 Task: Slide 5 - Value.
Action: Mouse moved to (148, 76)
Screenshot: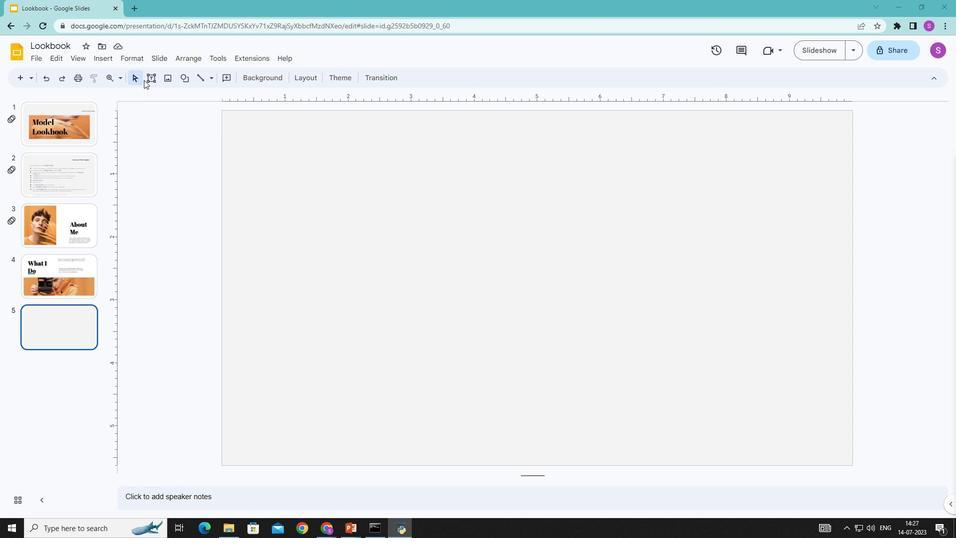 
Action: Mouse pressed left at (148, 76)
Screenshot: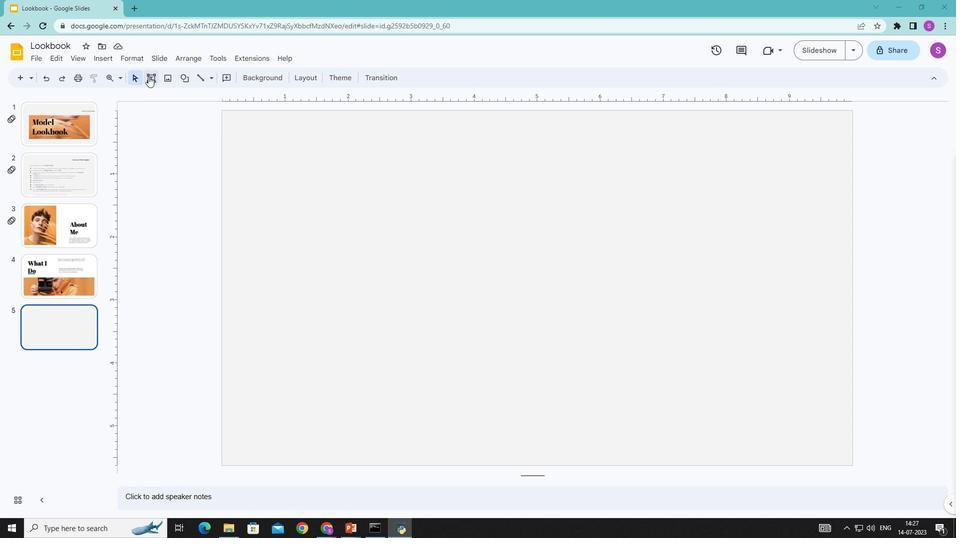 
Action: Mouse moved to (229, 118)
Screenshot: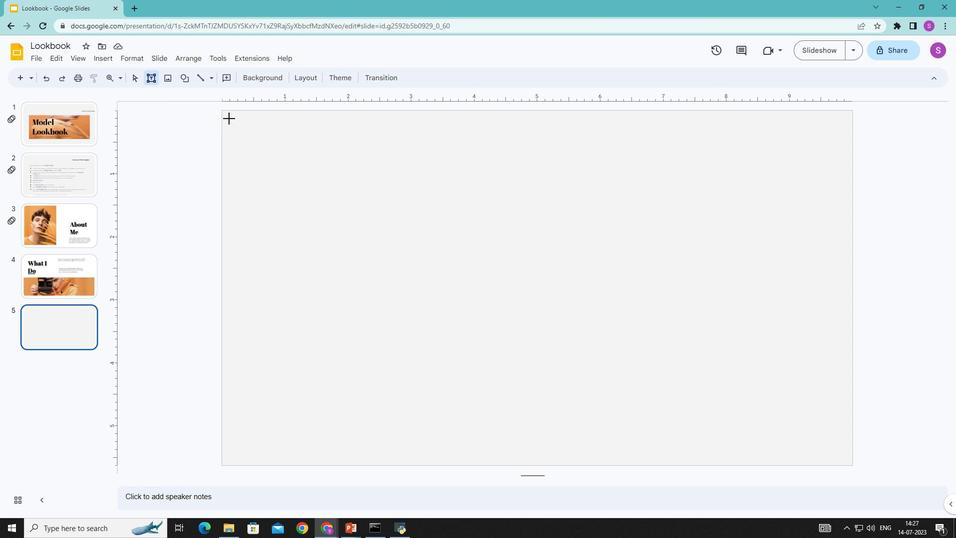 
Action: Mouse pressed left at (229, 118)
Screenshot: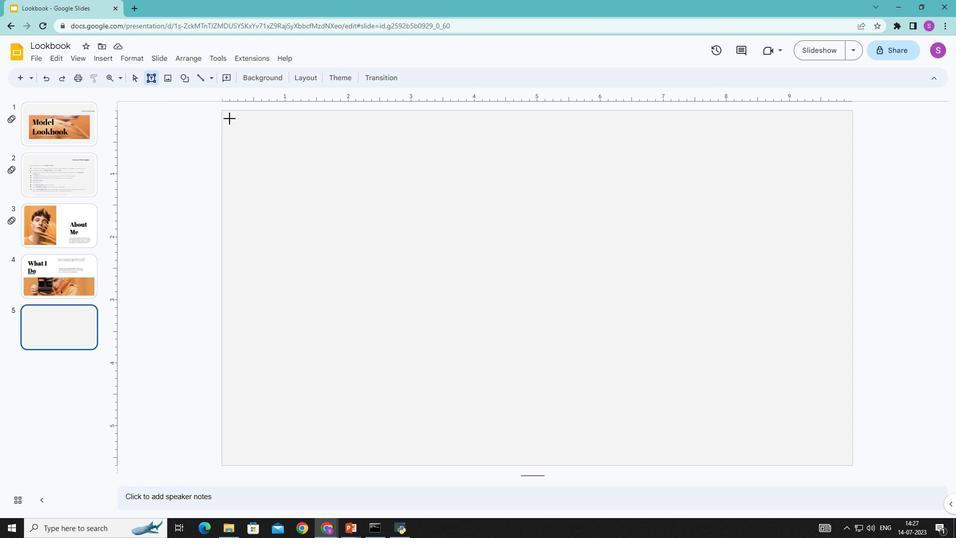 
Action: Mouse moved to (225, 77)
Screenshot: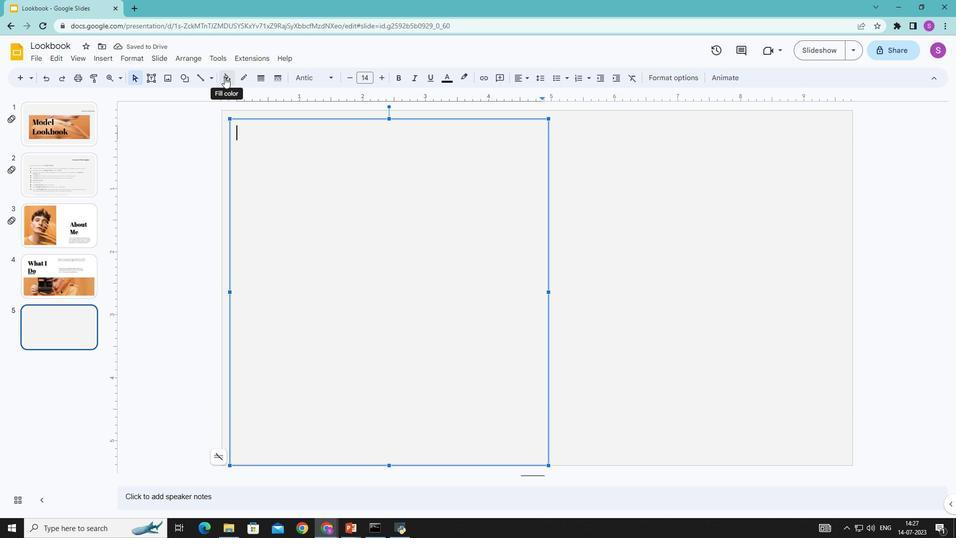 
Action: Mouse pressed left at (225, 77)
Screenshot: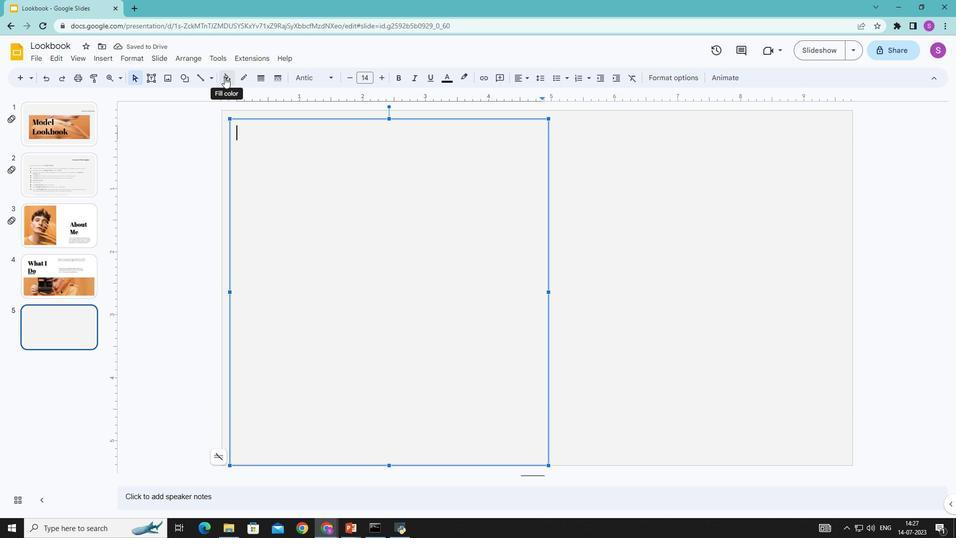 
Action: Mouse moved to (255, 129)
Screenshot: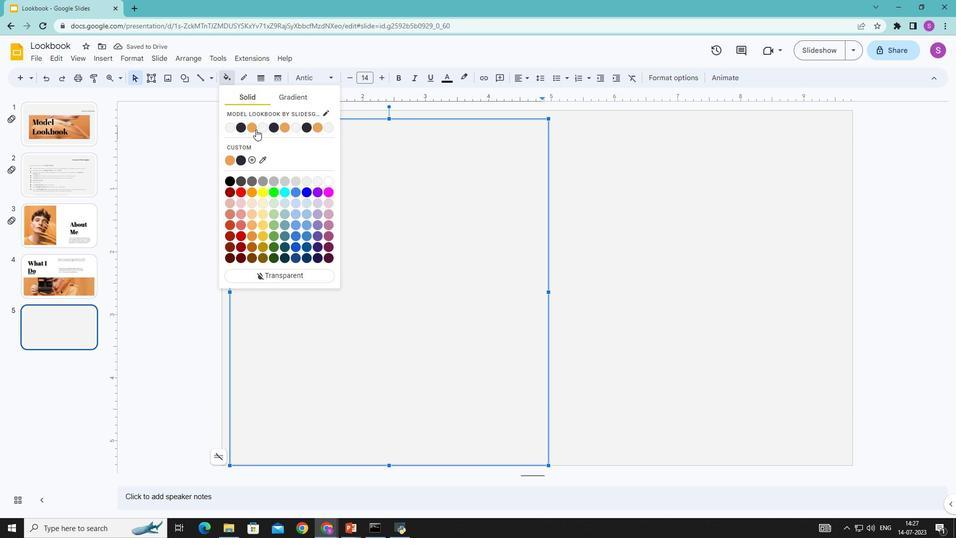
Action: Mouse pressed left at (255, 129)
Screenshot: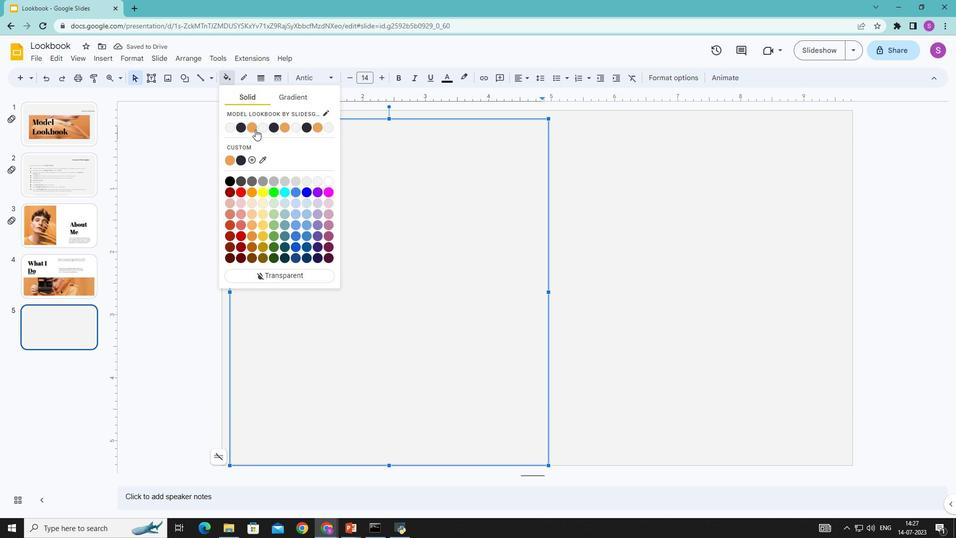 
Action: Mouse moved to (640, 271)
Screenshot: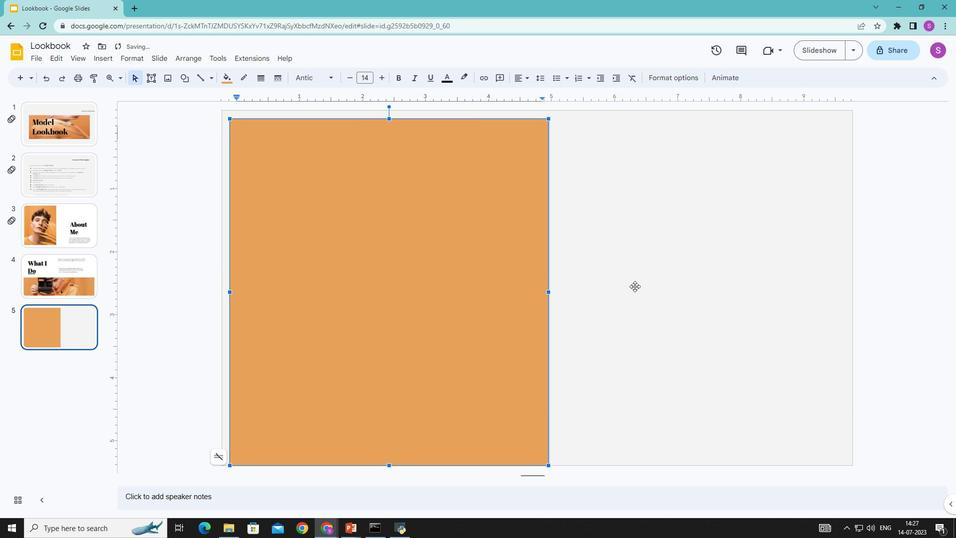 
Action: Mouse pressed left at (640, 271)
Screenshot: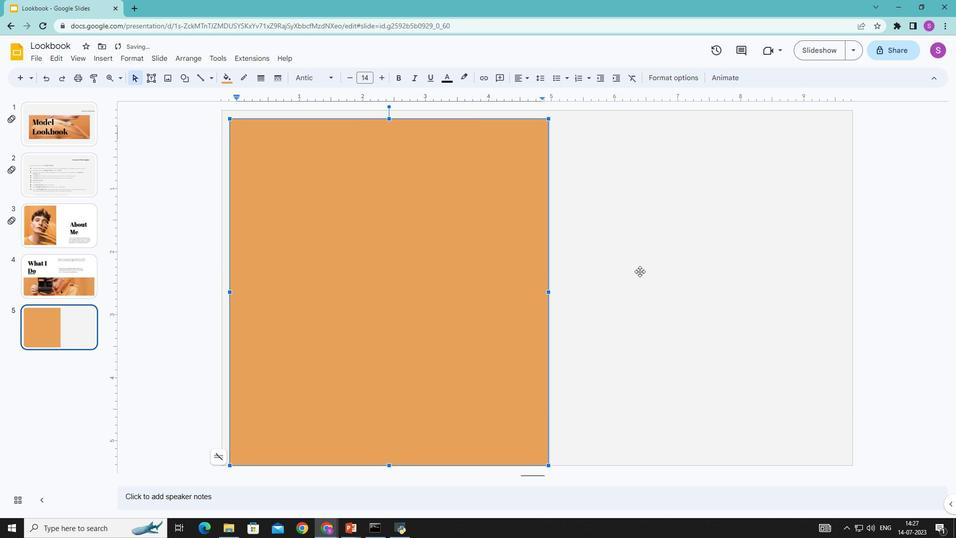 
Action: Mouse moved to (670, 308)
Screenshot: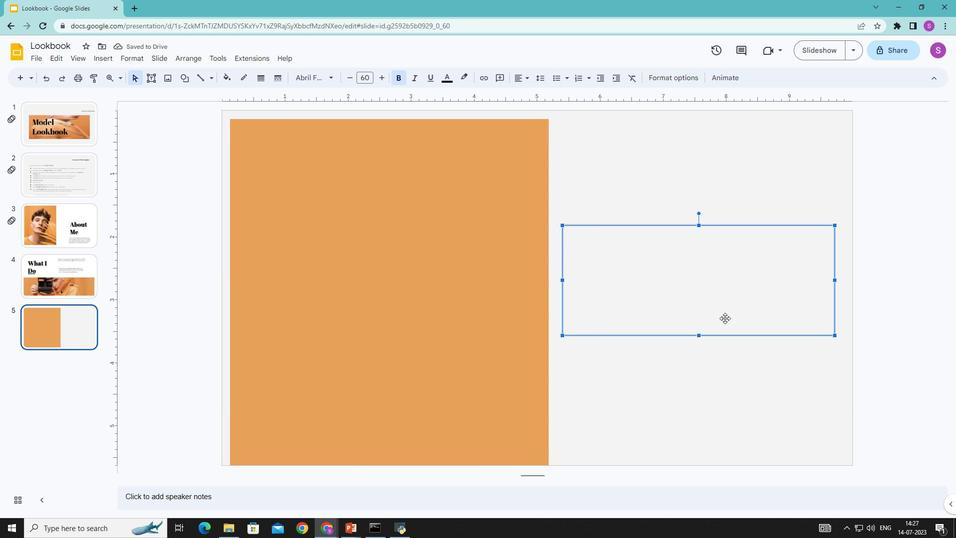 
Action: Key pressed <Key.shift>Valu
Screenshot: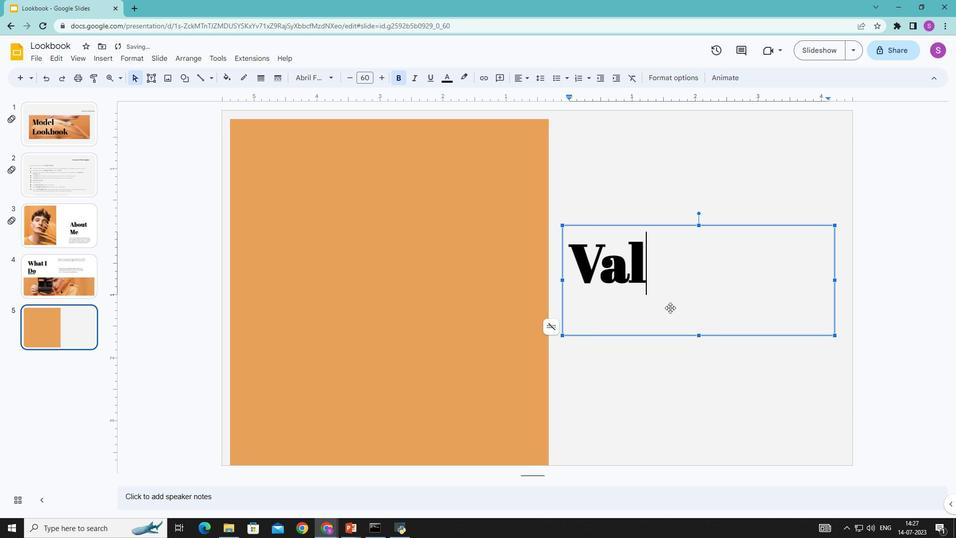 
Action: Mouse moved to (669, 307)
Screenshot: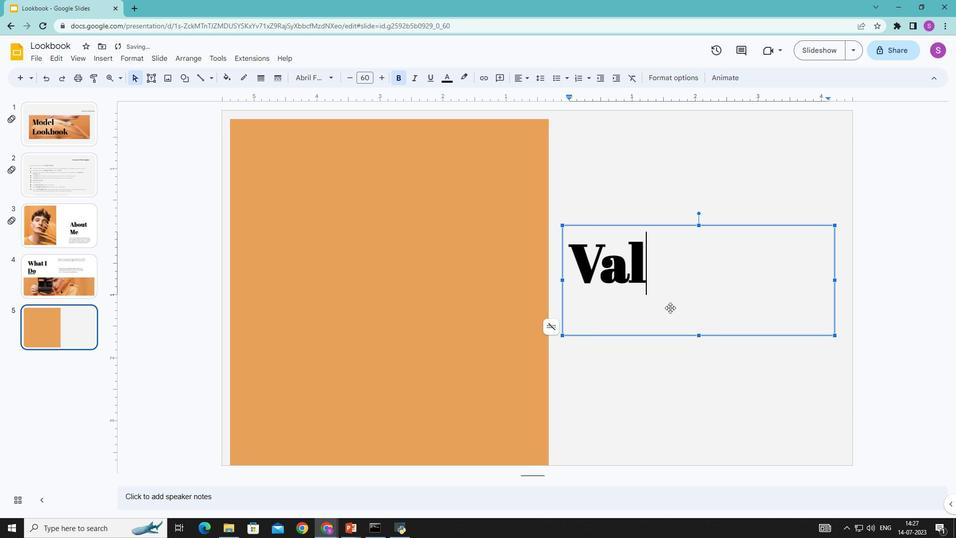 
Action: Key pressed es
Screenshot: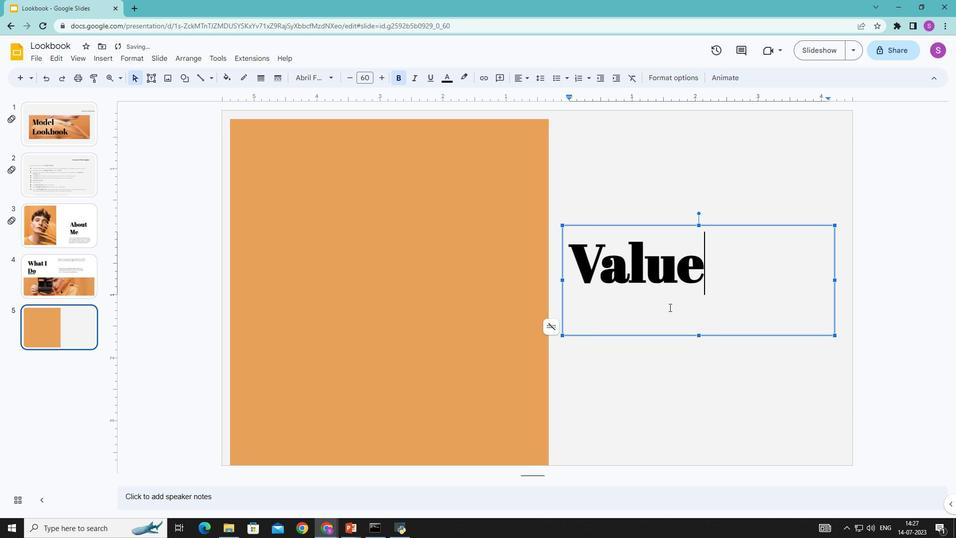 
Action: Mouse moved to (203, 77)
Screenshot: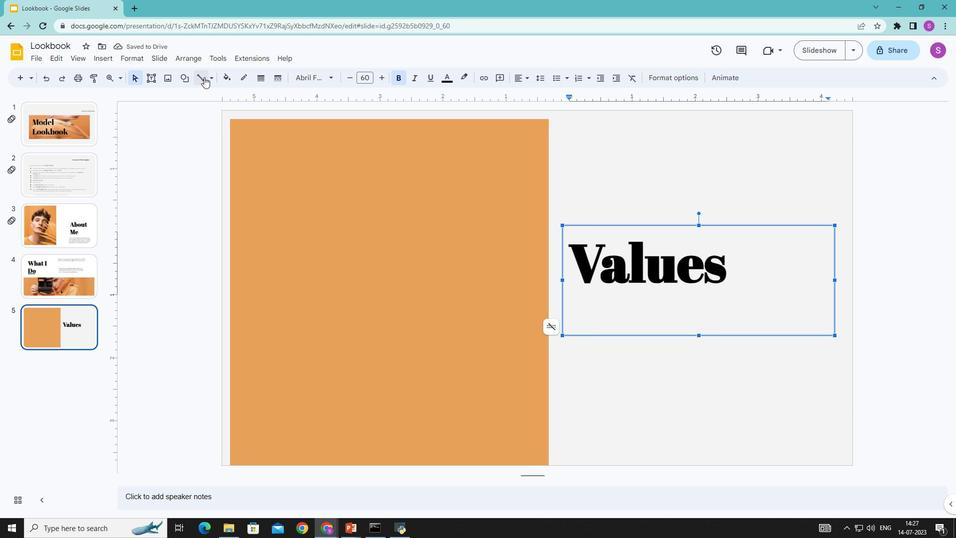 
Action: Mouse pressed left at (203, 77)
Screenshot: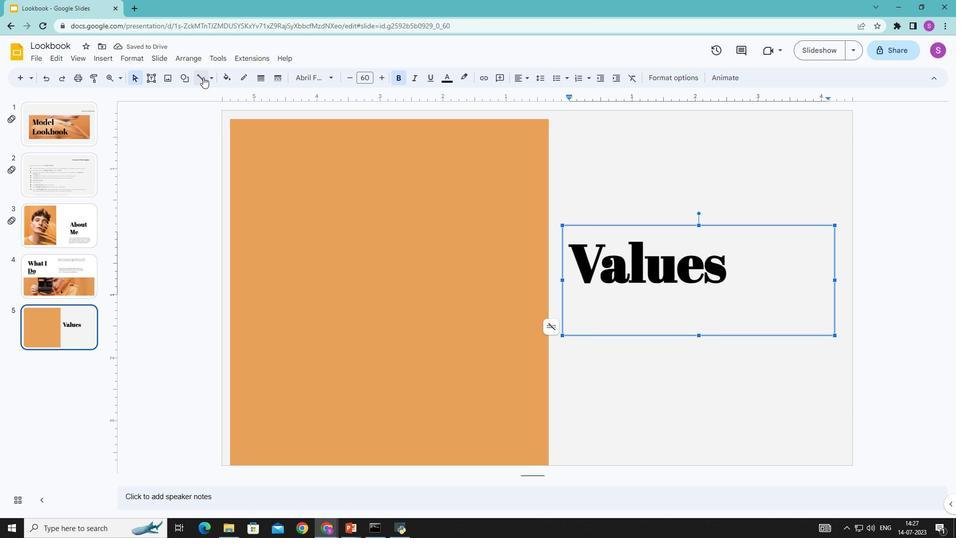 
Action: Mouse moved to (669, 289)
Screenshot: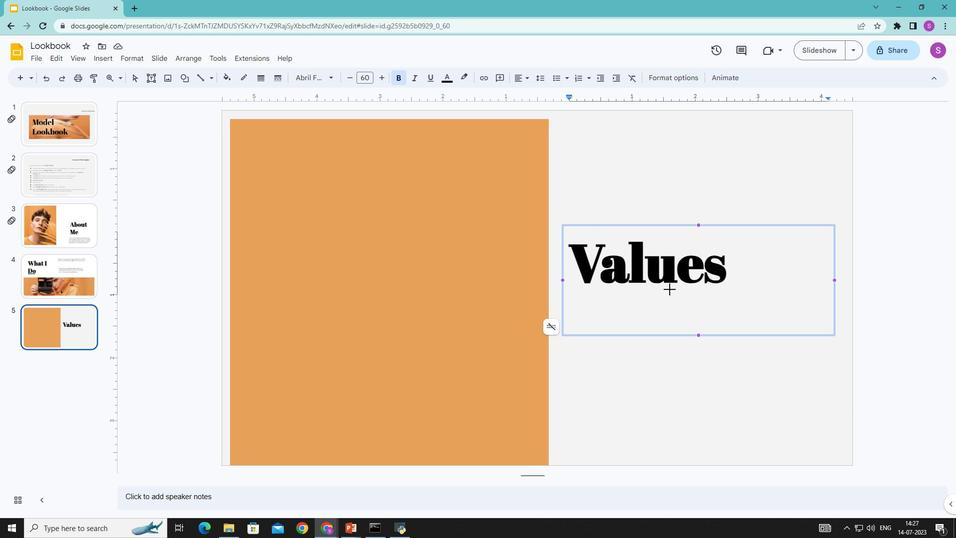 
Action: Mouse pressed left at (669, 289)
Screenshot: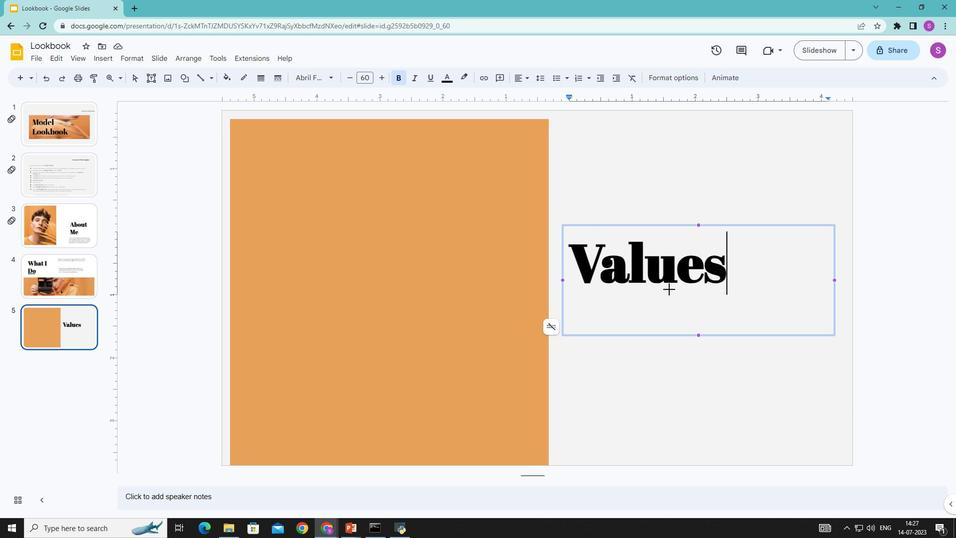 
Action: Mouse moved to (246, 76)
Screenshot: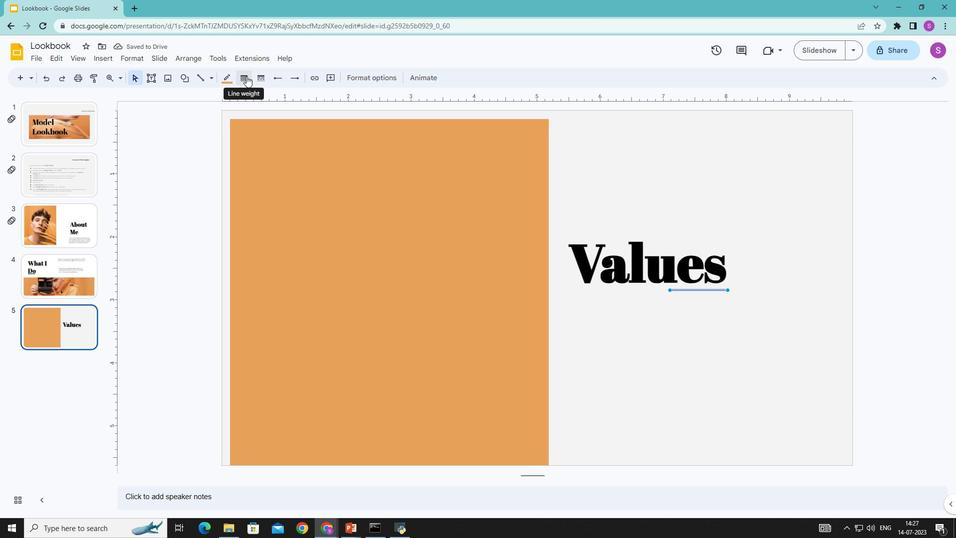 
Action: Mouse pressed left at (246, 76)
Screenshot: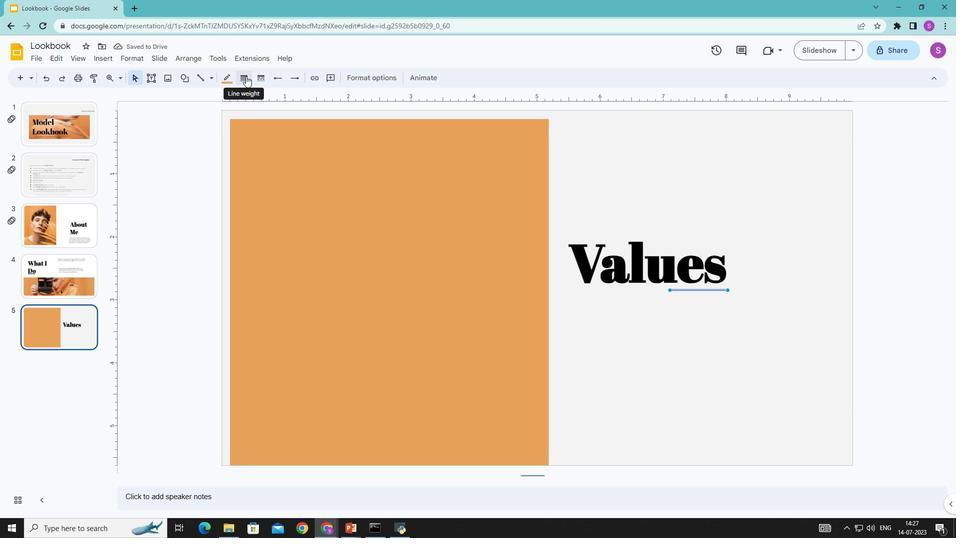 
Action: Mouse moved to (266, 156)
Screenshot: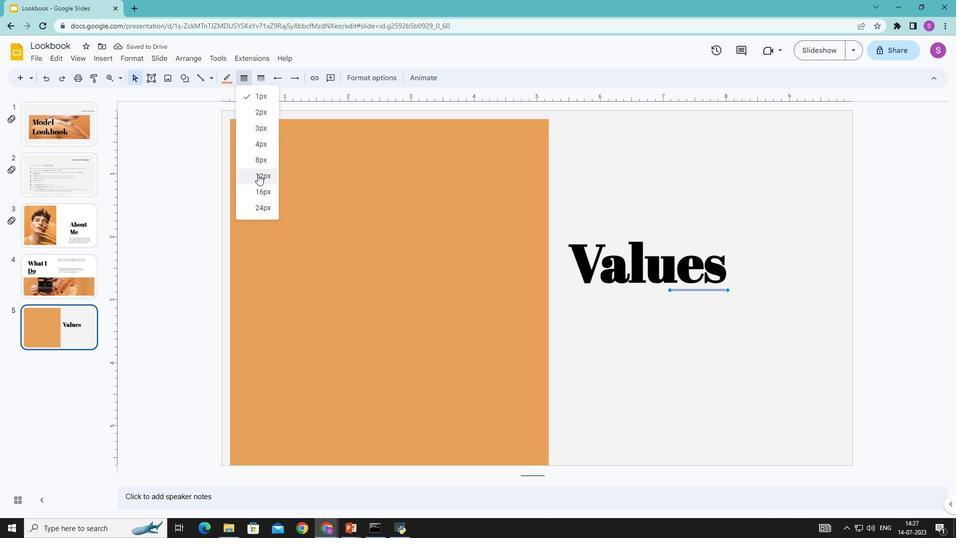 
Action: Mouse pressed left at (266, 156)
Screenshot: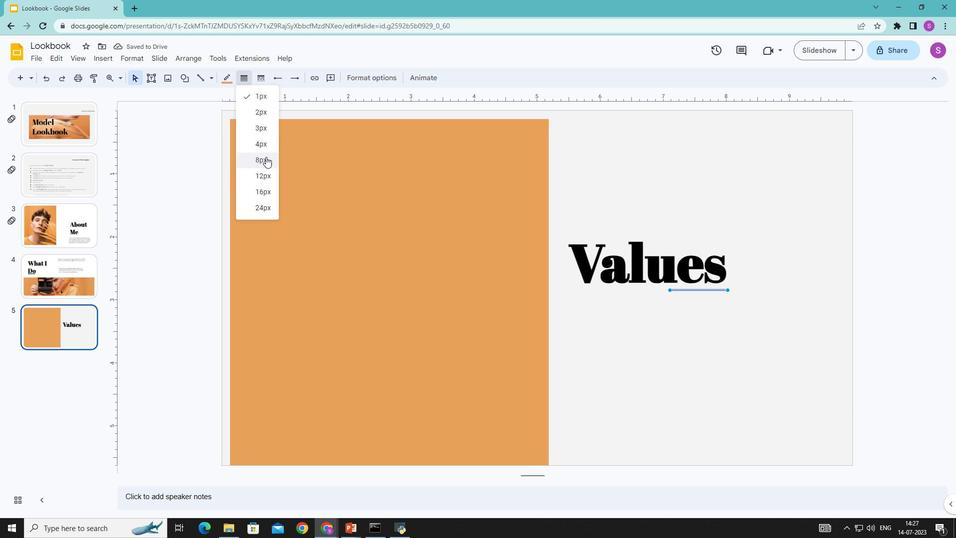 
Action: Mouse moved to (228, 79)
Screenshot: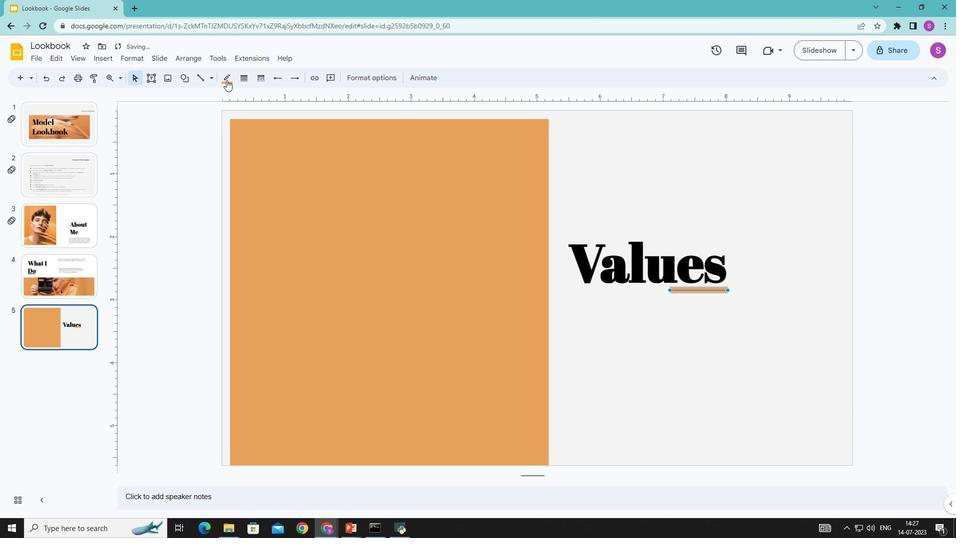 
Action: Mouse pressed left at (228, 79)
Screenshot: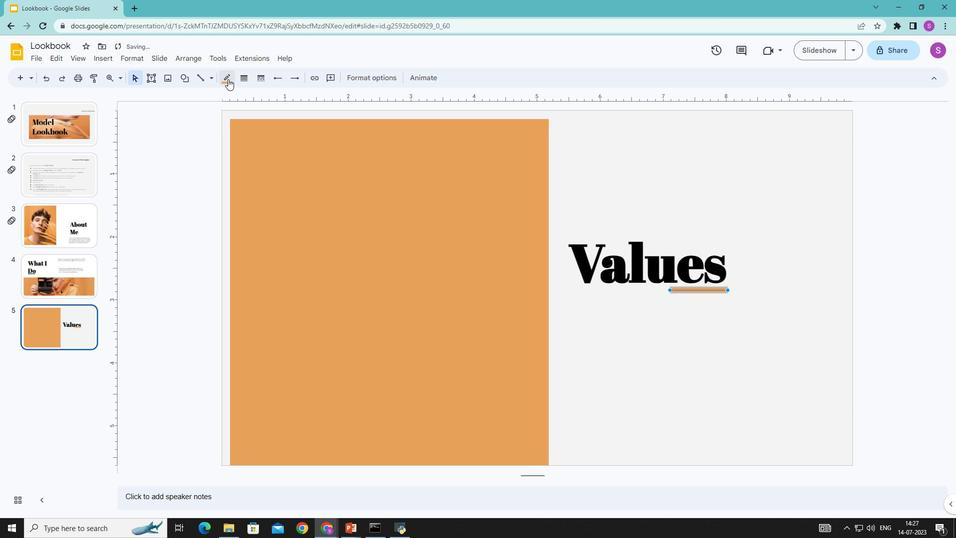 
Action: Mouse moved to (243, 109)
Screenshot: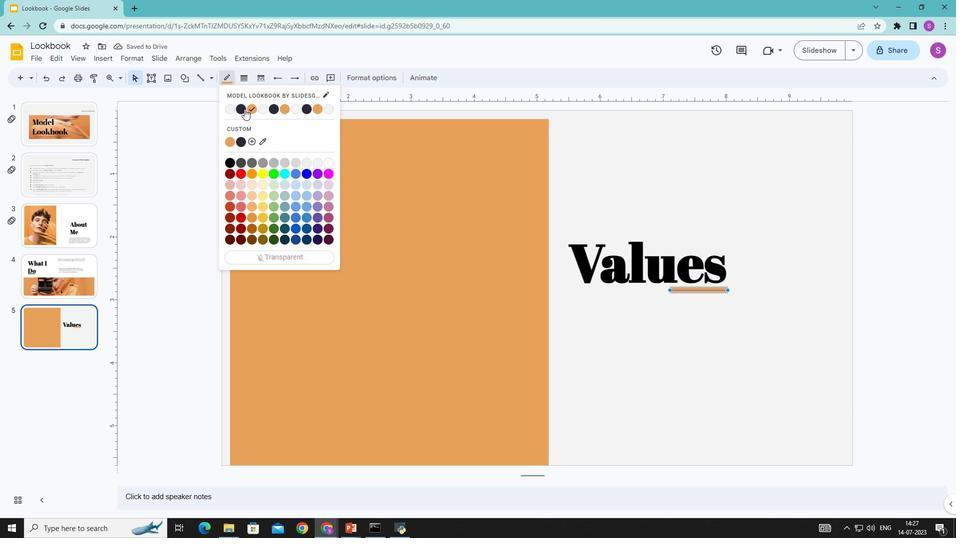 
Action: Mouse pressed left at (243, 109)
Screenshot: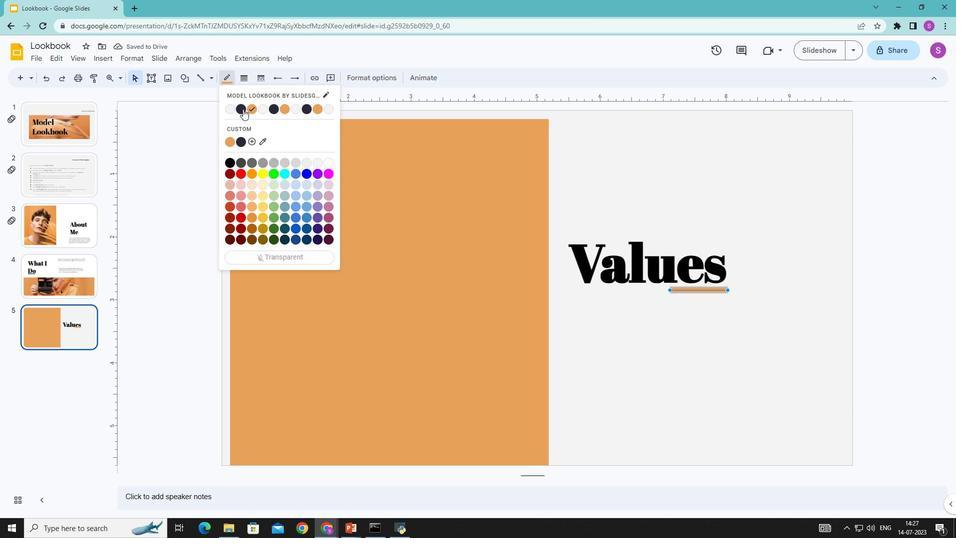 
Action: Mouse moved to (663, 199)
Screenshot: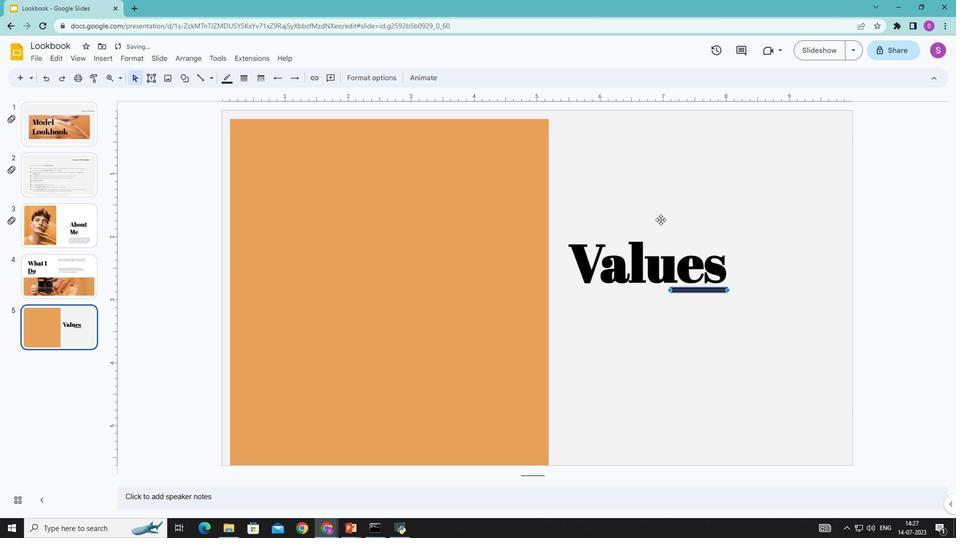 
Action: Mouse pressed left at (663, 199)
Screenshot: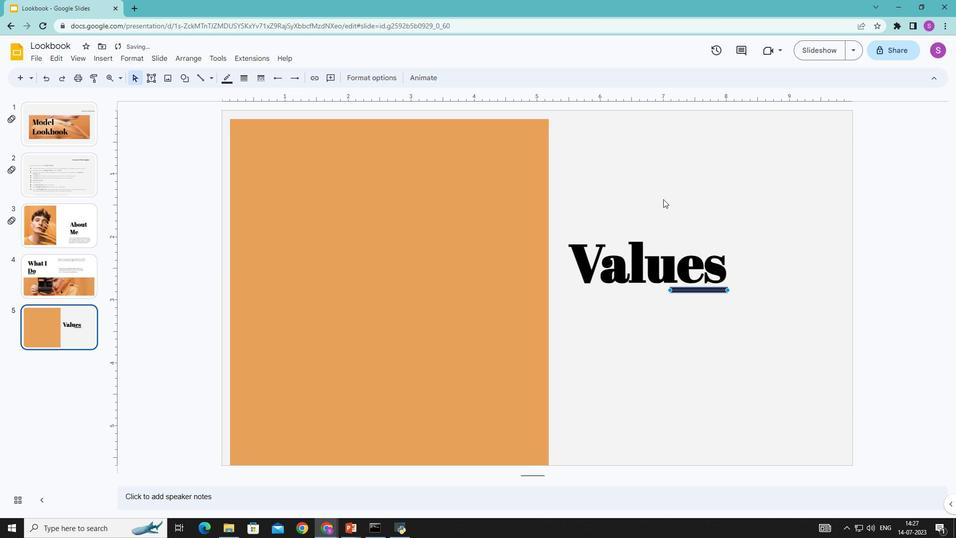 
Action: Mouse moved to (675, 268)
Screenshot: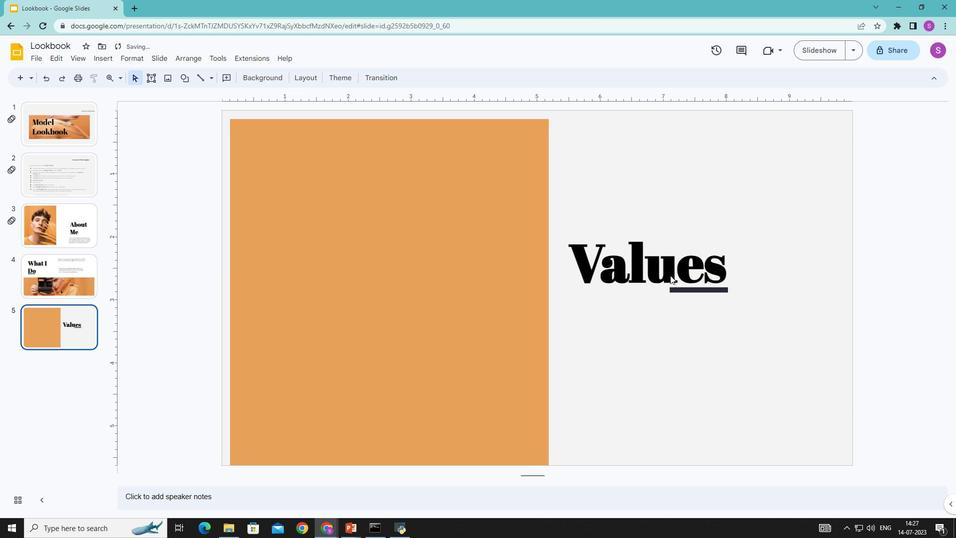 
Action: Mouse pressed left at (675, 268)
Screenshot: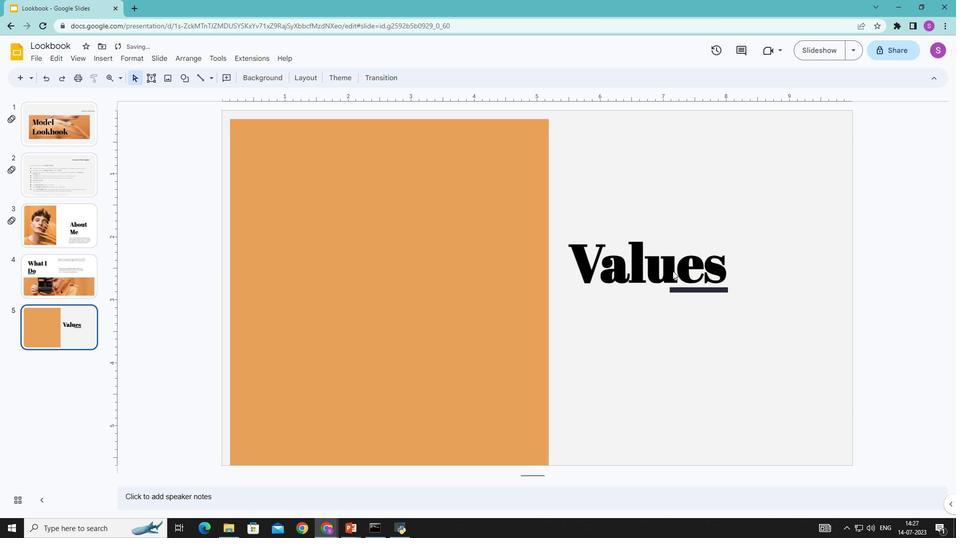 
Action: Mouse moved to (599, 265)
Screenshot: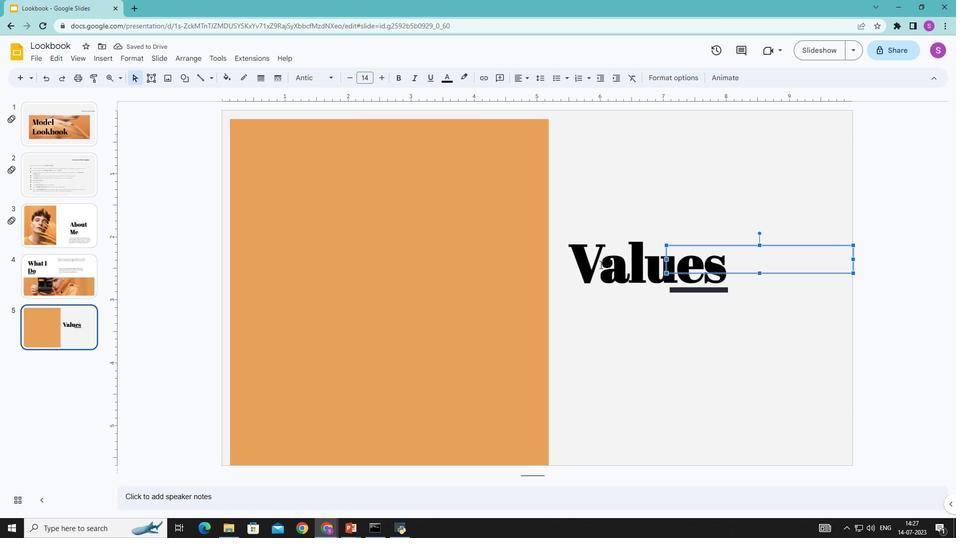 
Action: Mouse pressed left at (599, 265)
Screenshot: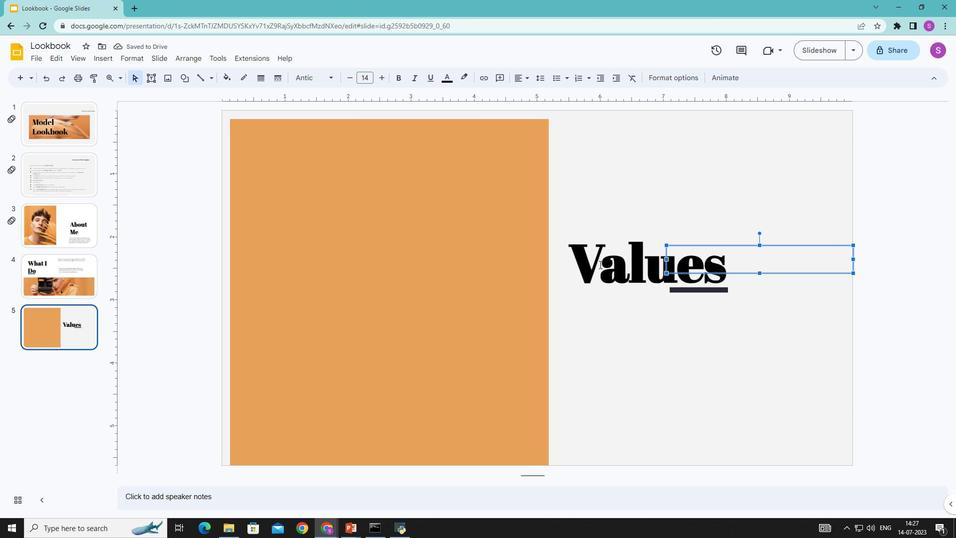 
Action: Mouse moved to (726, 273)
Screenshot: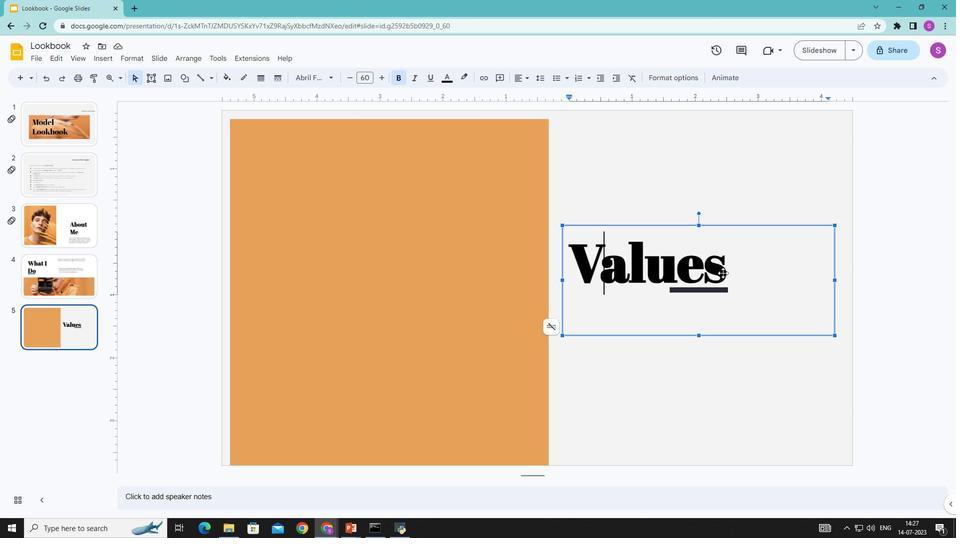 
Action: Mouse pressed left at (726, 273)
Screenshot: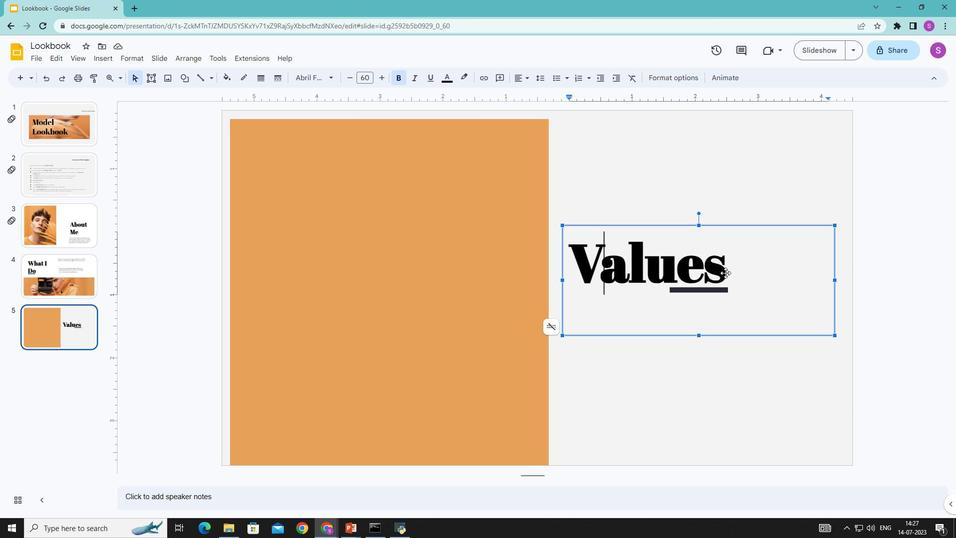 
Action: Mouse moved to (609, 251)
Screenshot: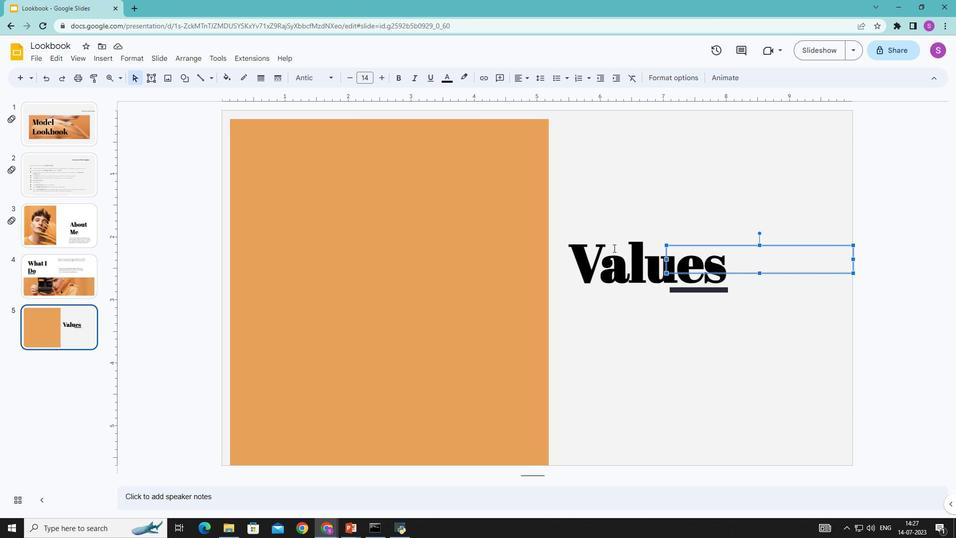 
Action: Mouse pressed left at (609, 251)
Screenshot: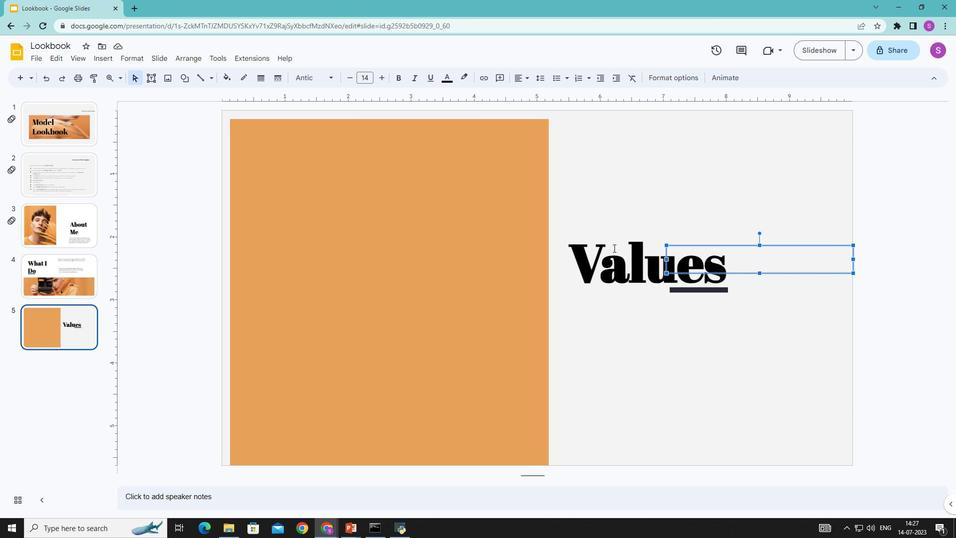 
Action: Mouse moved to (573, 258)
Screenshot: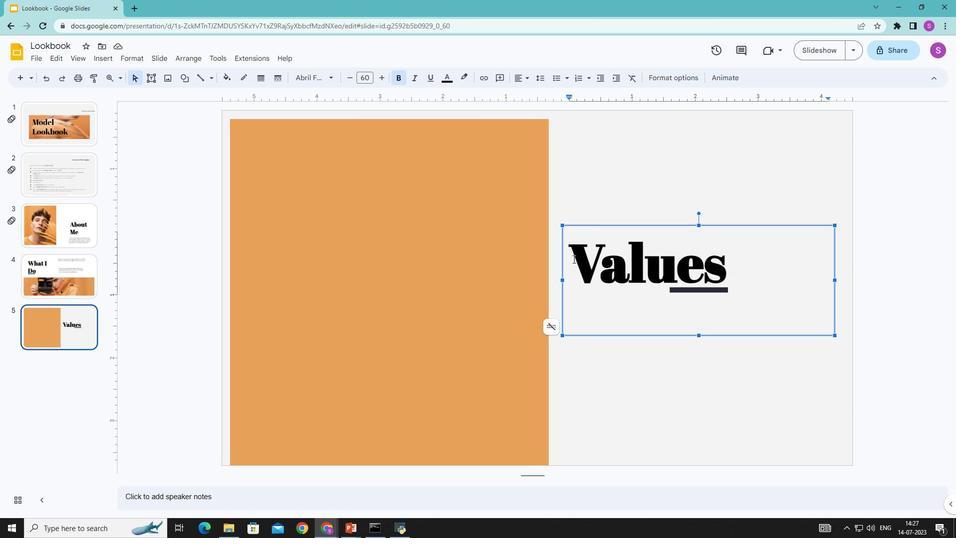 
Action: Mouse pressed left at (573, 258)
Screenshot: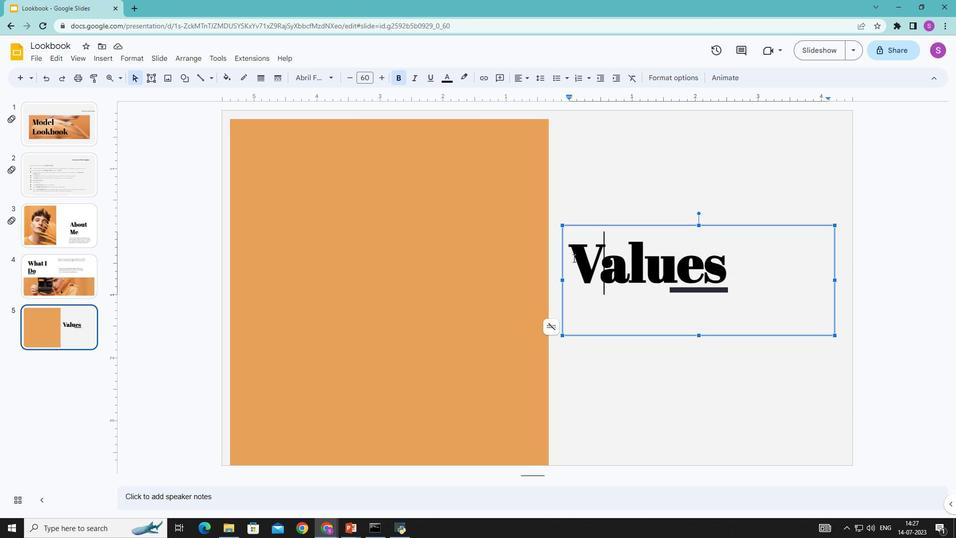 
Action: Mouse pressed left at (573, 258)
Screenshot: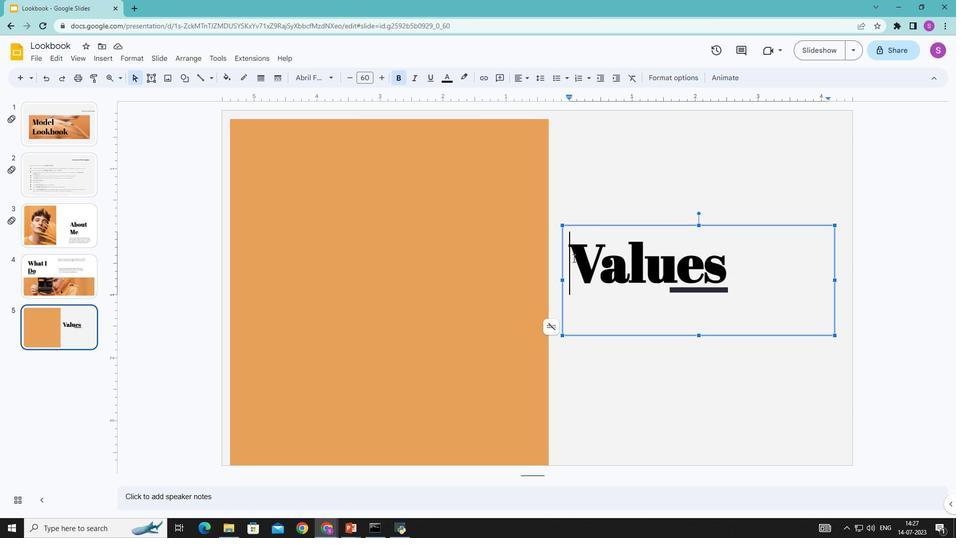 
Action: Mouse moved to (333, 78)
Screenshot: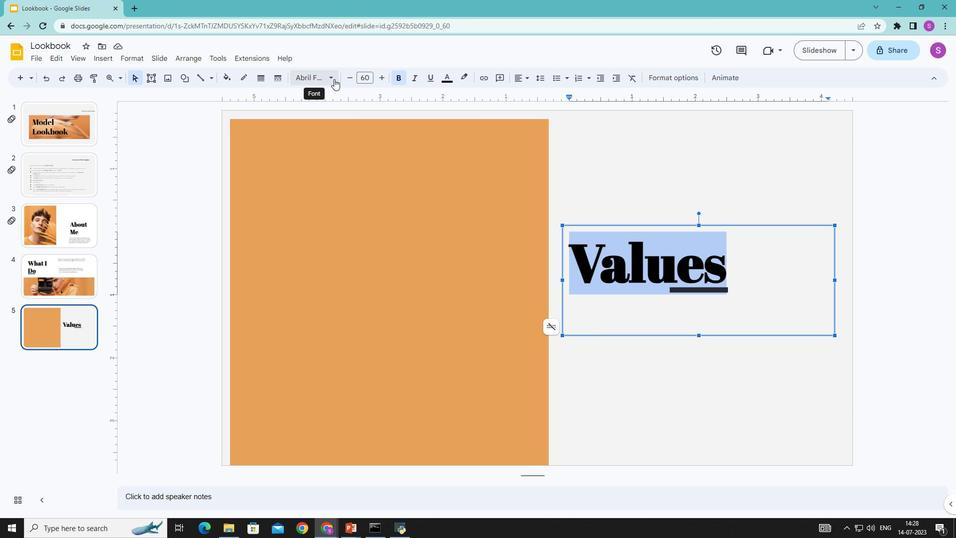 
Action: Mouse pressed left at (333, 78)
Screenshot: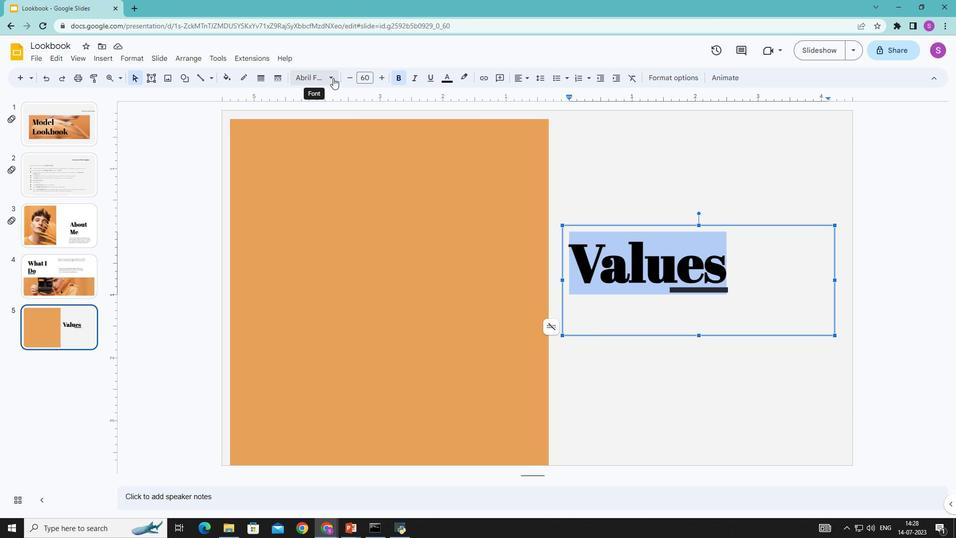 
Action: Mouse moved to (343, 227)
Screenshot: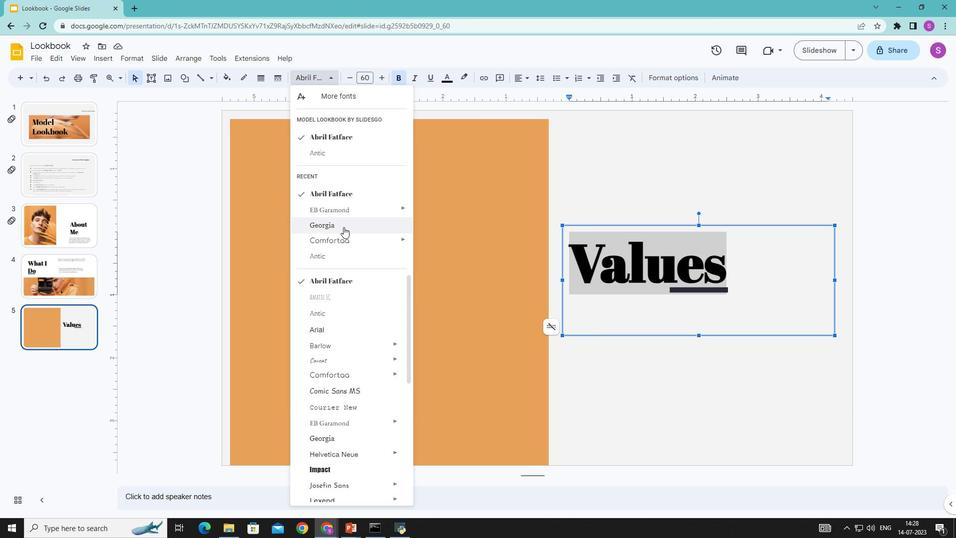 
Action: Mouse pressed left at (343, 227)
Screenshot: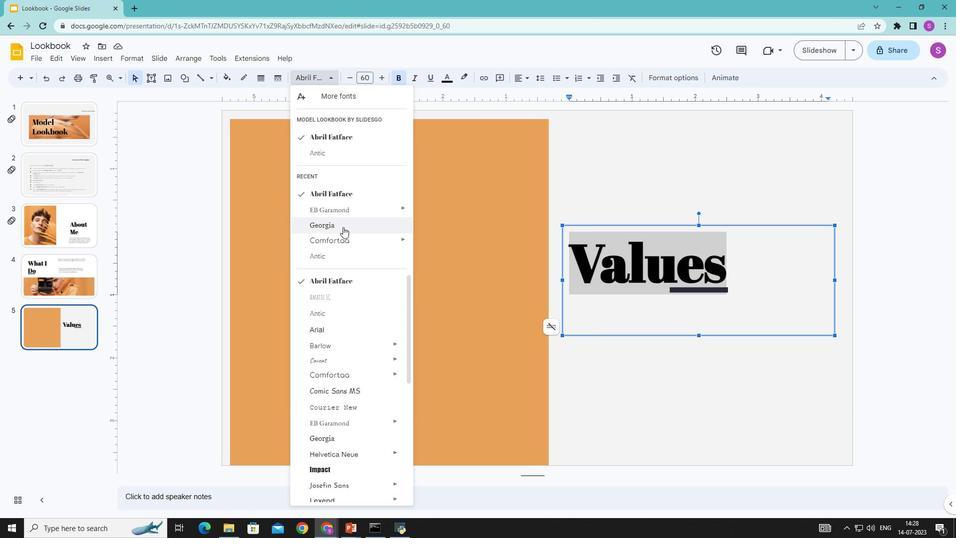 
Action: Mouse moved to (682, 398)
Screenshot: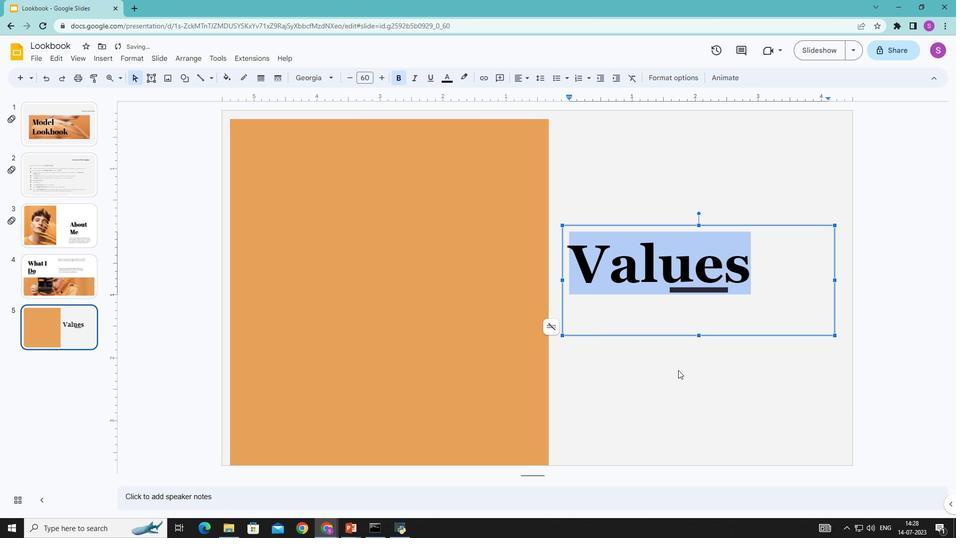 
Action: Mouse pressed left at (682, 398)
Screenshot: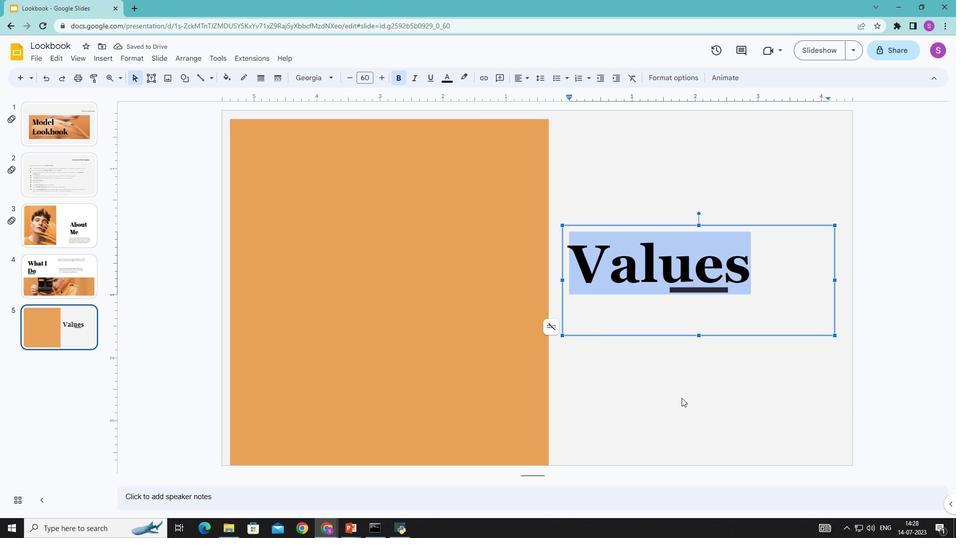 
Action: Mouse moved to (341, 187)
Screenshot: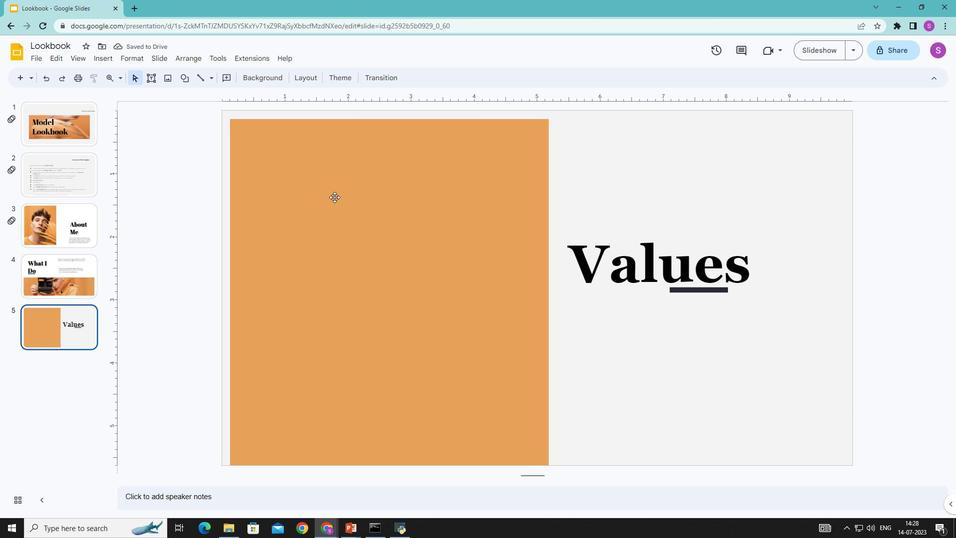 
Action: Mouse pressed left at (341, 187)
Screenshot: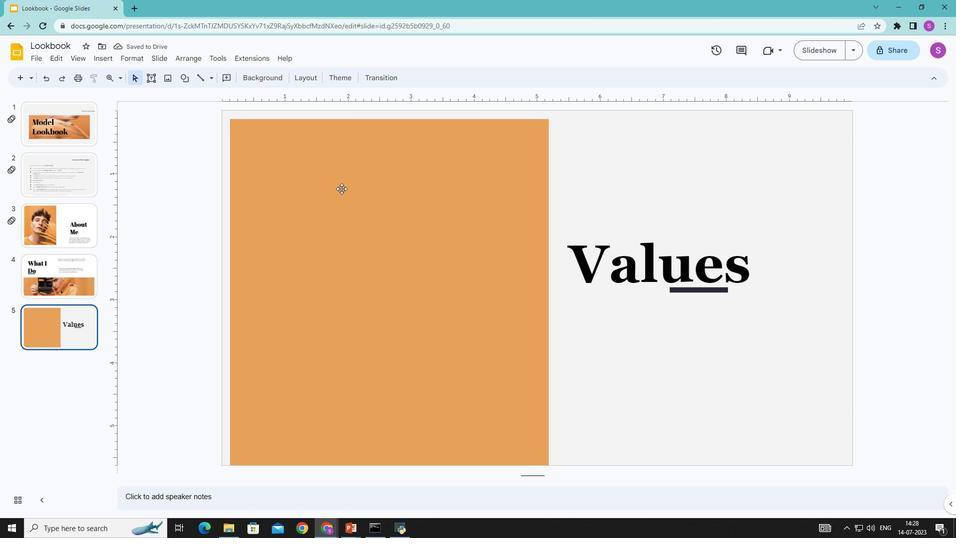 
Action: Mouse moved to (270, 160)
Screenshot: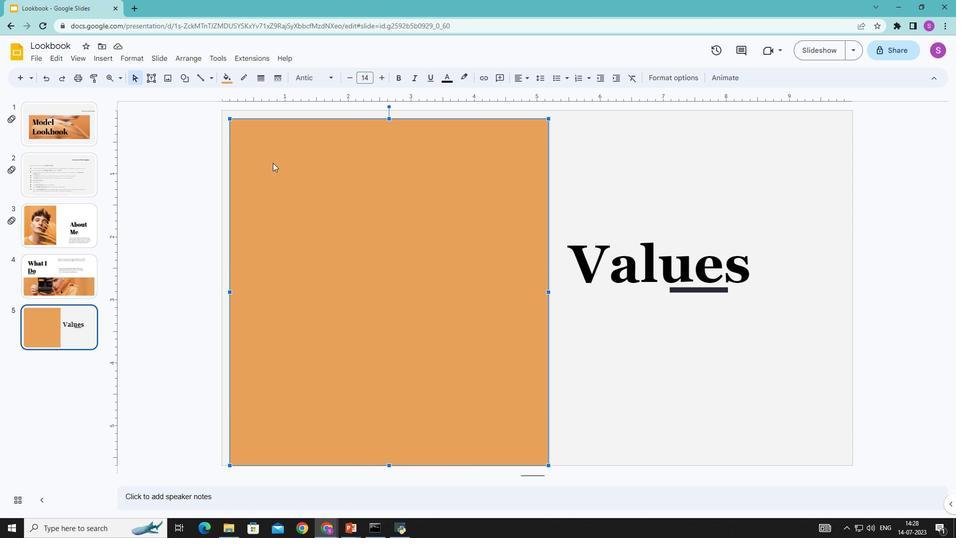 
Action: Mouse pressed left at (270, 160)
Screenshot: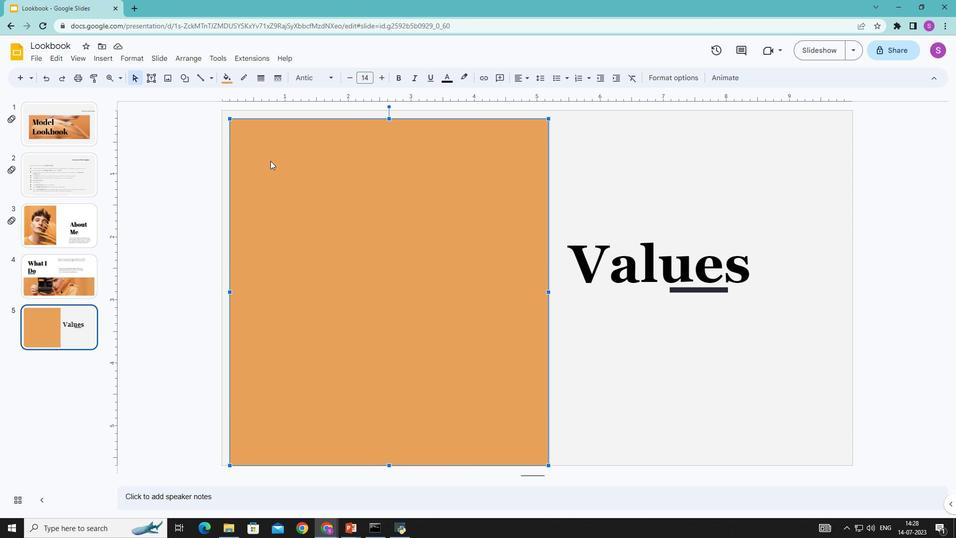 
Action: Key pressed <Key.shift>Venus<Key.space>has<Key.space>a<Key.space>beautiful<Key.space>name<Key.space>and<Key.space>is<Key.space>the<Key.space>second<Key.space><Key.enter>planet<Key.space>from<Key.space>the<Key.space><Key.shift>s<Key.backspace><Key.shift>Sun
Screenshot: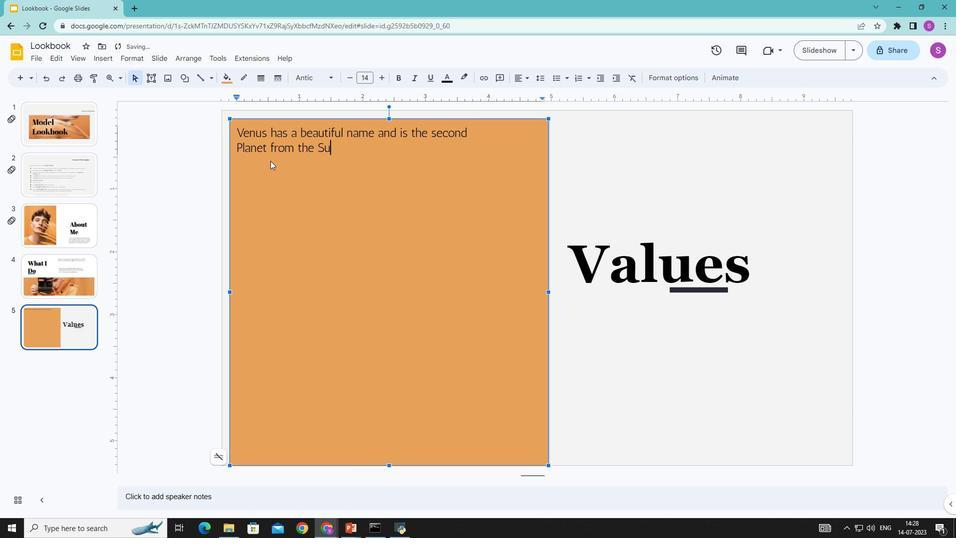 
Action: Mouse moved to (484, 141)
Screenshot: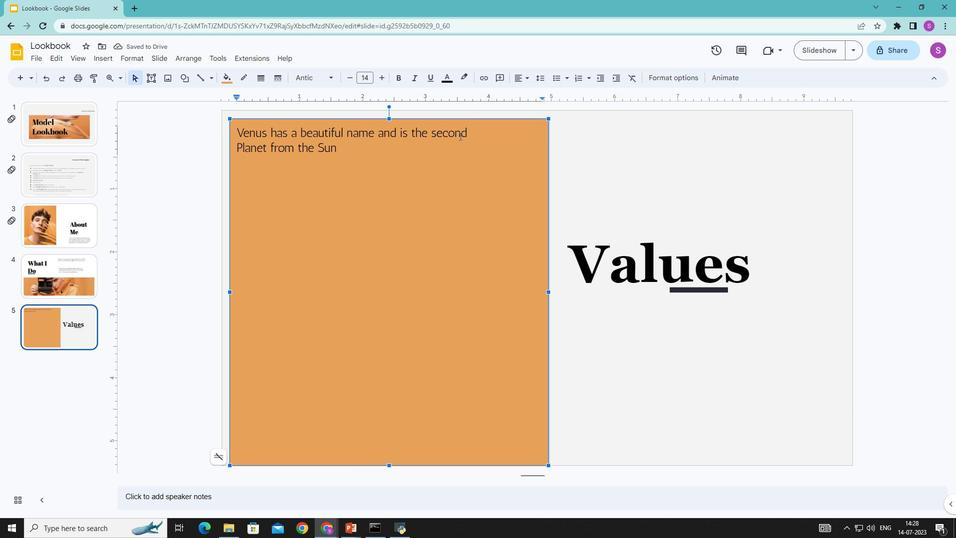 
Action: Mouse pressed left at (484, 141)
Screenshot: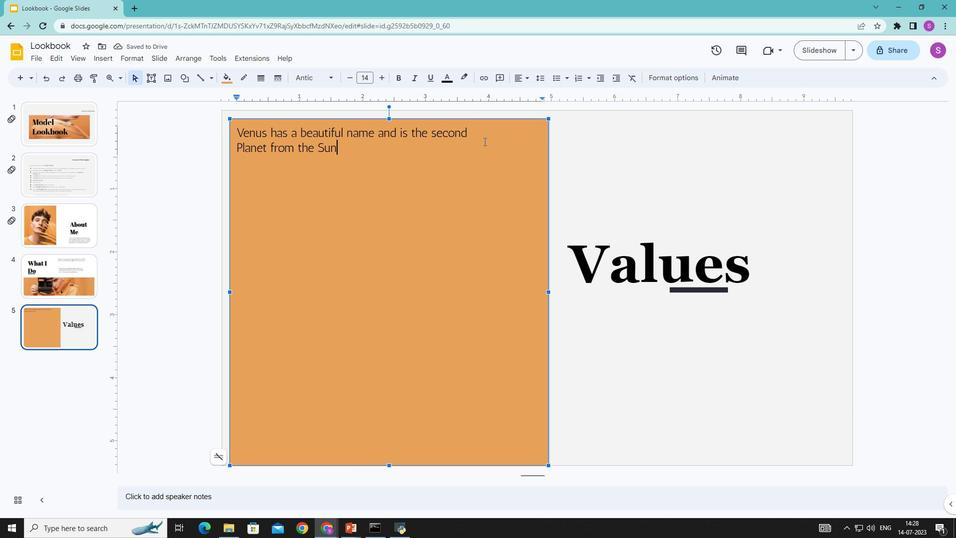 
Action: Mouse moved to (101, 58)
Screenshot: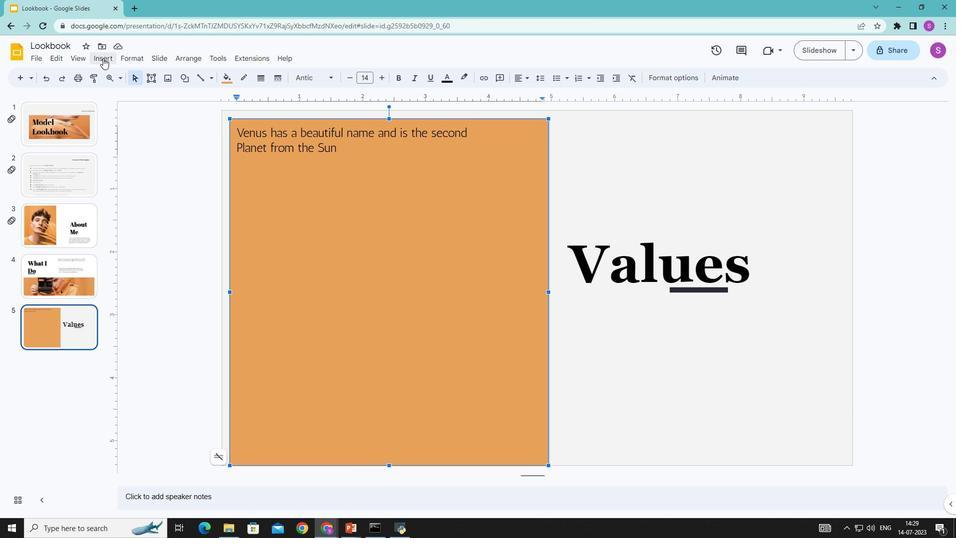 
Action: Mouse pressed left at (101, 58)
Screenshot: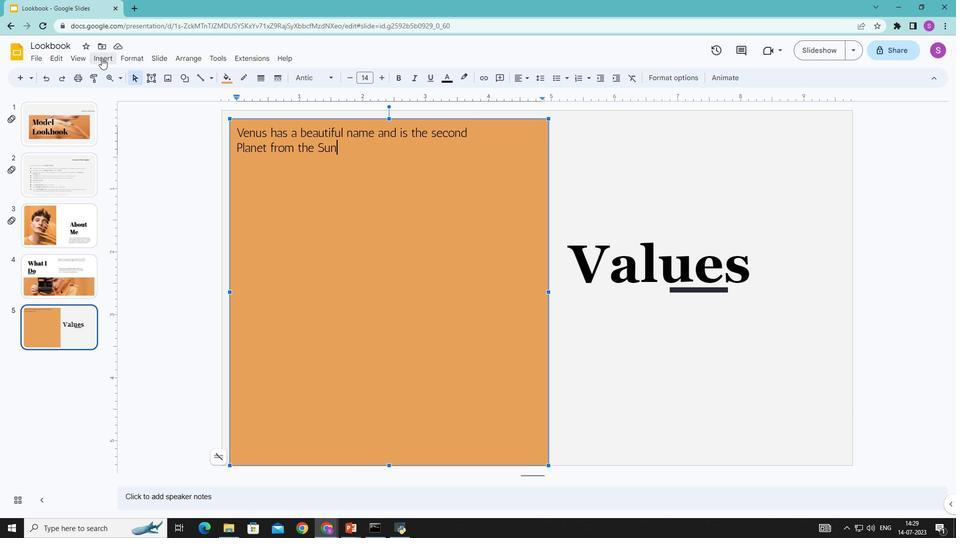 
Action: Mouse moved to (418, 159)
Screenshot: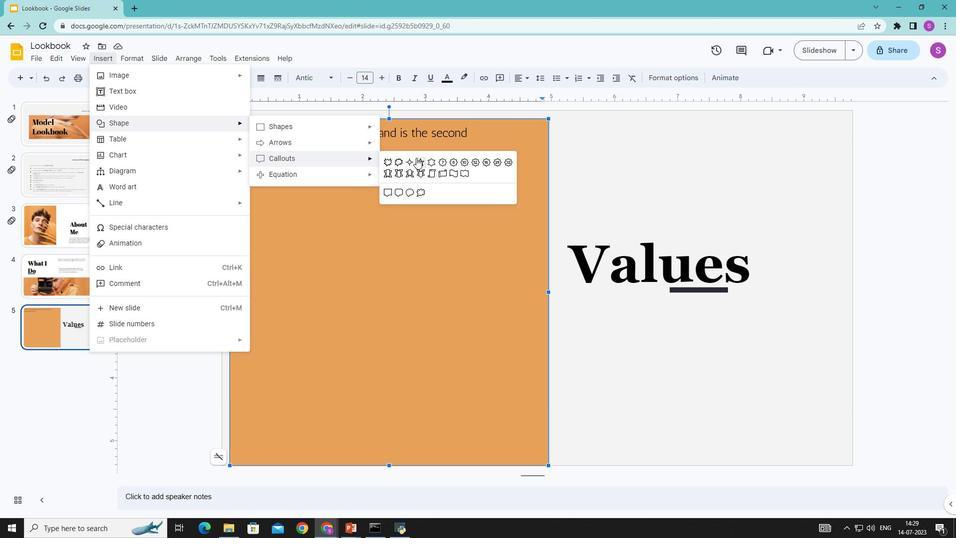 
Action: Mouse pressed left at (418, 159)
Screenshot: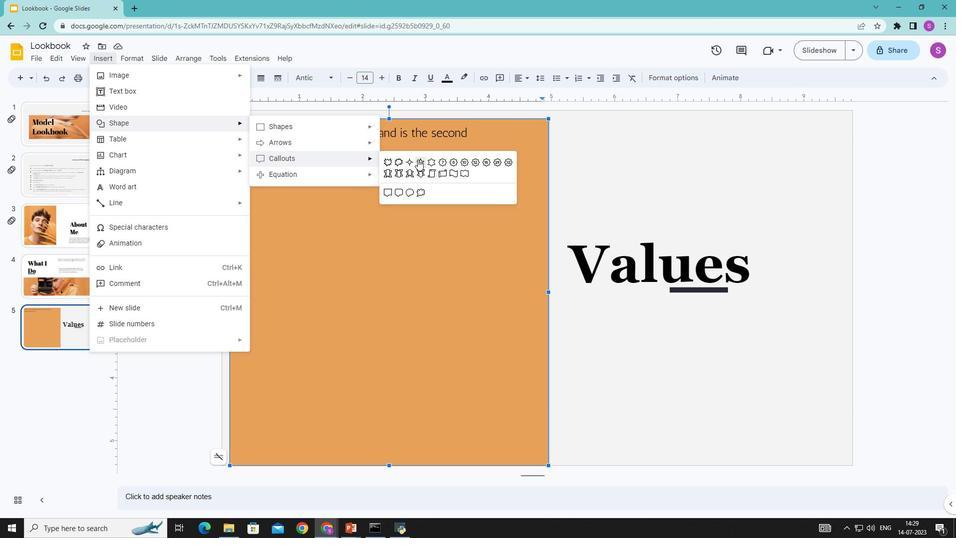 
Action: Mouse moved to (475, 139)
Screenshot: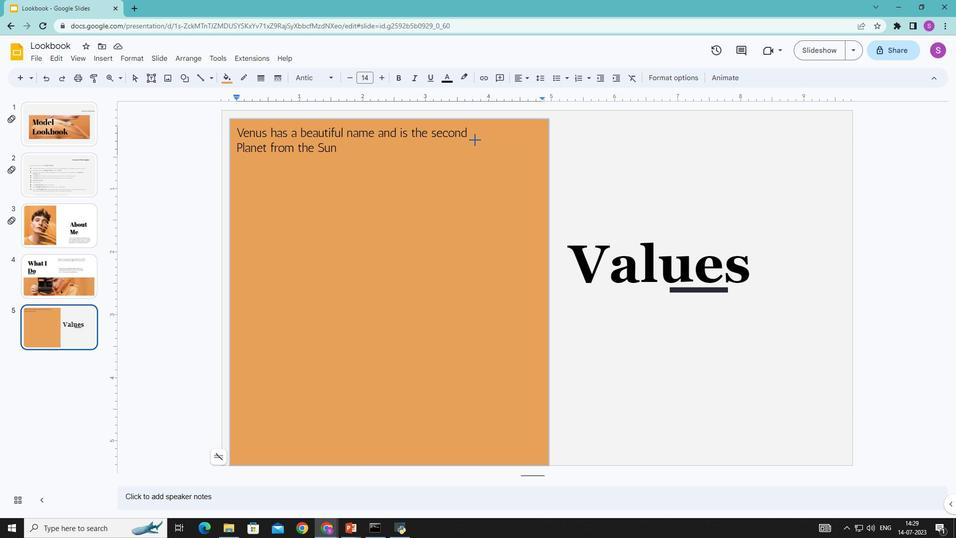 
Action: Mouse pressed left at (475, 139)
Screenshot: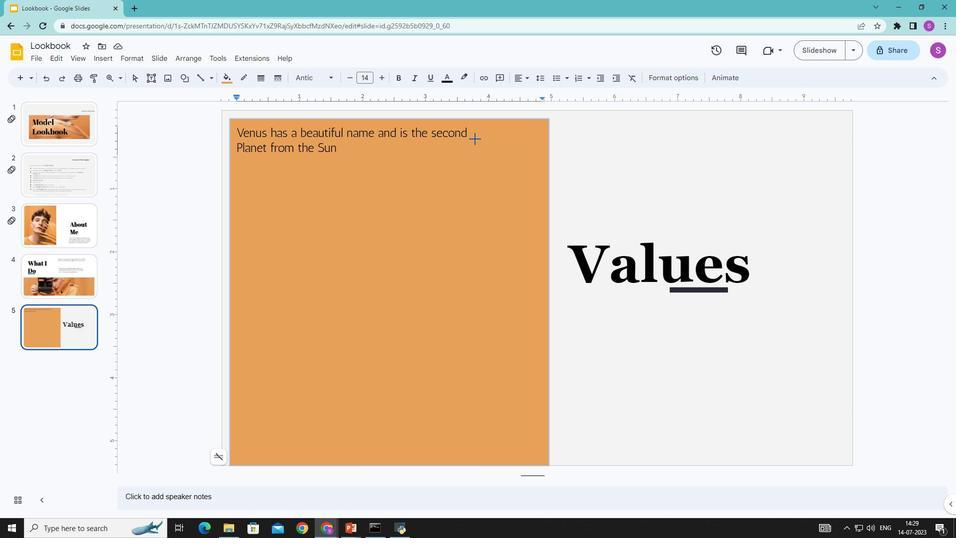 
Action: Mouse moved to (499, 156)
Screenshot: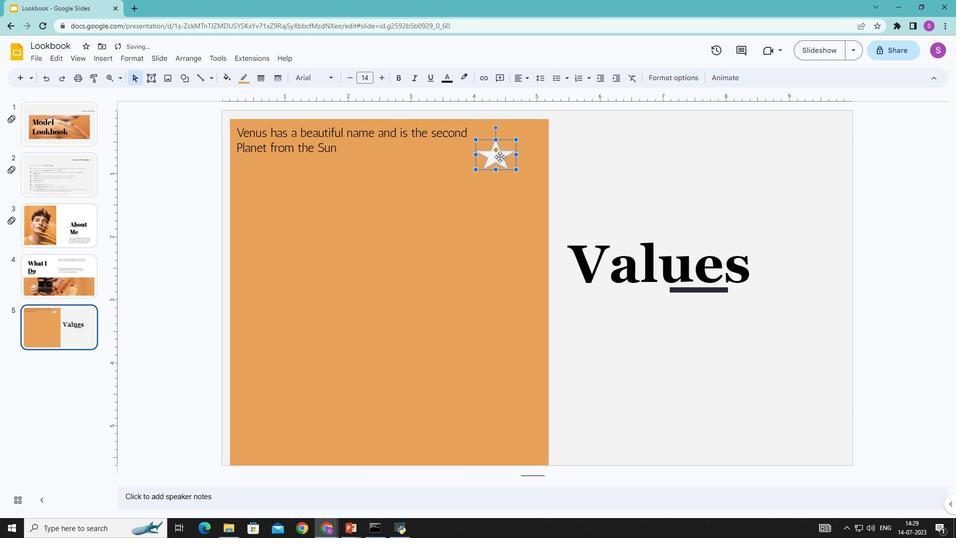 
Action: Mouse pressed left at (499, 156)
Screenshot: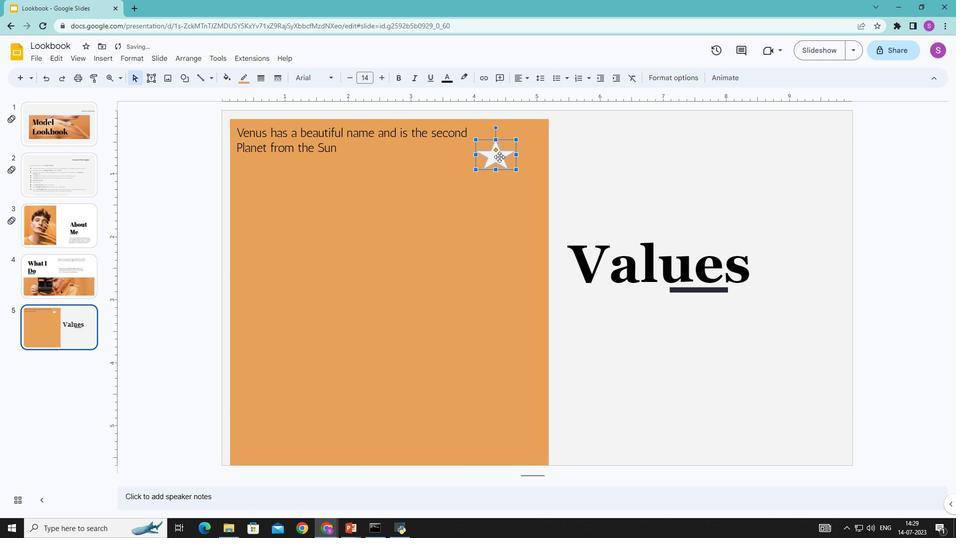 
Action: Mouse moved to (315, 233)
Screenshot: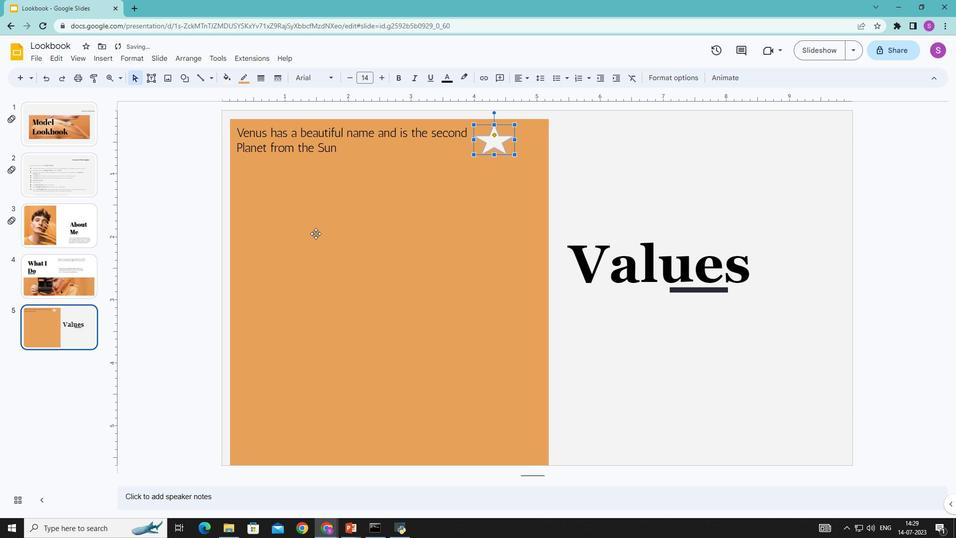 
Action: Mouse pressed left at (315, 233)
Screenshot: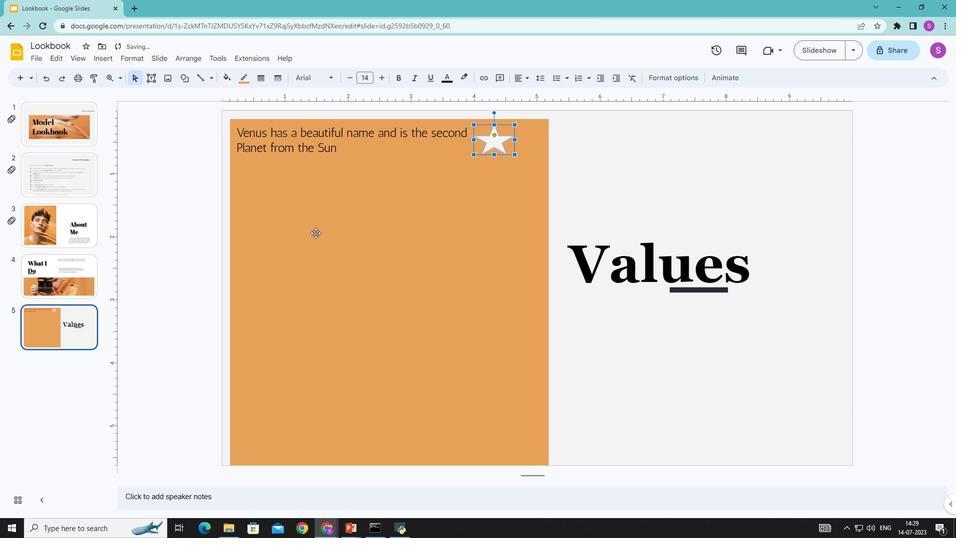 
Action: Mouse moved to (347, 146)
Screenshot: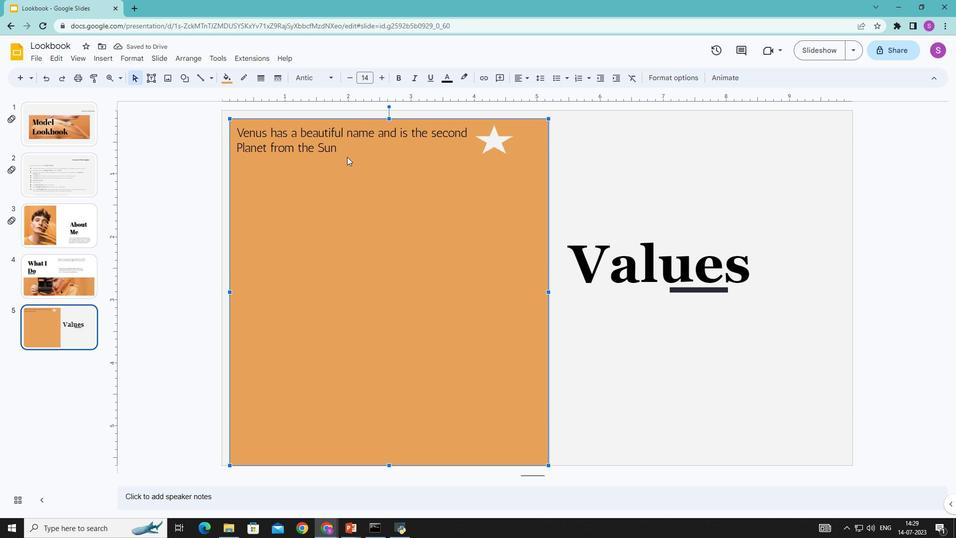 
Action: Mouse pressed left at (347, 146)
Screenshot: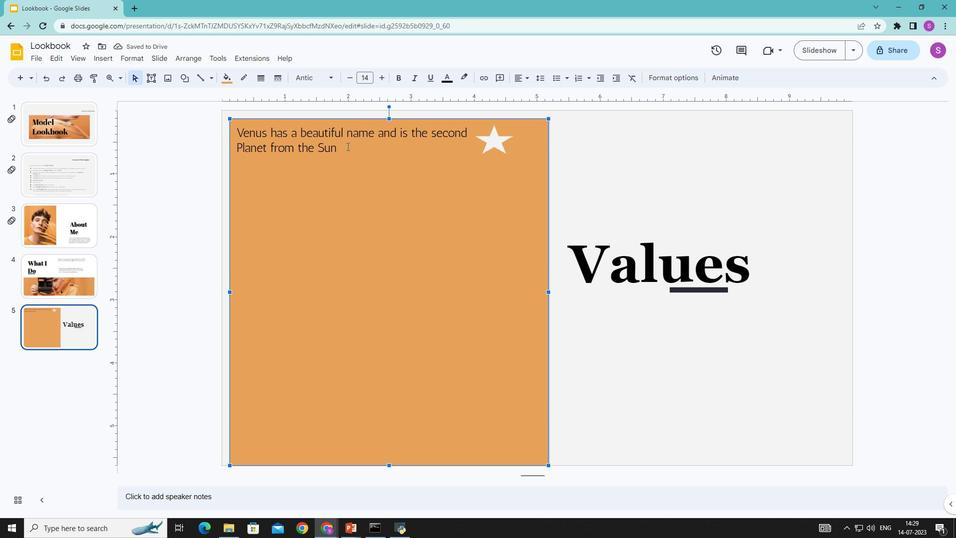 
Action: Key pressed <Key.enter><Key.enter><Key.enter><Key.enter><Key.up><Key.shift>Mercury<Key.space>is<Key.space>the<Key.space>smallest<Key.space>planet<Key.space>in<Key.space>our<Key.space><Key.shift>Solar<Key.space>system
Screenshot: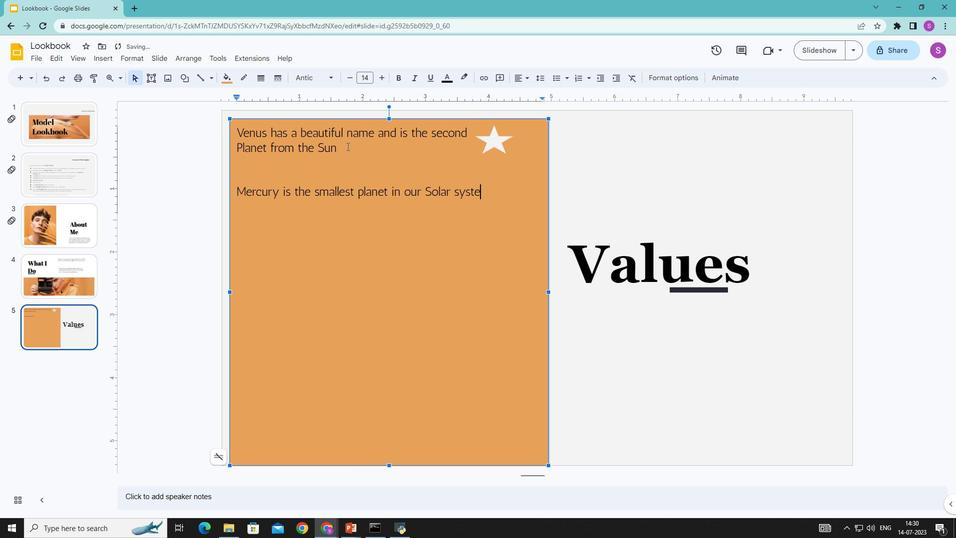 
Action: Mouse moved to (496, 198)
Screenshot: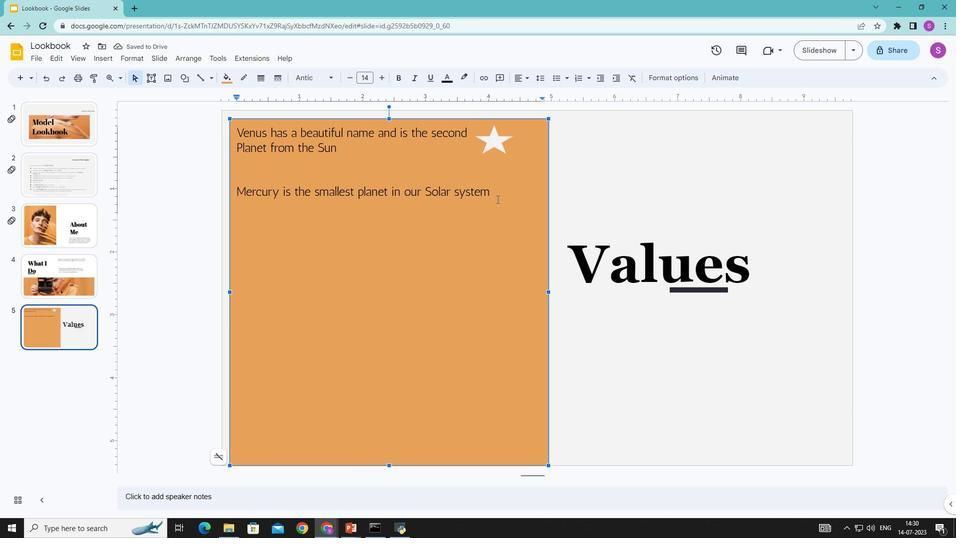 
Action: Key pressed <Key.backspace><Key.backspace><Key.backspace><Key.backspace><Key.backspace><Key.backspace><Key.backspace><Key.backspace><Key.backspace><Key.backspace><Key.backspace><Key.backspace><Key.enter><Key.shift>Solar<Key.space><Key.shift>System
Screenshot: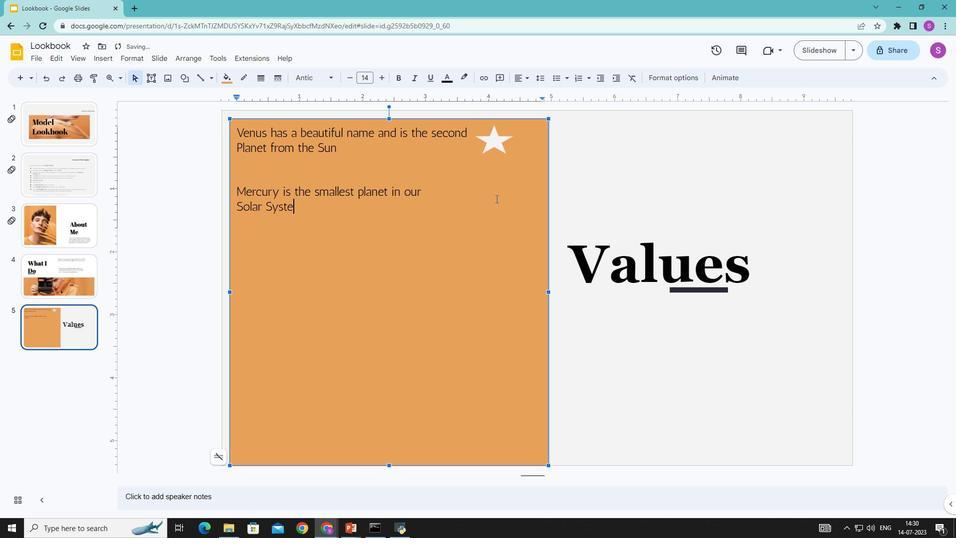 
Action: Mouse moved to (105, 56)
Screenshot: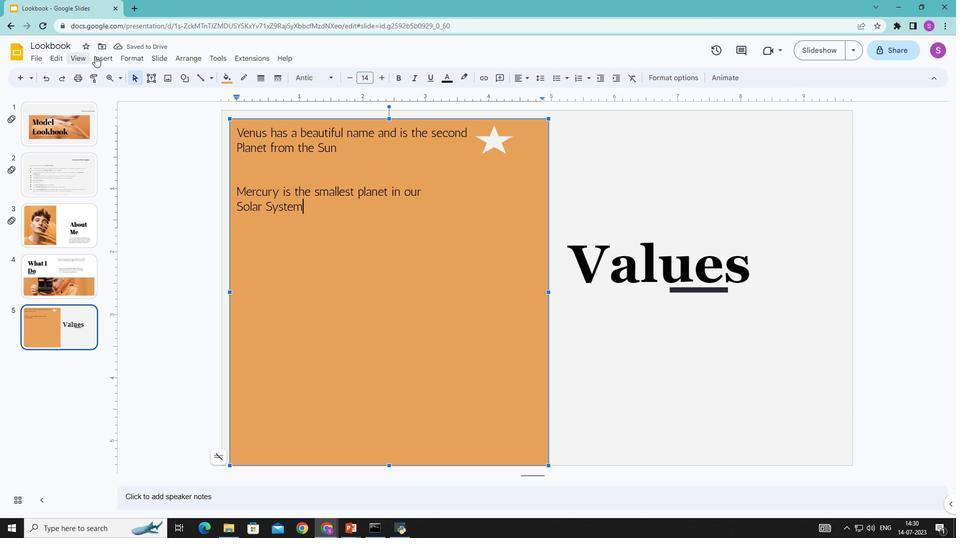 
Action: Mouse pressed left at (105, 56)
Screenshot: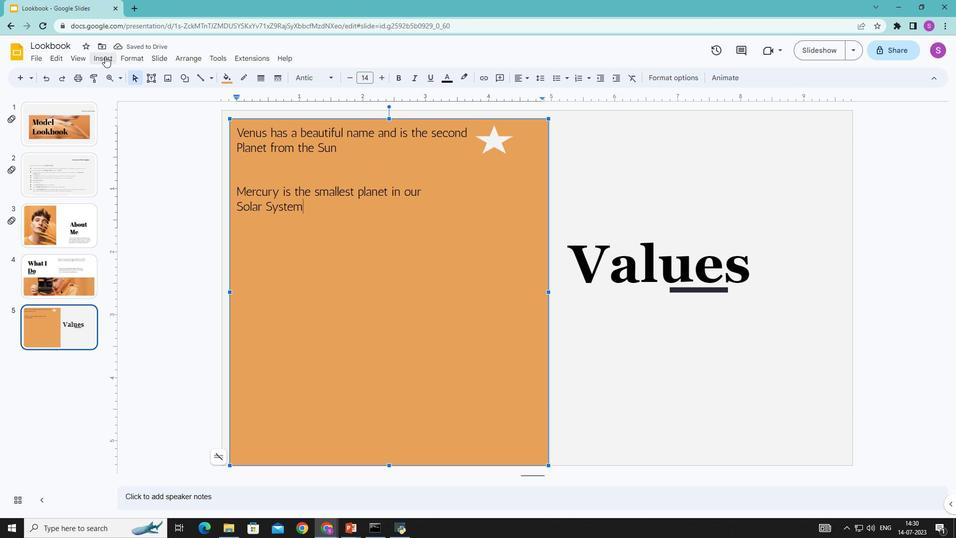 
Action: Mouse moved to (454, 171)
Screenshot: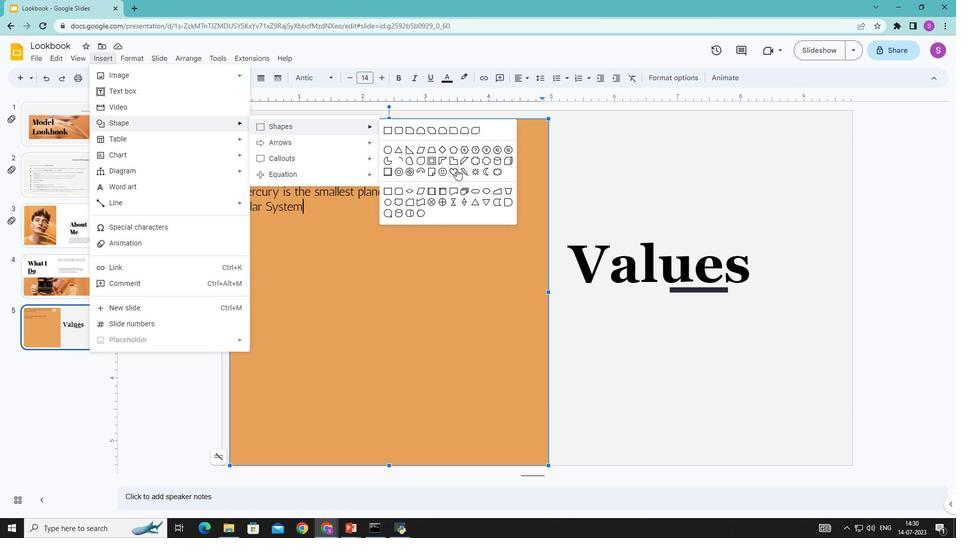 
Action: Mouse pressed left at (454, 171)
Screenshot: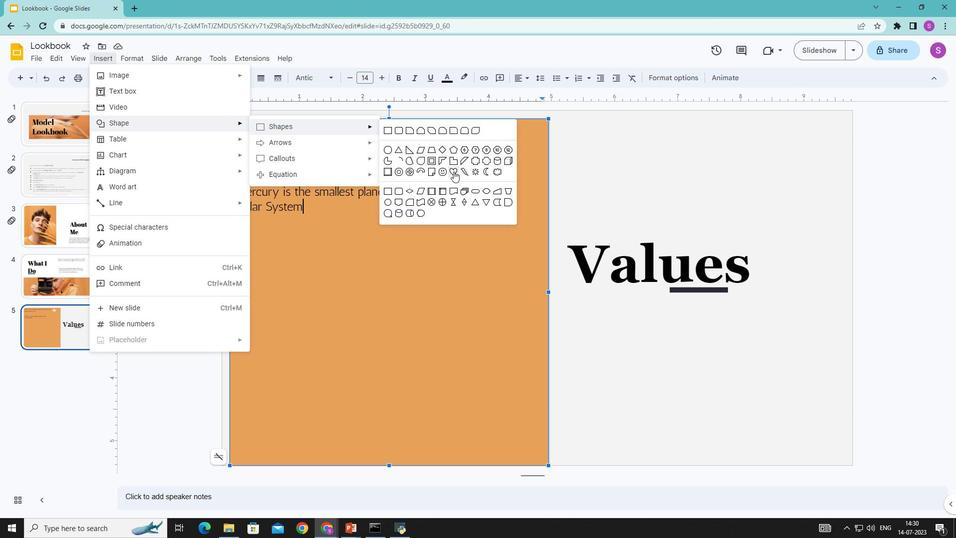 
Action: Mouse moved to (474, 192)
Screenshot: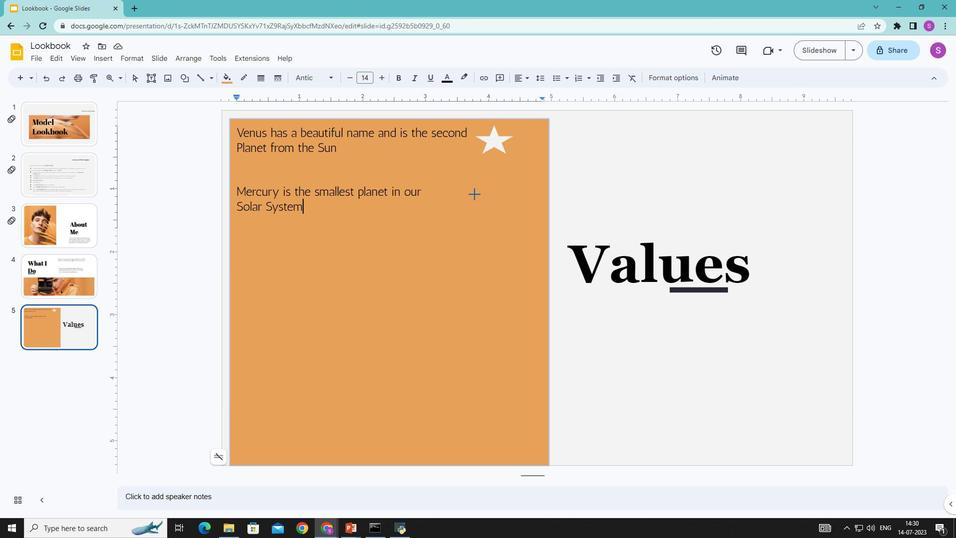 
Action: Mouse pressed left at (474, 192)
Screenshot: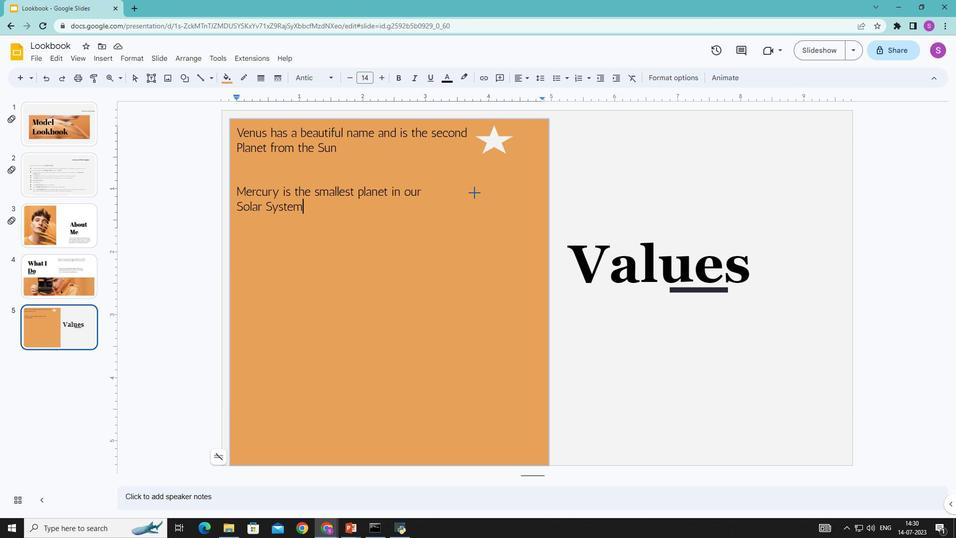 
Action: Mouse moved to (492, 208)
Screenshot: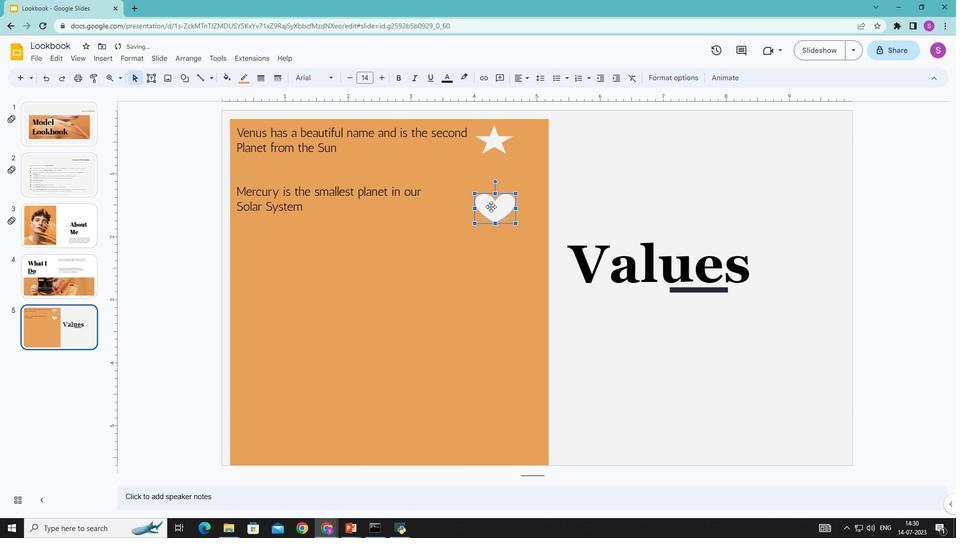 
Action: Mouse pressed left at (492, 208)
Screenshot: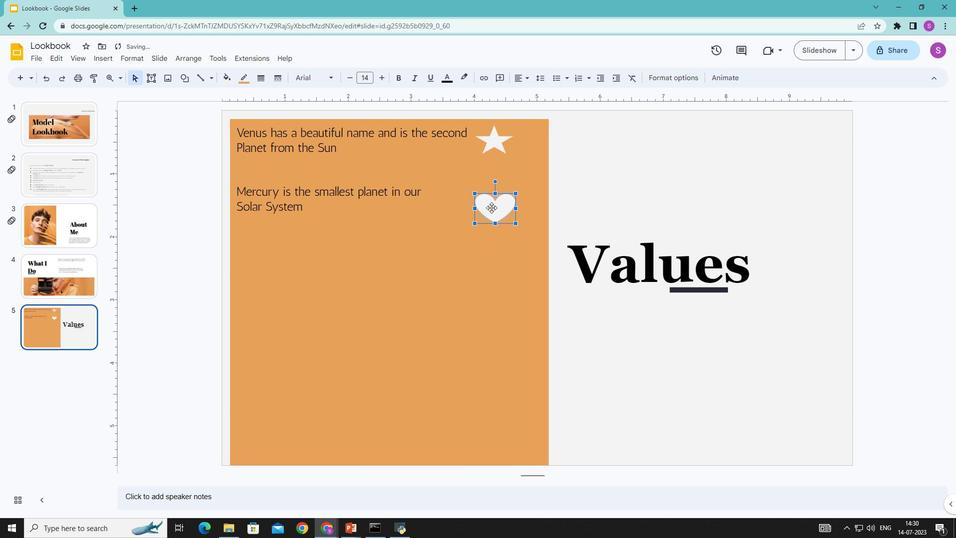 
Action: Mouse moved to (496, 265)
Screenshot: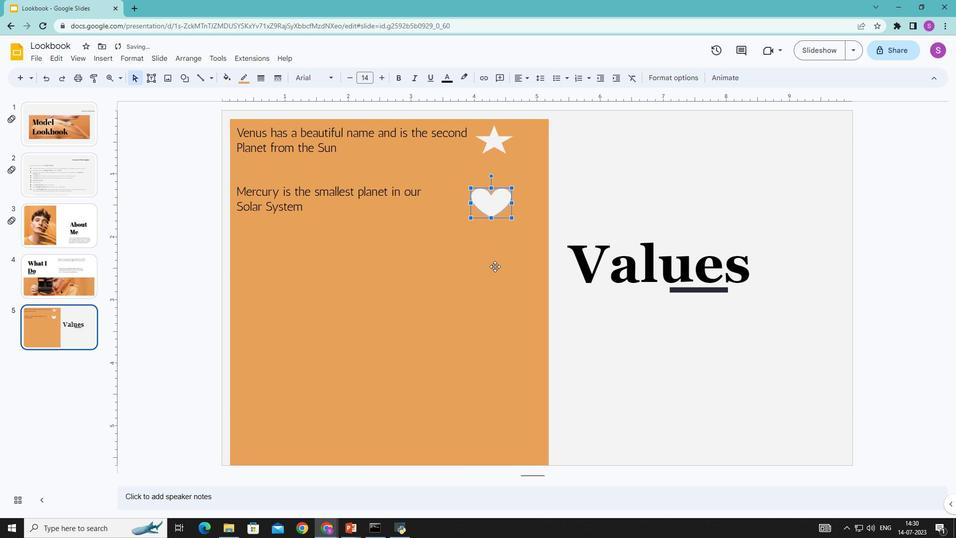 
Action: Mouse pressed left at (496, 265)
Screenshot: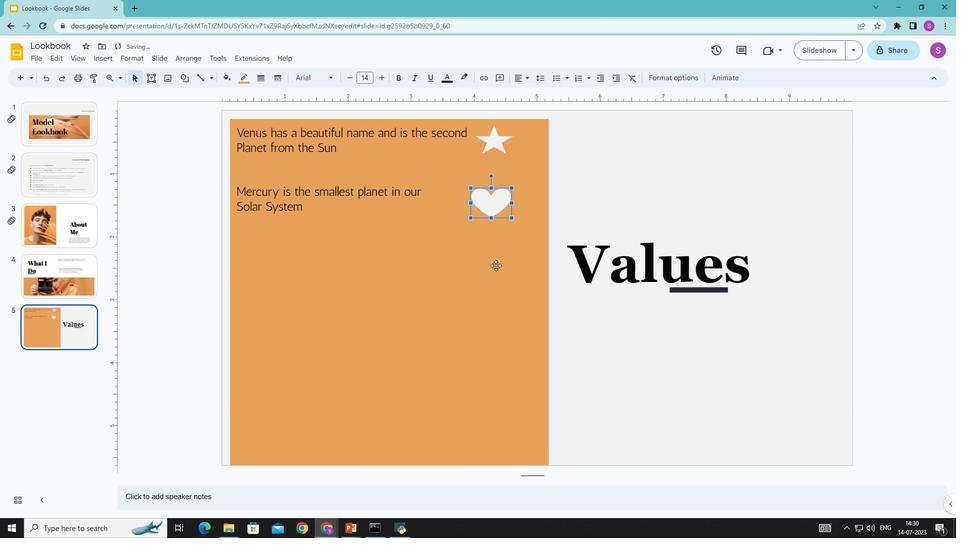 
Action: Mouse moved to (307, 205)
Screenshot: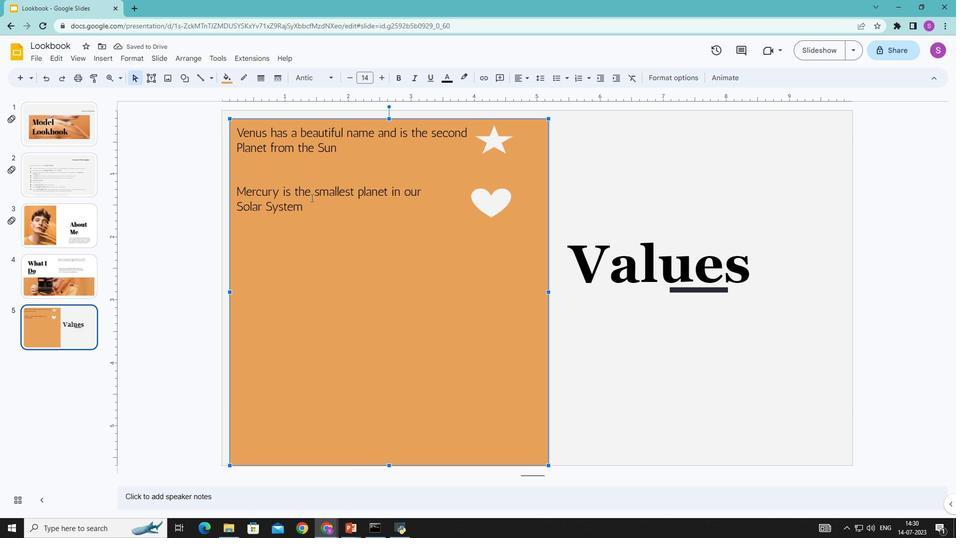 
Action: Mouse pressed left at (307, 205)
Screenshot: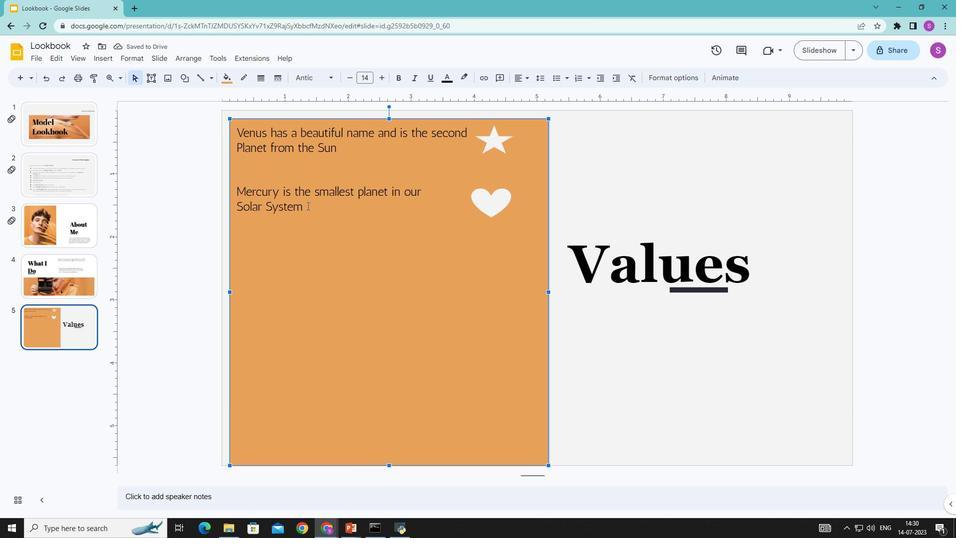 
Action: Key pressed <Key.enter><Key.enter><Key.enter><Key.enter><Key.shift>Neptune<Key.space>is<Key.space>the<Key.space>fourth-largest<Key.space>planet<Key.space><Key.enter>by<Key.space>diameter<Key.space>in<Key.space>our<Key.space><Key.shift>Solar<Key.space><Key.shift>System
Screenshot: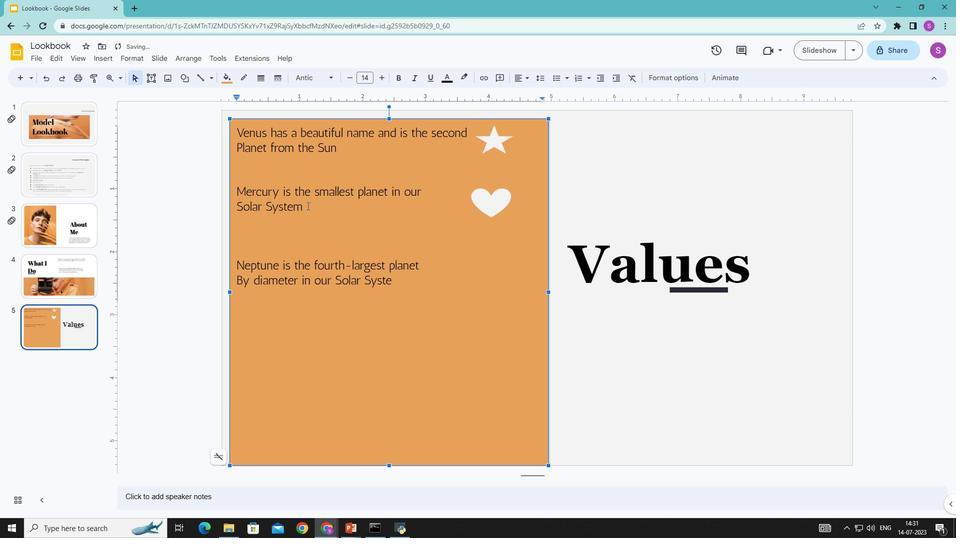 
Action: Mouse moved to (96, 56)
Screenshot: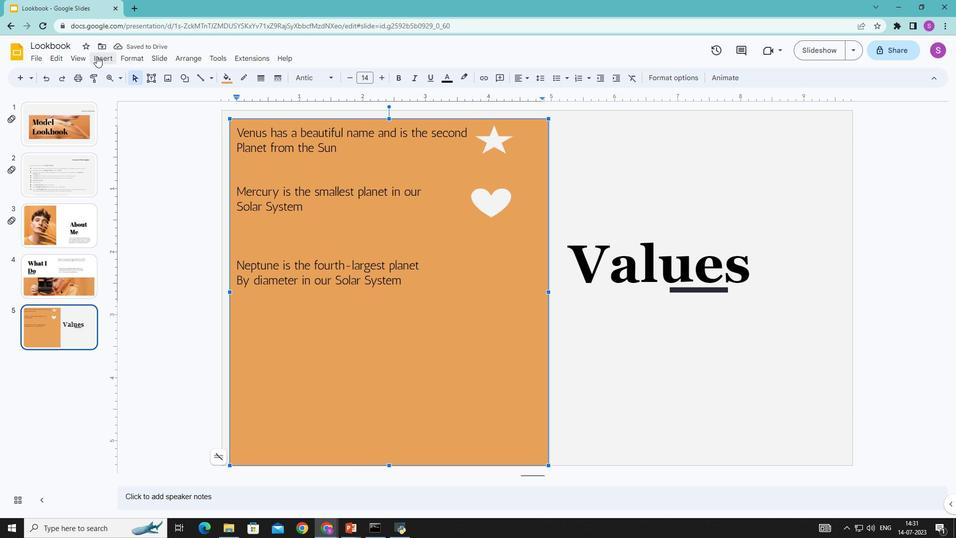 
Action: Mouse pressed left at (96, 56)
Screenshot: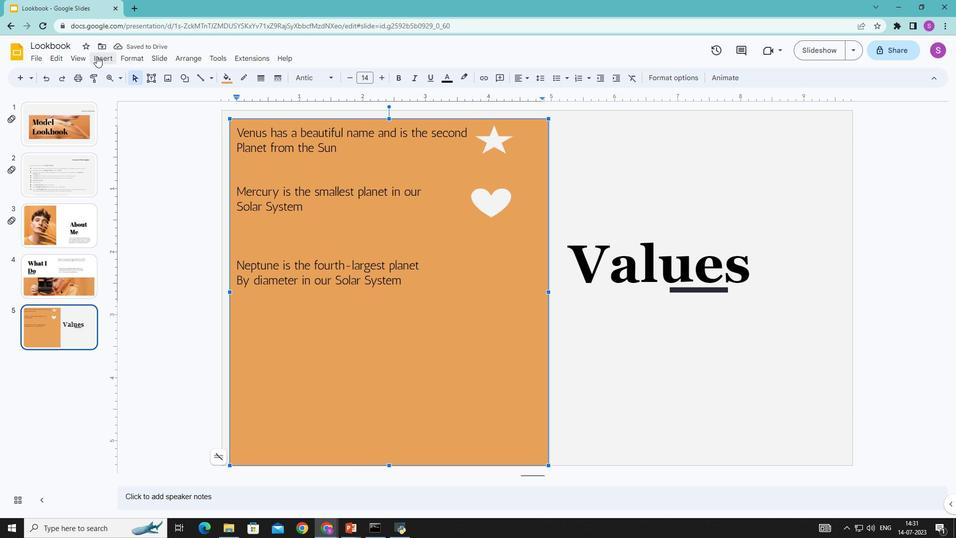 
Action: Mouse moved to (304, 92)
Screenshot: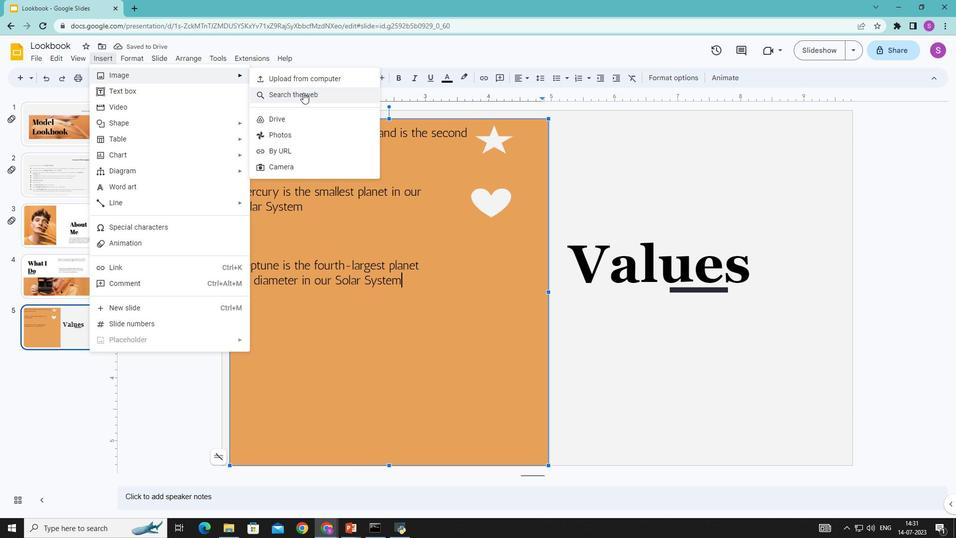 
Action: Mouse pressed left at (304, 92)
Screenshot: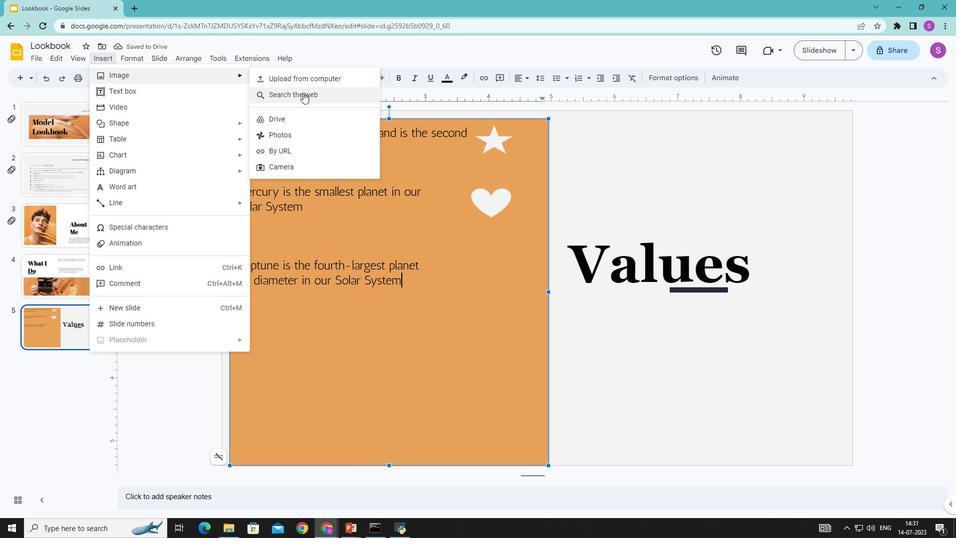 
Action: Mouse moved to (849, 275)
Screenshot: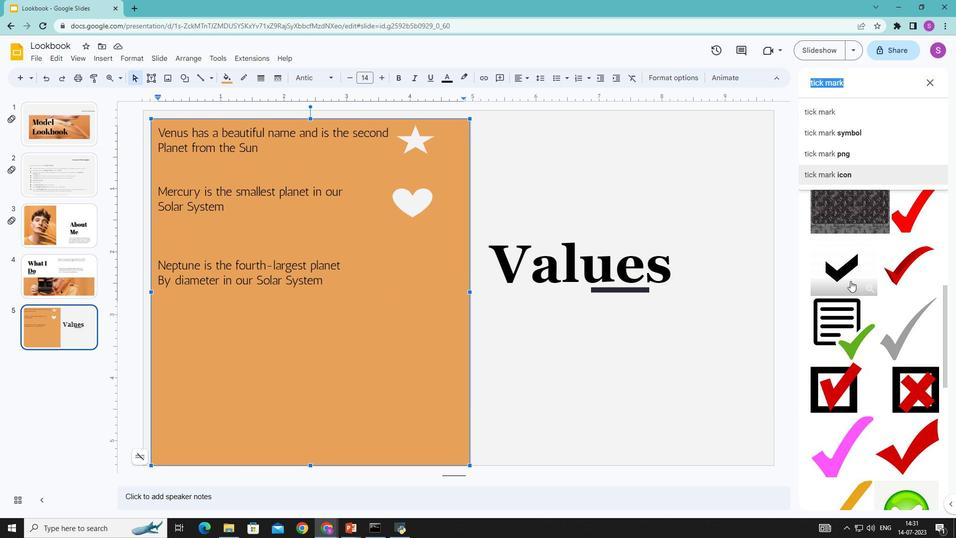 
Action: Mouse pressed left at (849, 275)
Screenshot: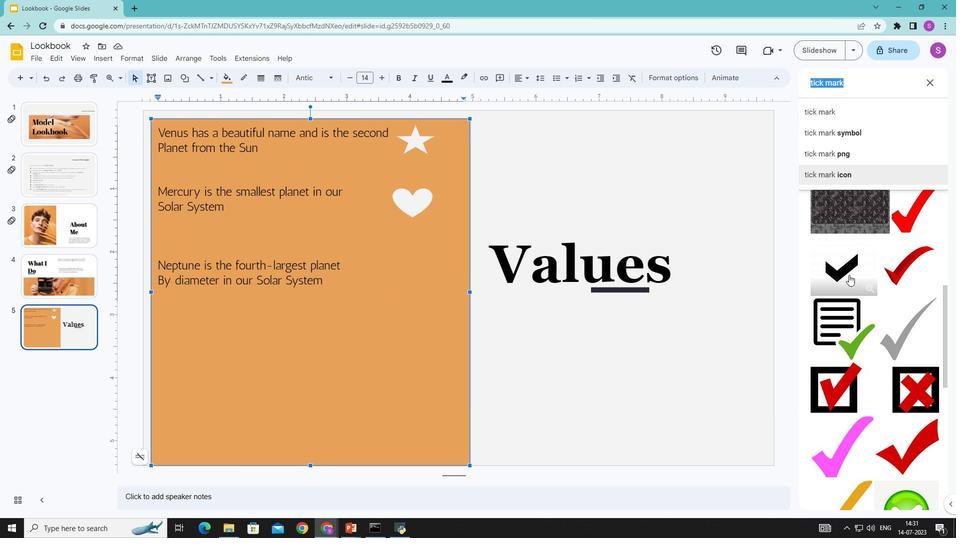 
Action: Mouse moved to (926, 491)
Screenshot: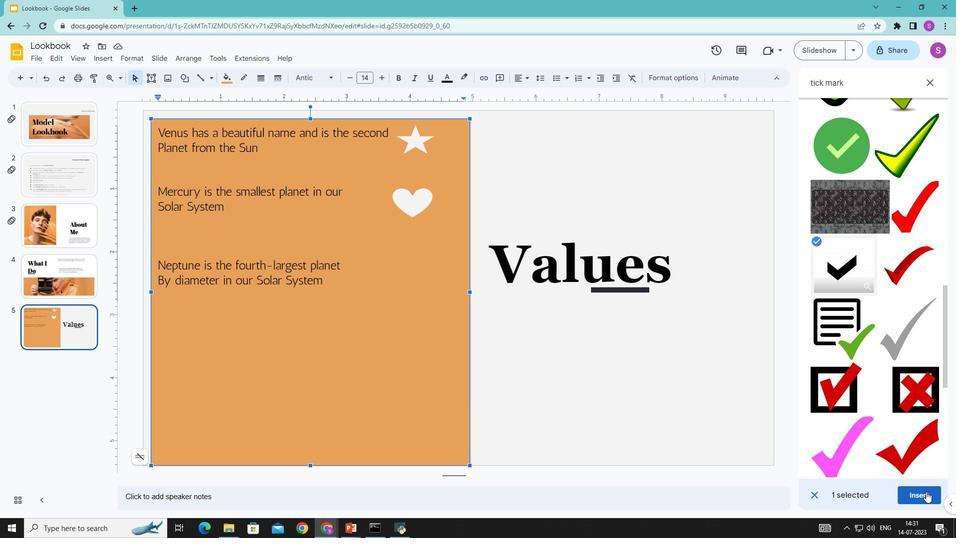
Action: Mouse pressed left at (926, 491)
Screenshot: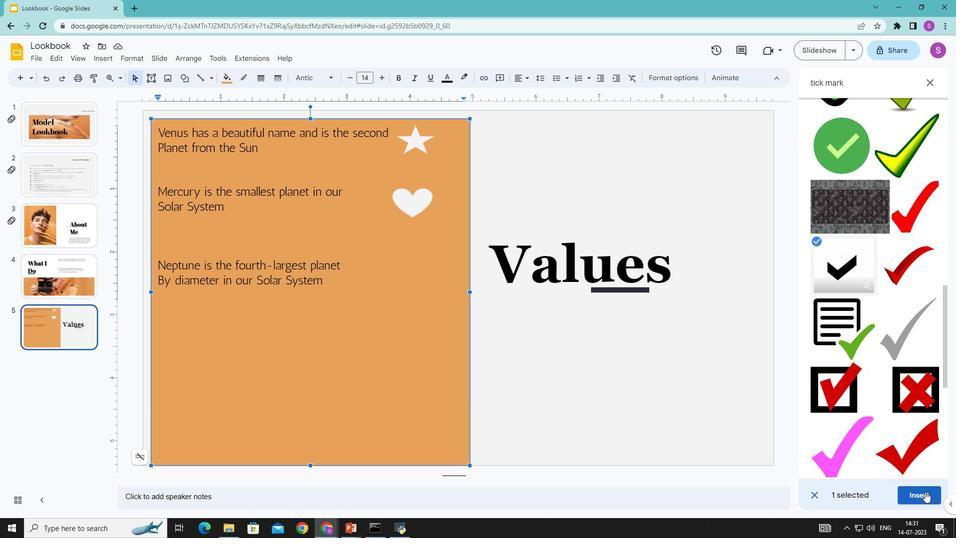 
Action: Mouse moved to (334, 288)
Screenshot: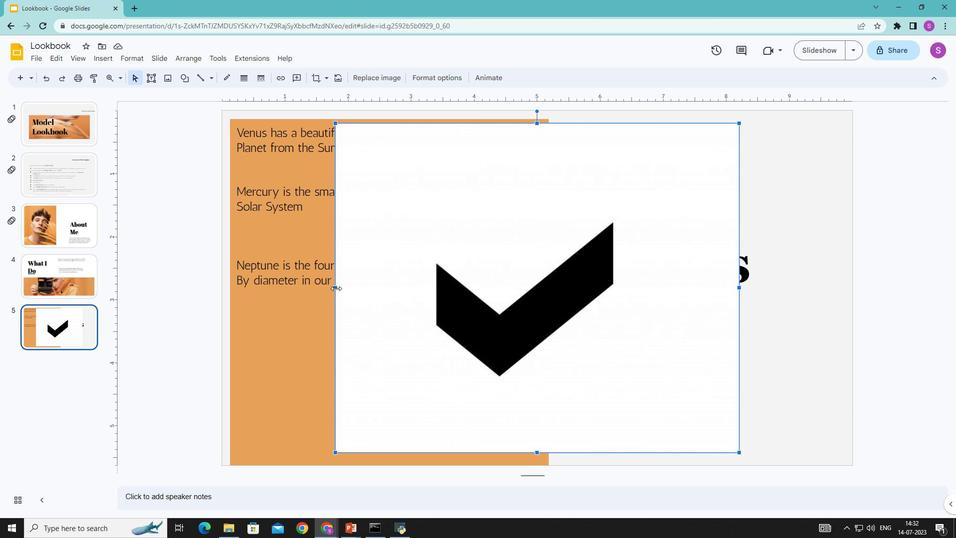 
Action: Mouse pressed left at (334, 288)
Screenshot: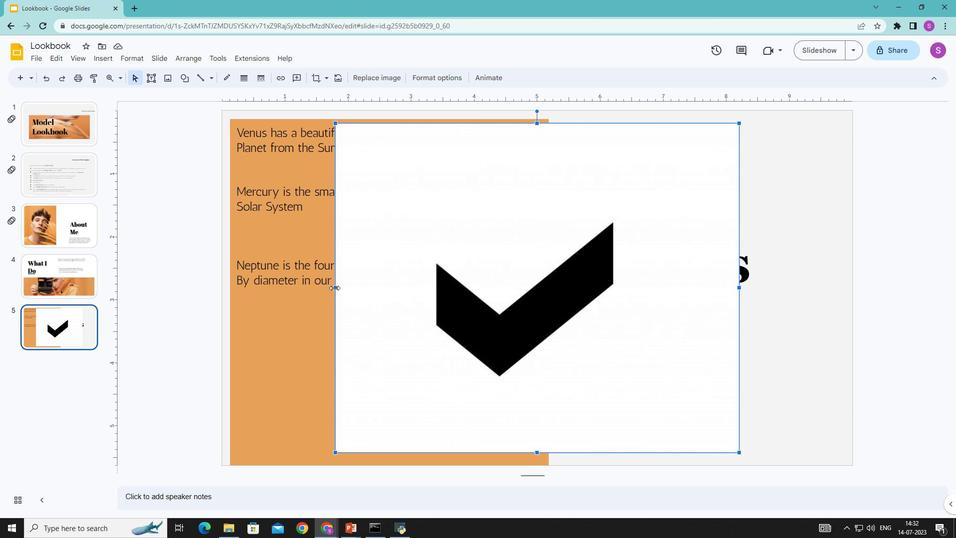 
Action: Mouse moved to (653, 420)
Screenshot: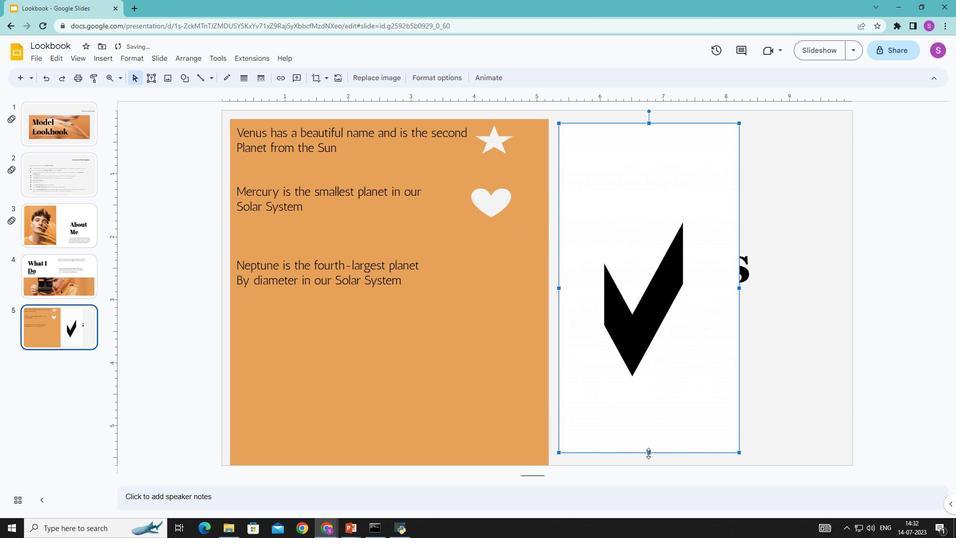 
Action: Mouse pressed left at (649, 453)
Screenshot: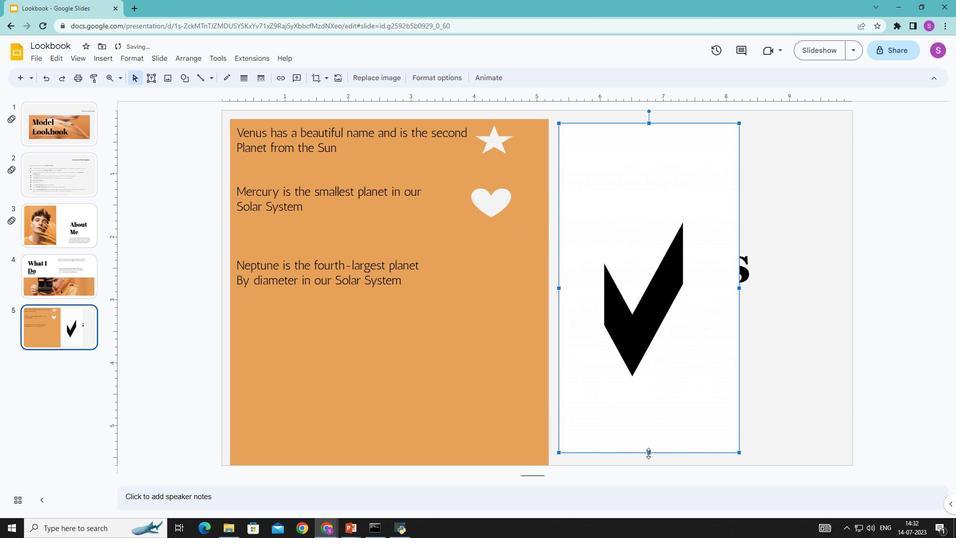 
Action: Mouse moved to (649, 122)
Screenshot: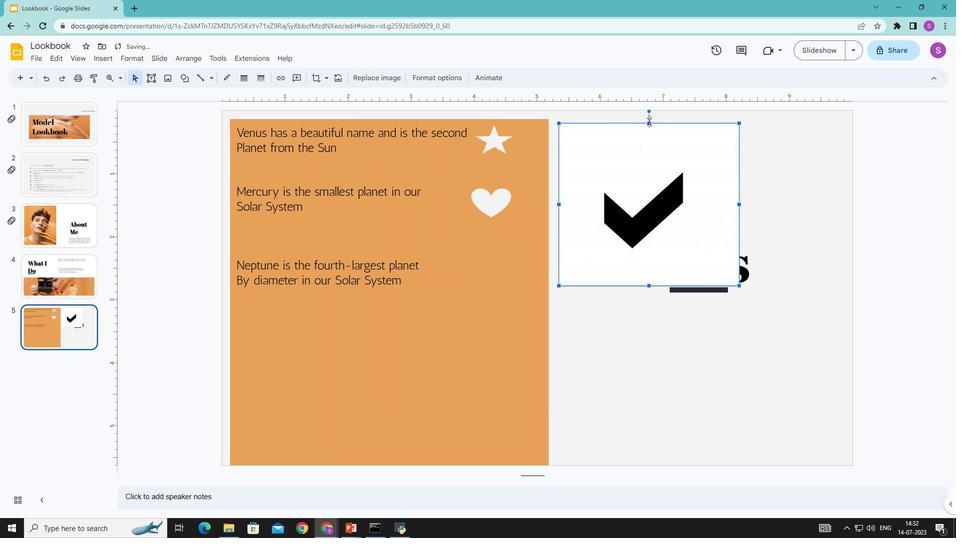 
Action: Mouse pressed left at (649, 122)
Screenshot: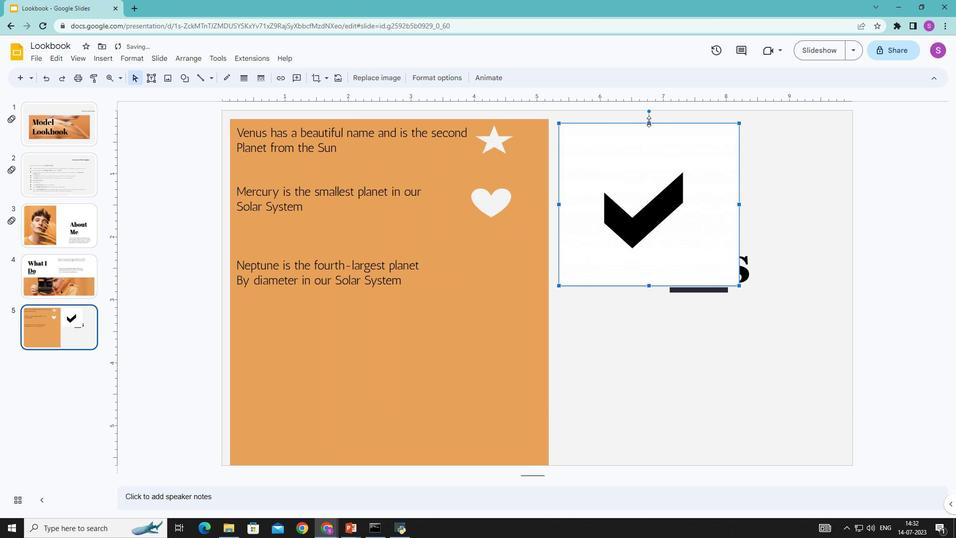 
Action: Mouse moved to (558, 239)
Screenshot: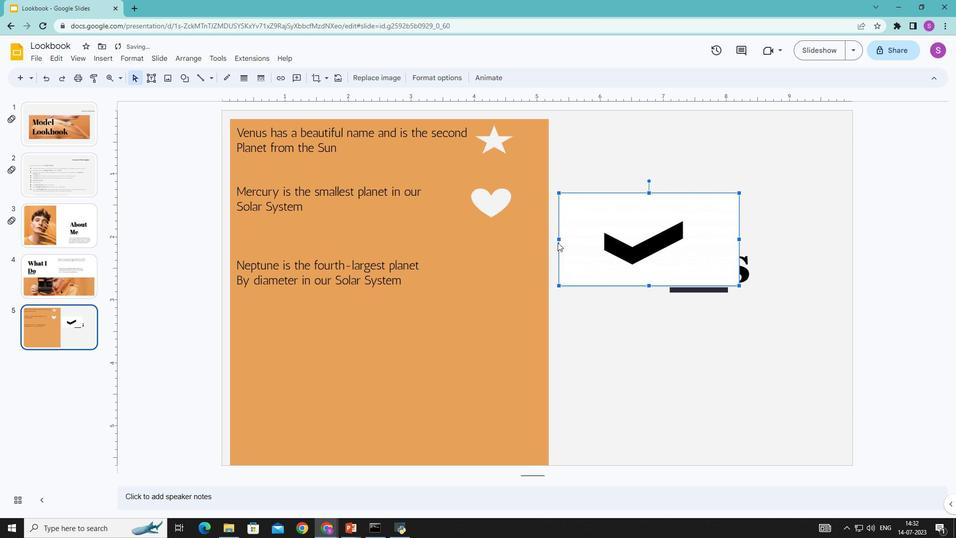 
Action: Mouse pressed left at (558, 239)
Screenshot: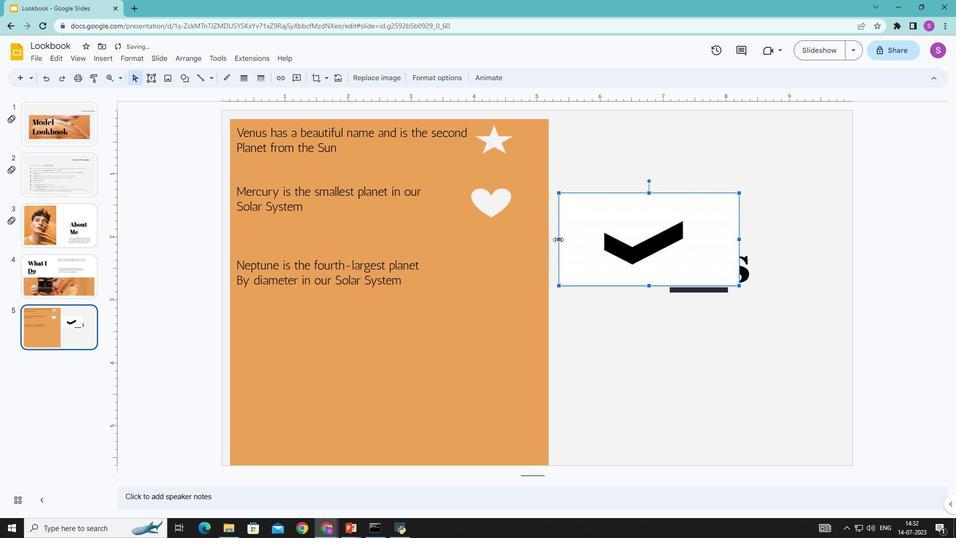 
Action: Mouse moved to (739, 284)
Screenshot: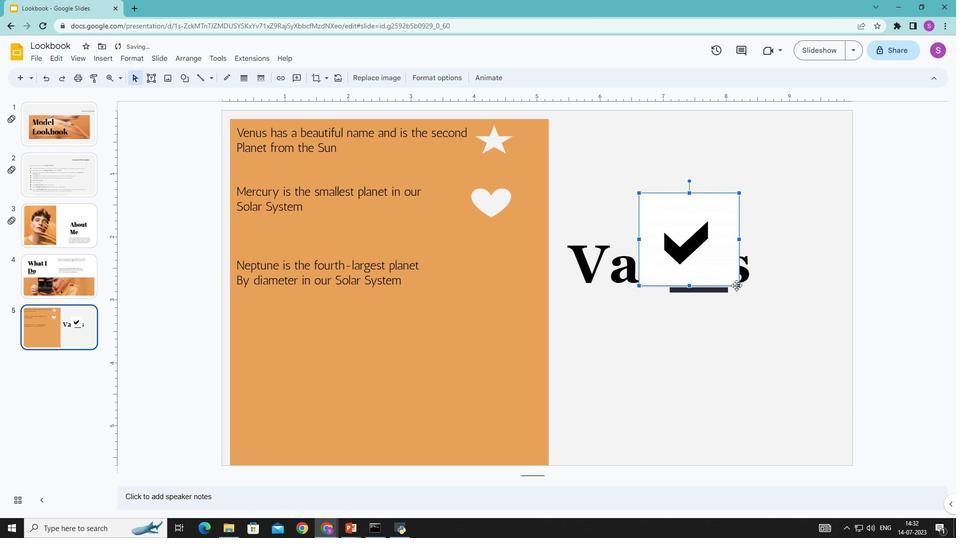 
Action: Mouse pressed left at (739, 284)
Screenshot: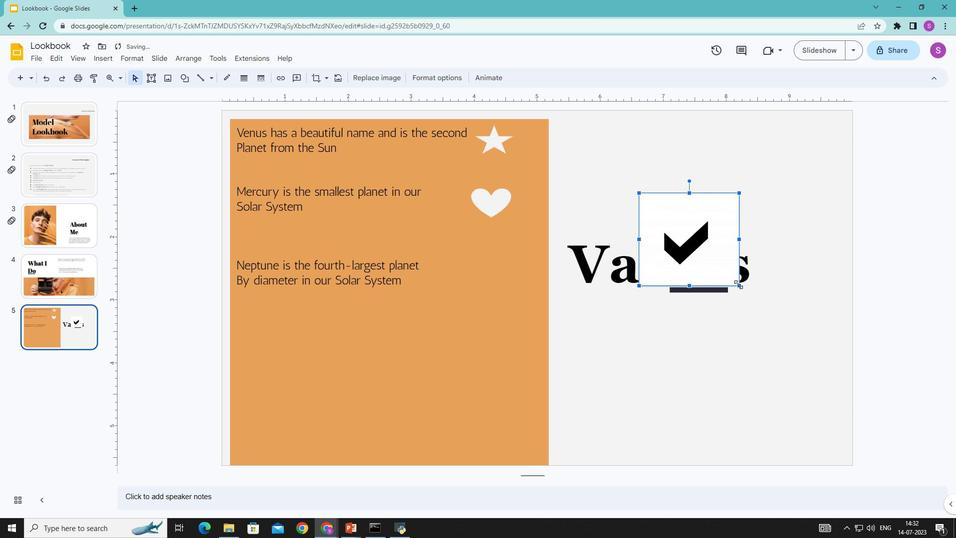 
Action: Mouse moved to (639, 227)
Screenshot: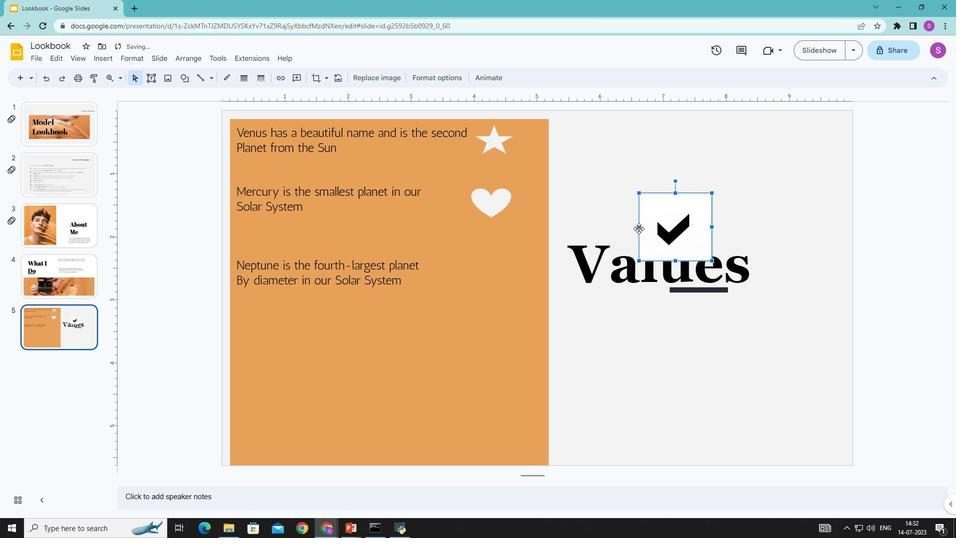 
Action: Mouse pressed left at (639, 227)
Screenshot: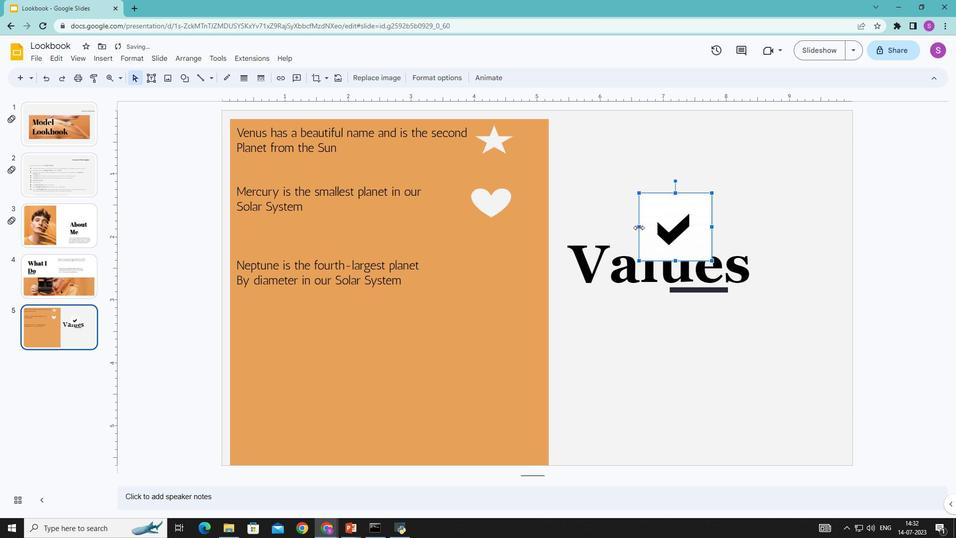 
Action: Mouse moved to (716, 227)
Screenshot: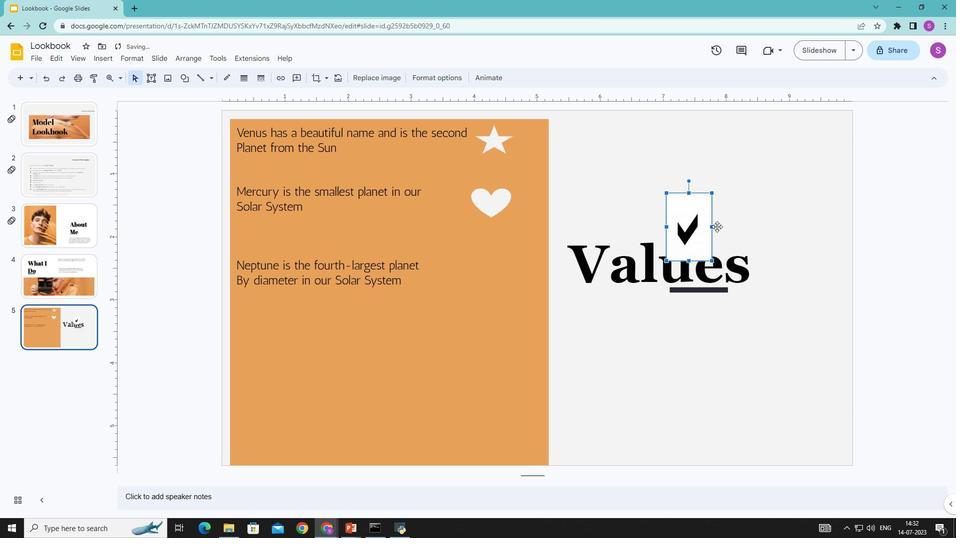 
Action: Mouse pressed left at (716, 227)
Screenshot: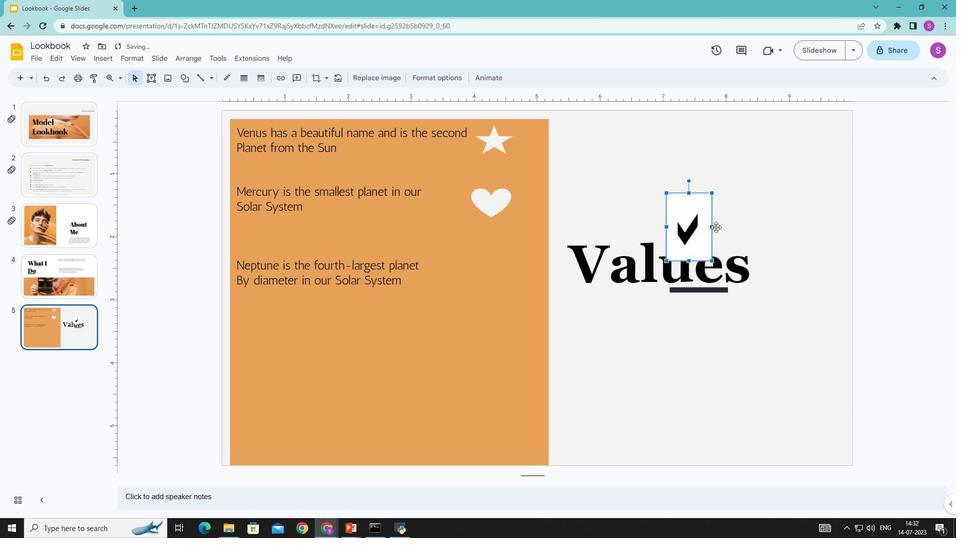 
Action: Mouse moved to (682, 213)
Screenshot: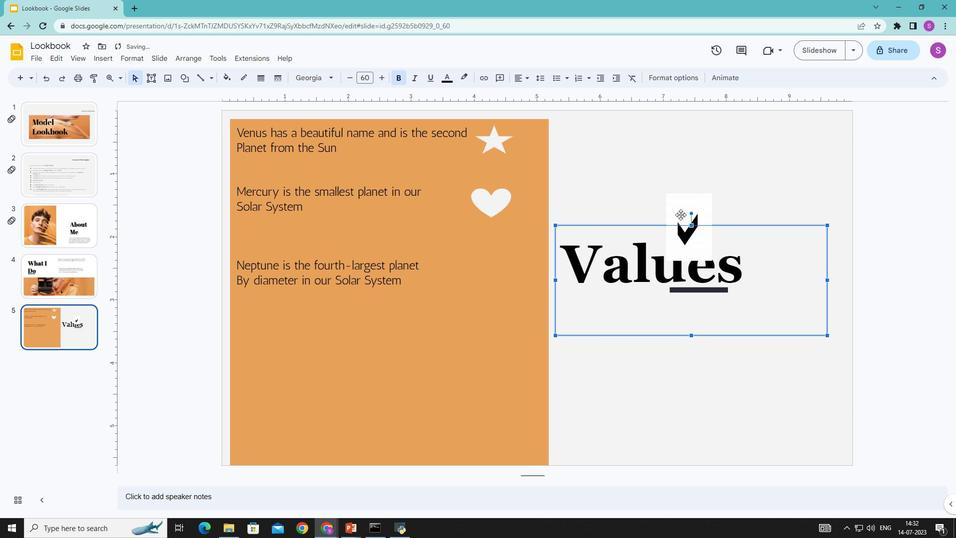 
Action: Mouse pressed left at (682, 213)
Screenshot: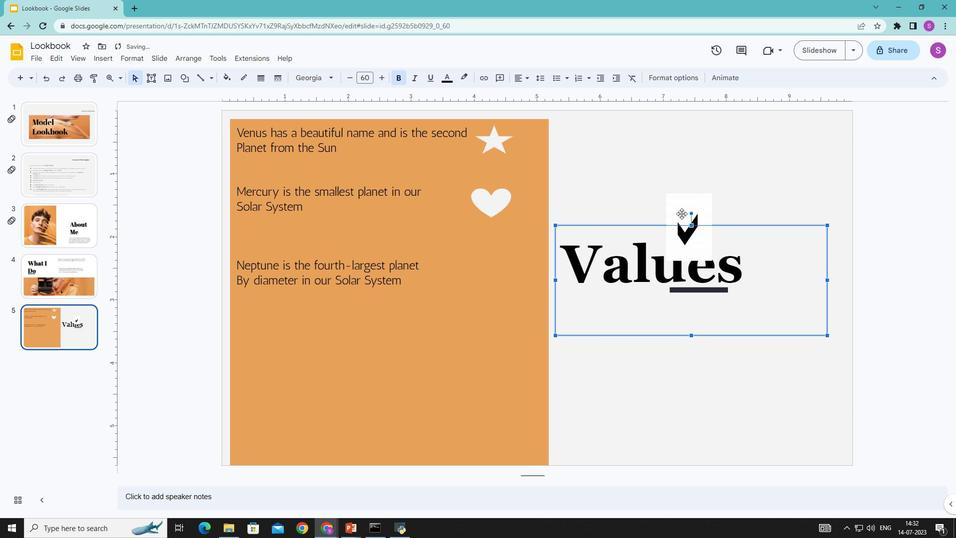 
Action: Mouse moved to (682, 212)
Screenshot: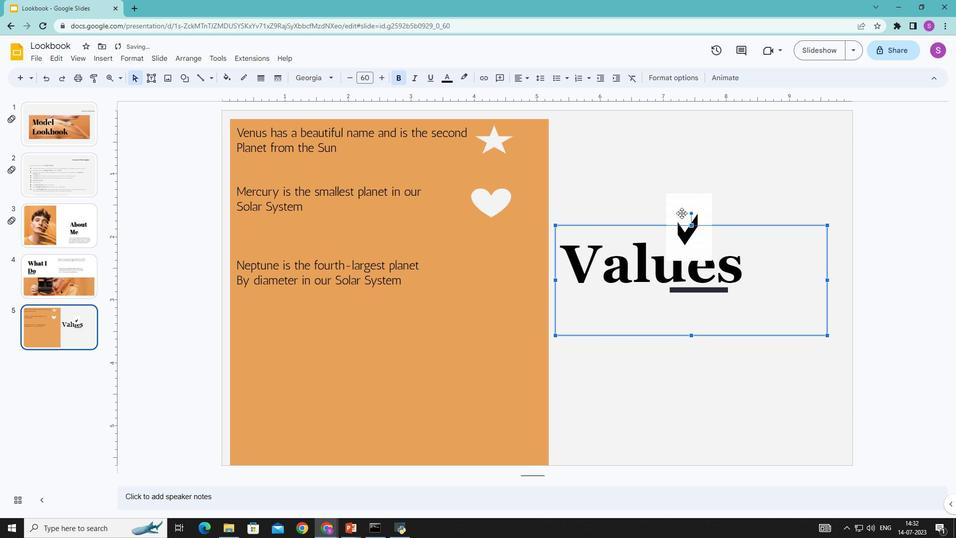 
Action: Mouse pressed left at (682, 212)
Screenshot: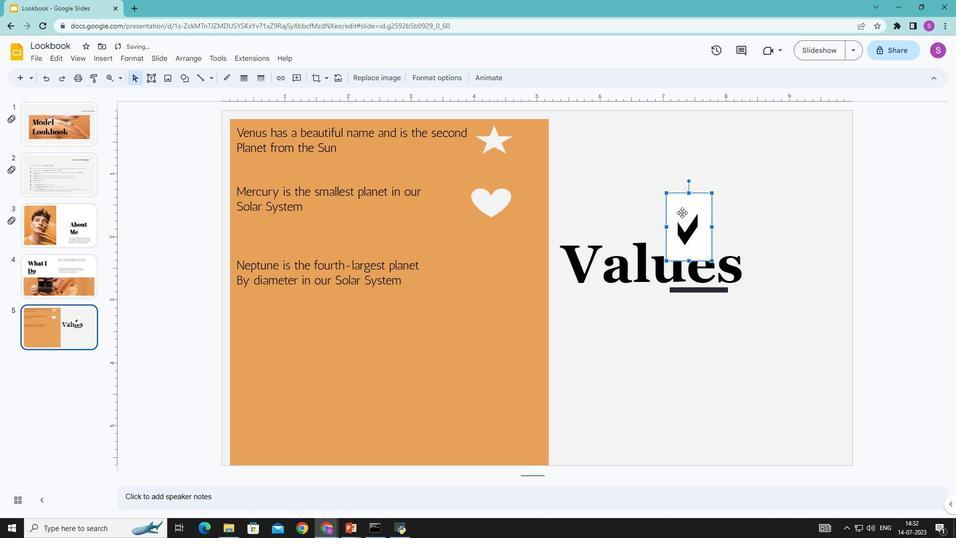 
Action: Mouse moved to (648, 184)
Screenshot: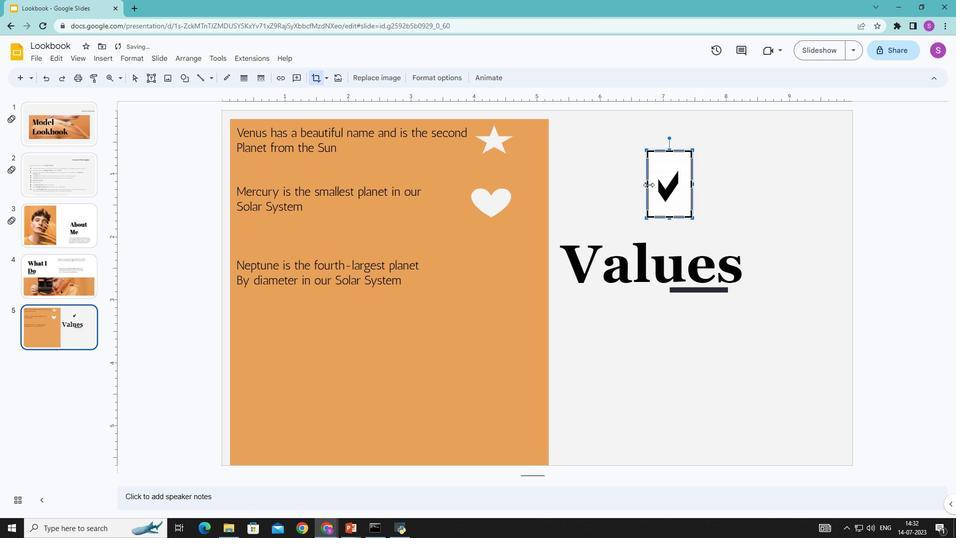
Action: Mouse pressed left at (648, 184)
Screenshot: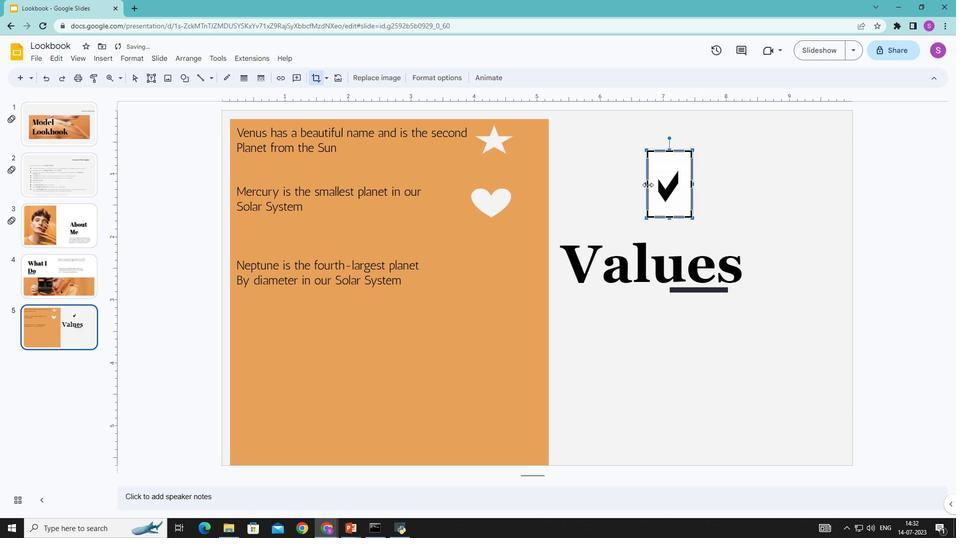 
Action: Mouse moved to (672, 214)
Screenshot: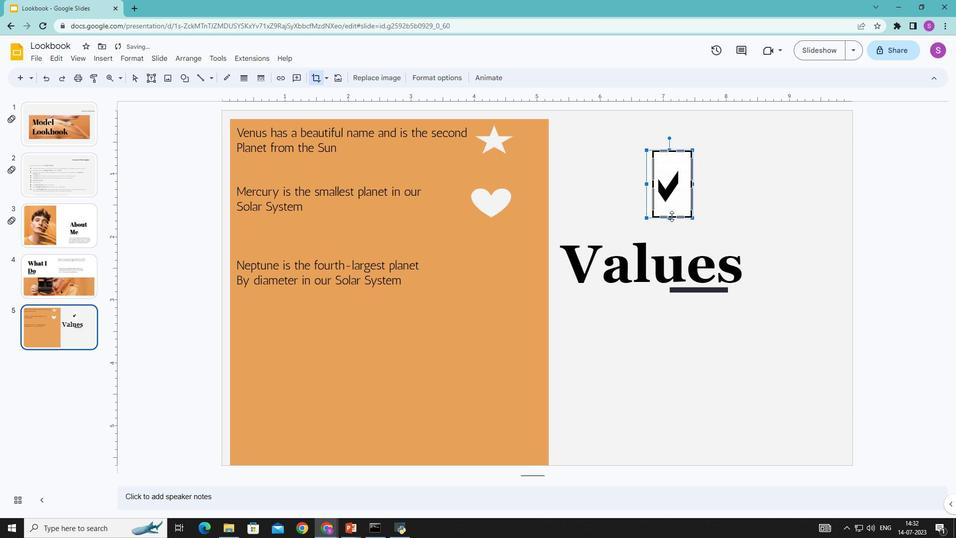 
Action: Mouse pressed left at (672, 214)
Screenshot: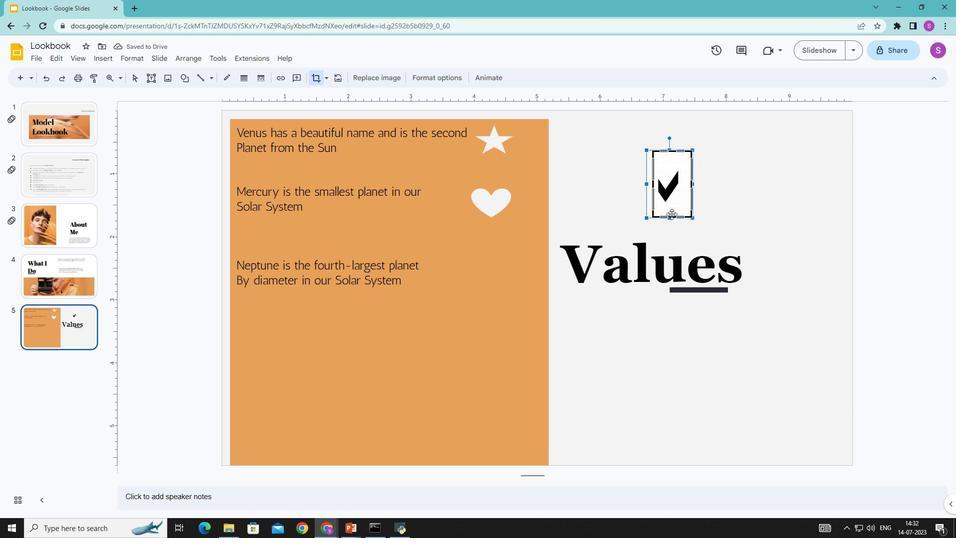 
Action: Mouse moved to (665, 181)
Screenshot: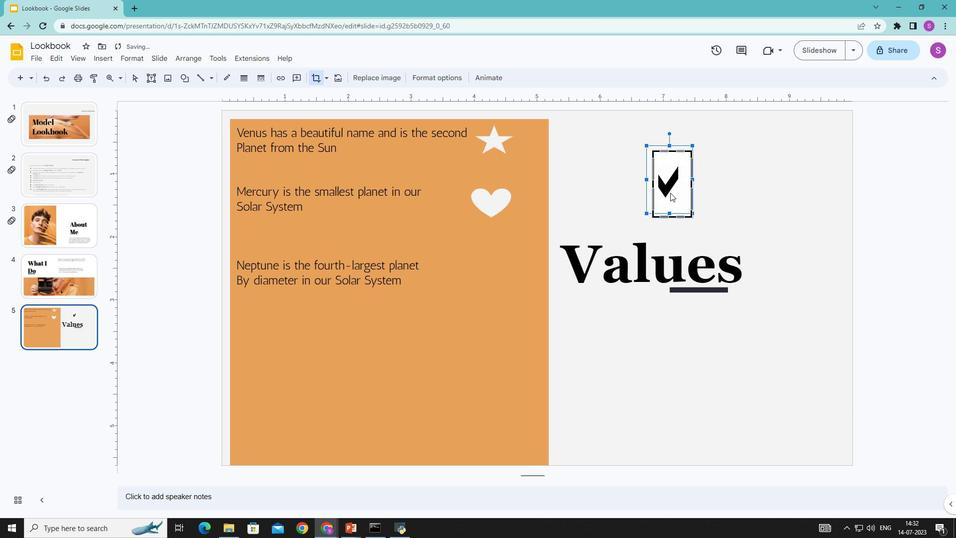
Action: Mouse pressed left at (665, 181)
Screenshot: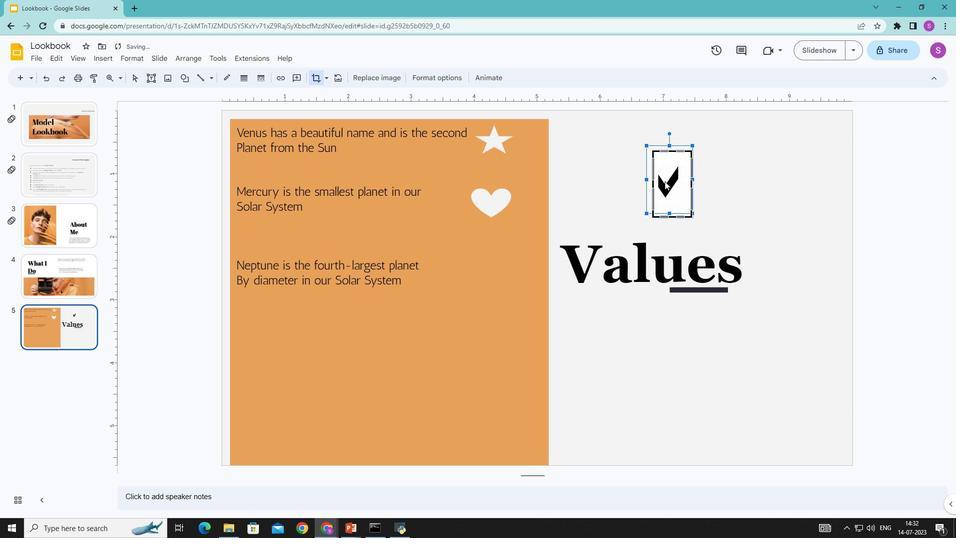 
Action: Mouse moved to (610, 351)
Screenshot: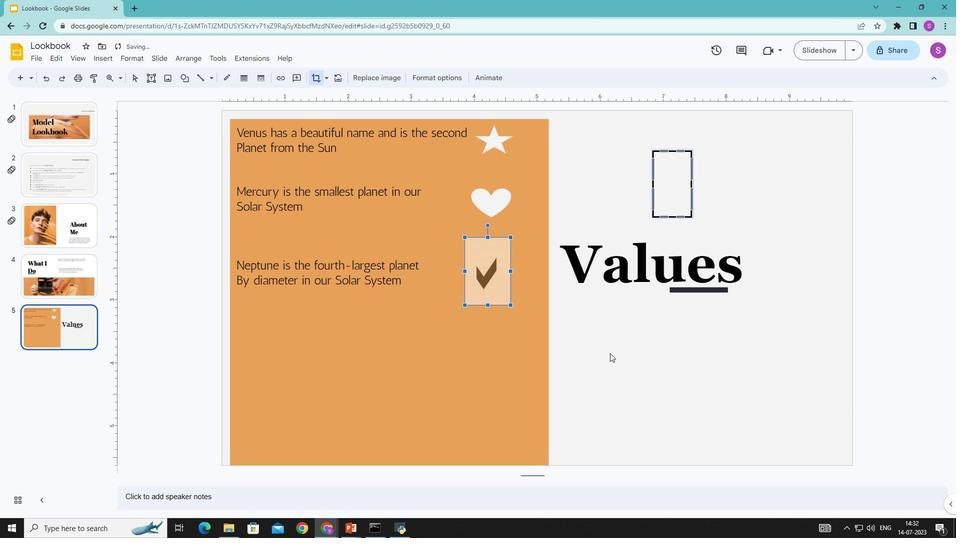 
Action: Mouse pressed left at (610, 351)
Screenshot: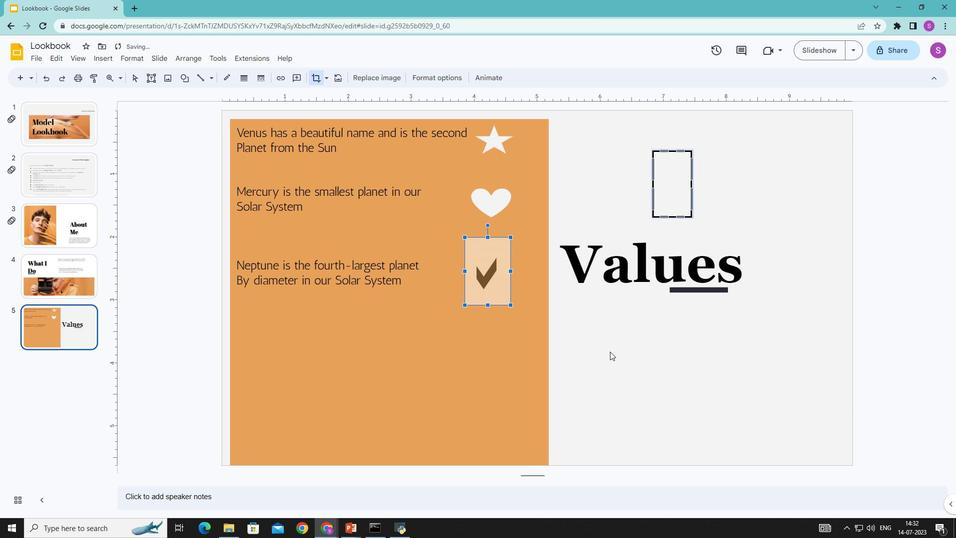 
Action: Mouse moved to (667, 183)
Screenshot: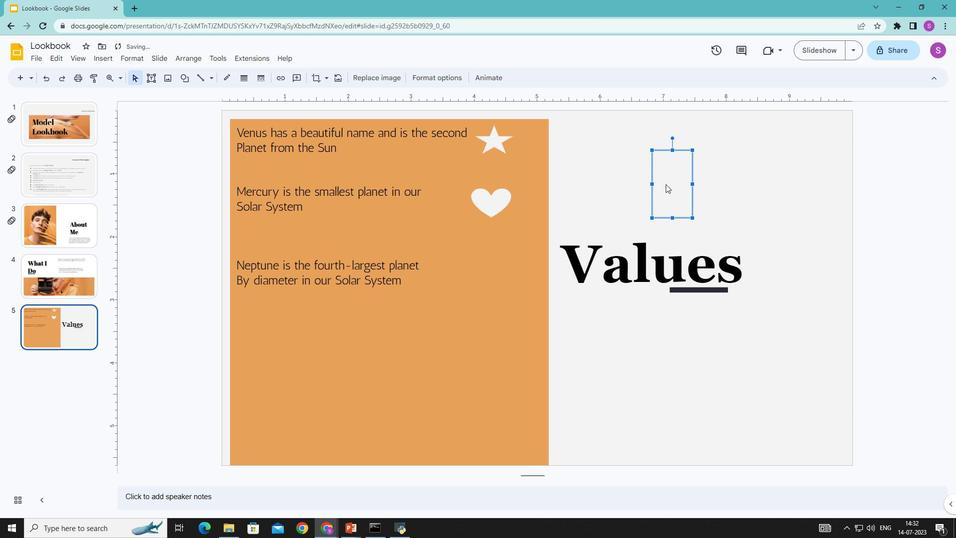 
Action: Mouse pressed left at (667, 183)
Screenshot: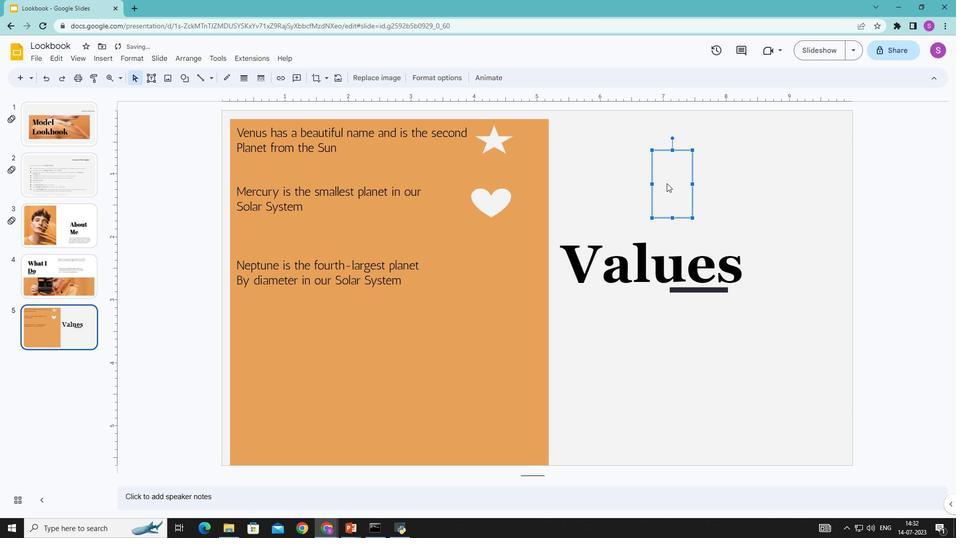 
Action: Mouse moved to (726, 181)
Screenshot: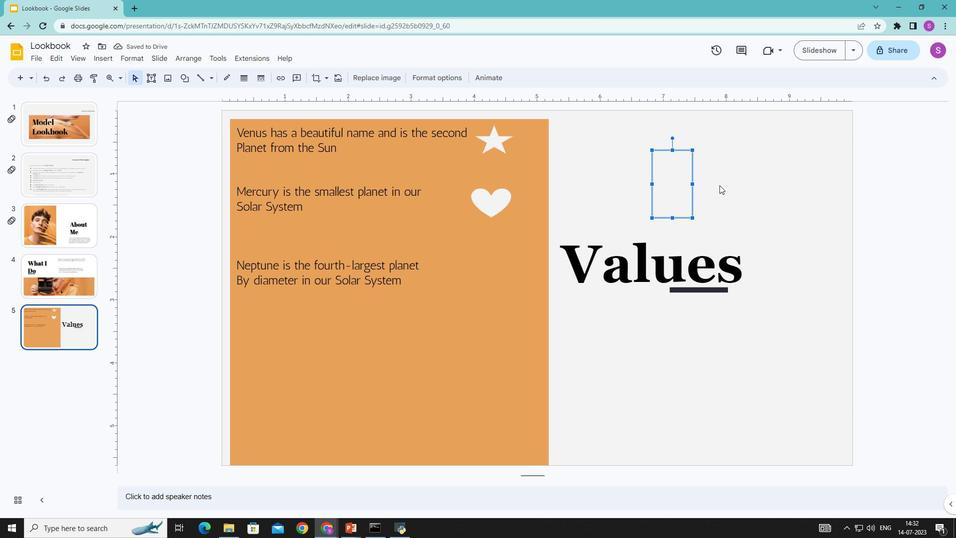 
Action: Mouse pressed left at (726, 181)
Screenshot: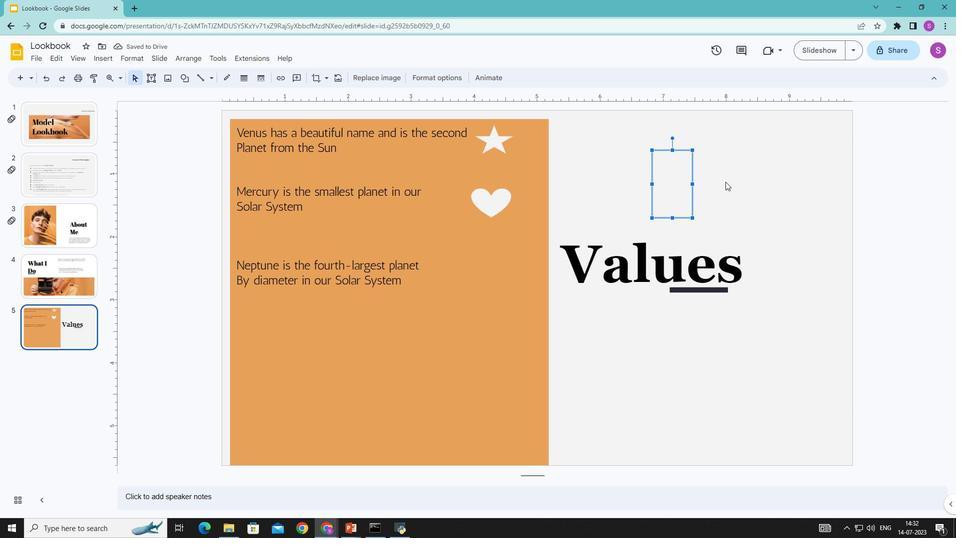
Action: Mouse moved to (98, 57)
Screenshot: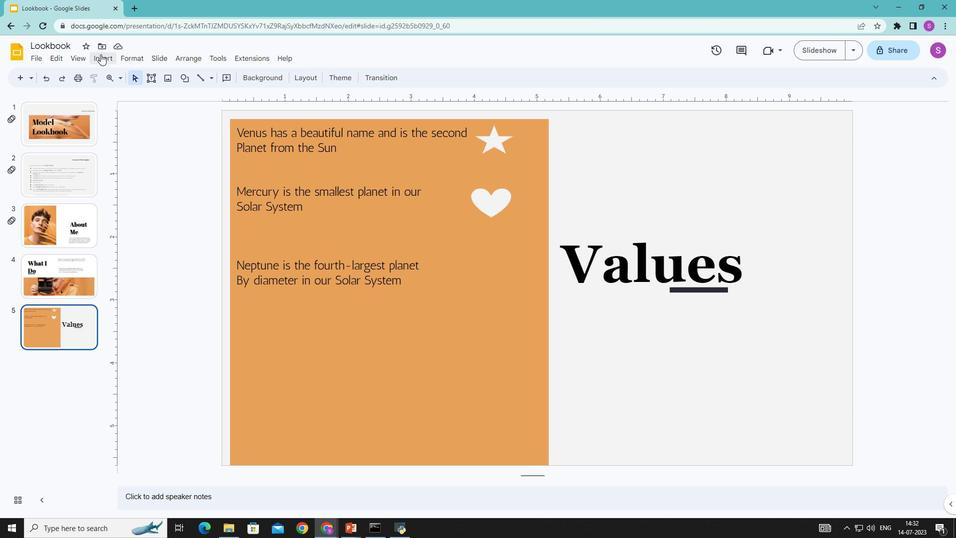 
Action: Mouse pressed left at (98, 57)
Screenshot: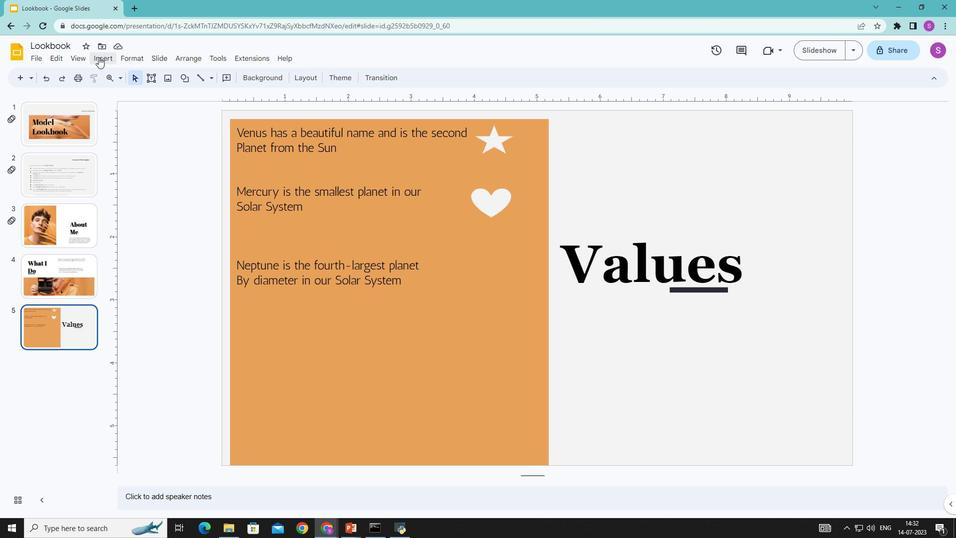 
Action: Mouse moved to (306, 94)
Screenshot: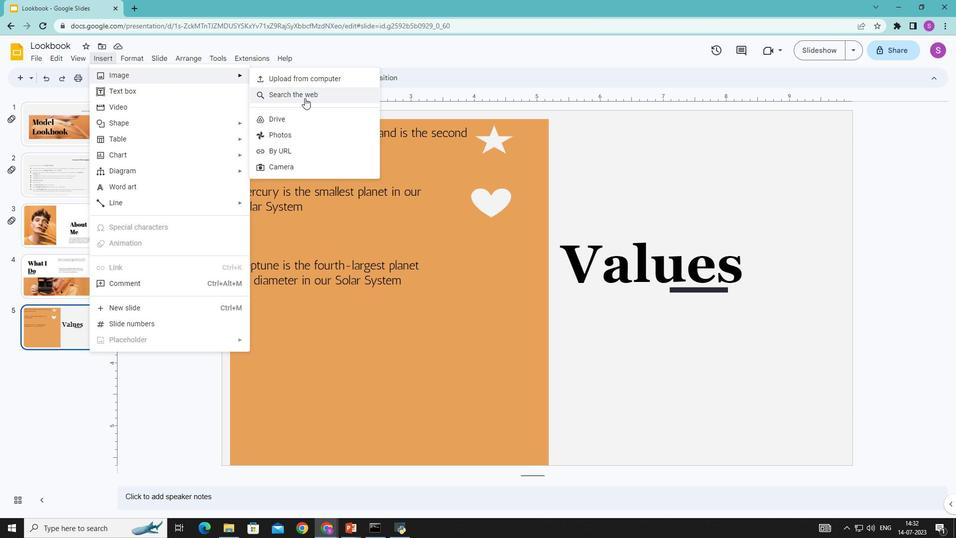 
Action: Mouse pressed left at (306, 94)
Screenshot: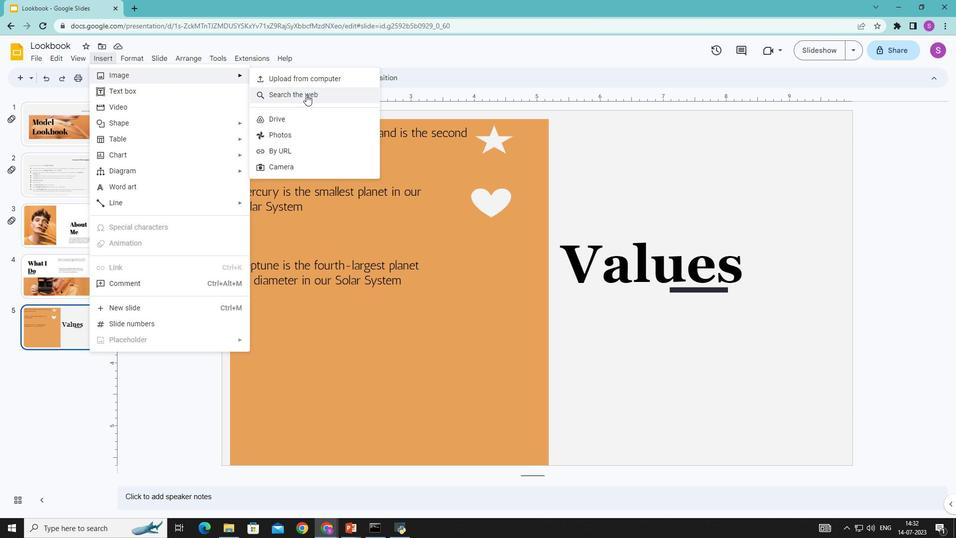 
Action: Mouse moved to (846, 264)
Screenshot: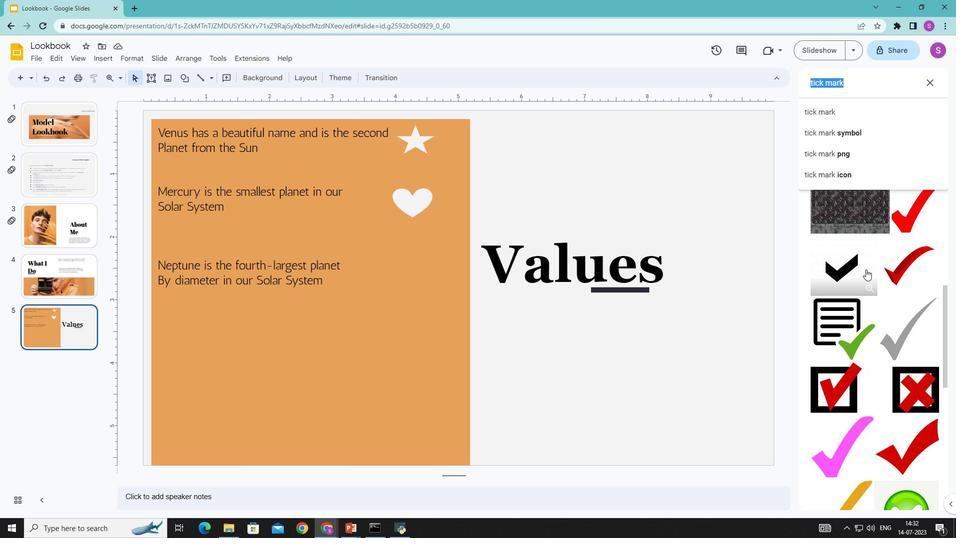
Action: Mouse pressed left at (846, 264)
Screenshot: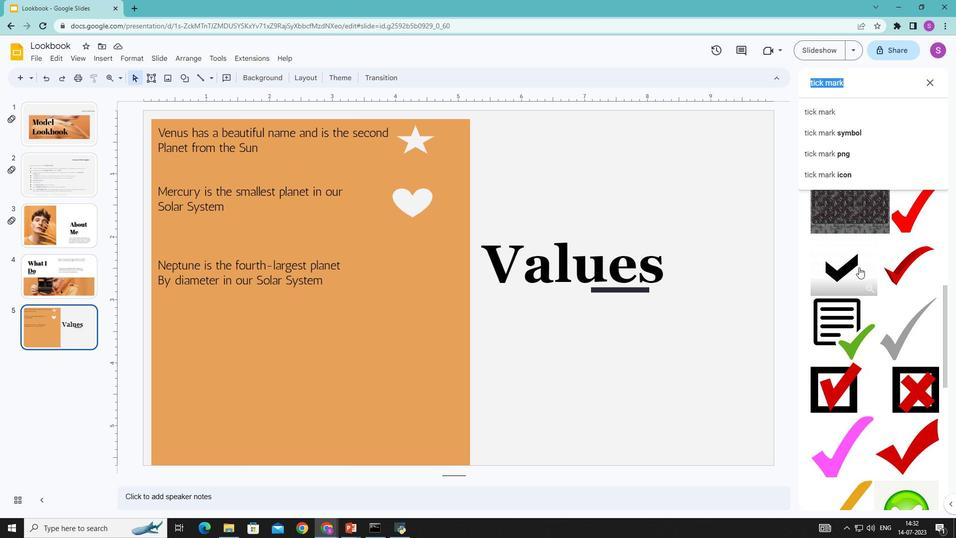 
Action: Mouse moved to (921, 494)
Screenshot: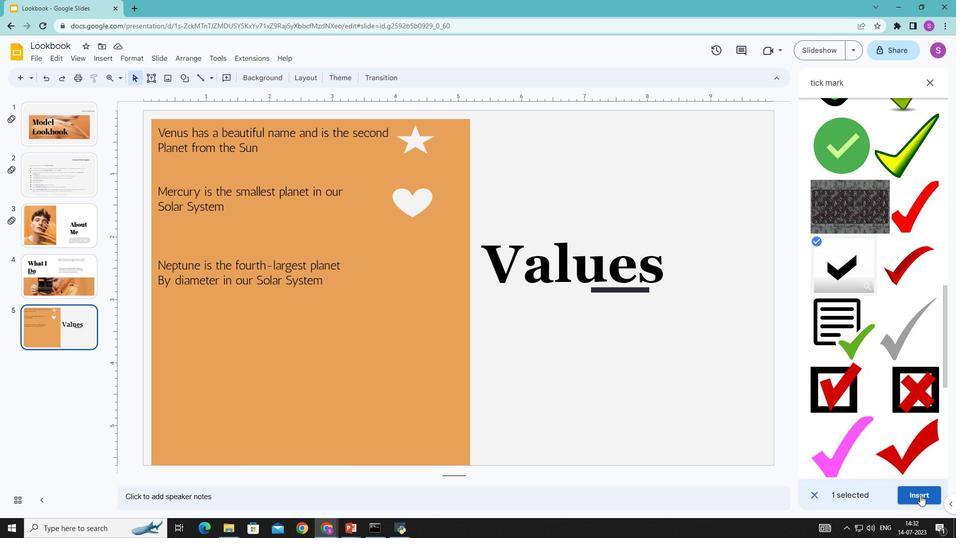 
Action: Mouse pressed left at (921, 494)
Screenshot: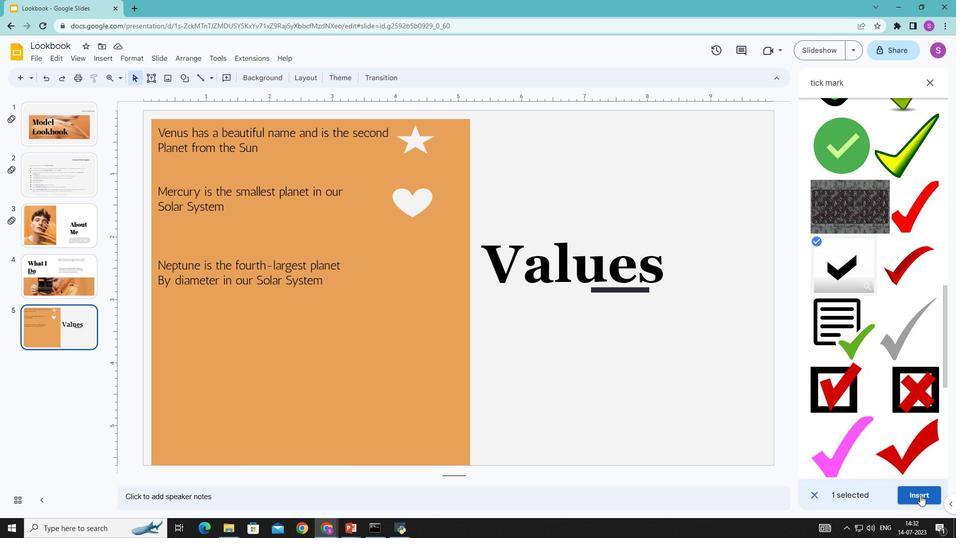 
Action: Mouse moved to (334, 287)
Screenshot: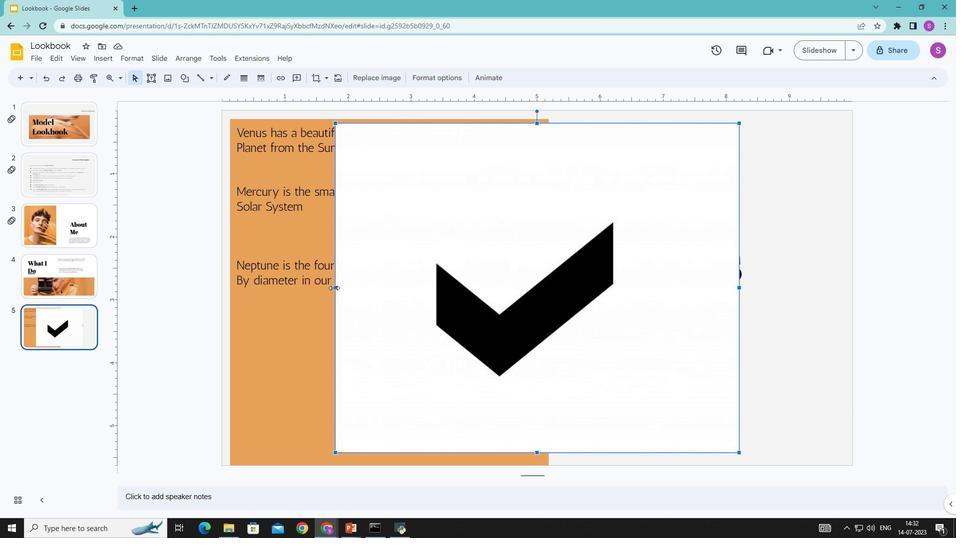 
Action: Mouse pressed left at (334, 287)
Screenshot: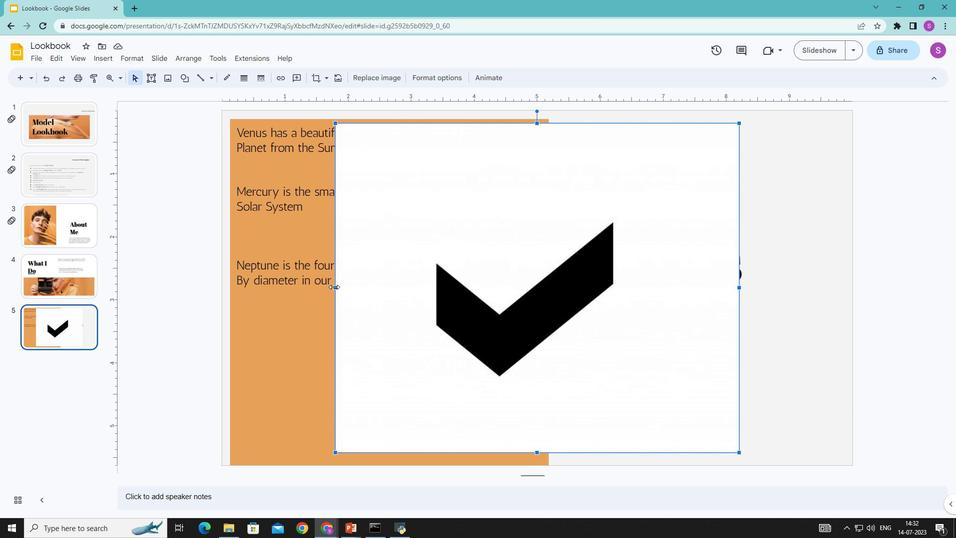 
Action: Mouse moved to (664, 451)
Screenshot: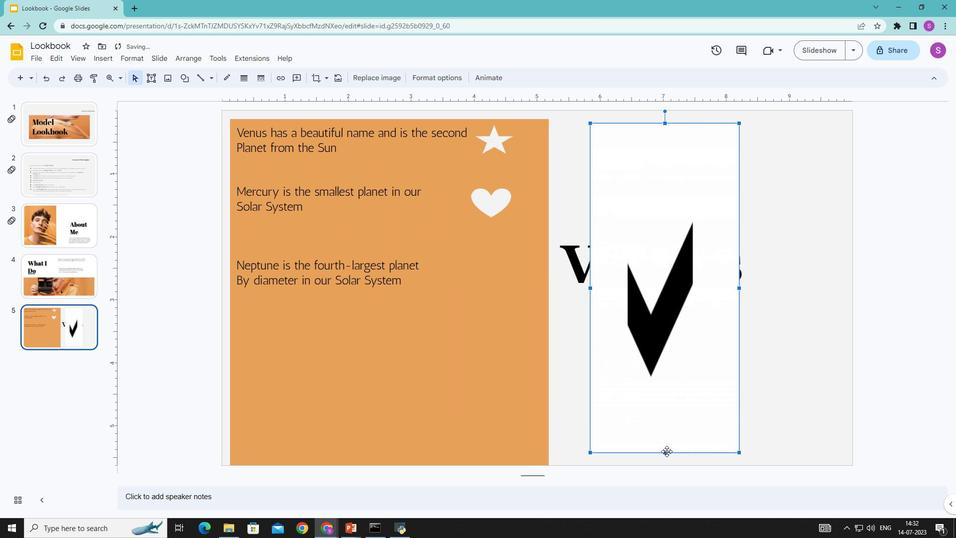 
Action: Mouse pressed left at (664, 451)
Screenshot: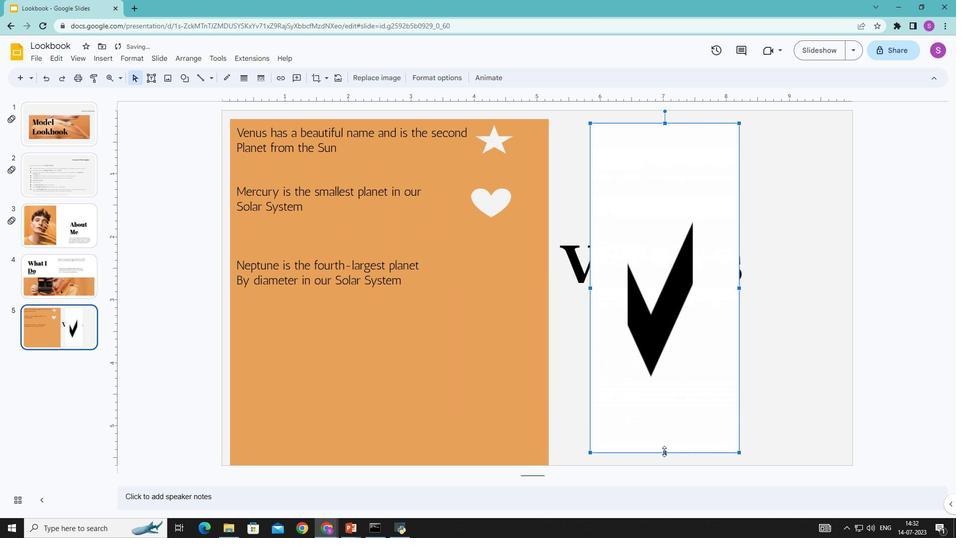 
Action: Mouse moved to (665, 122)
Screenshot: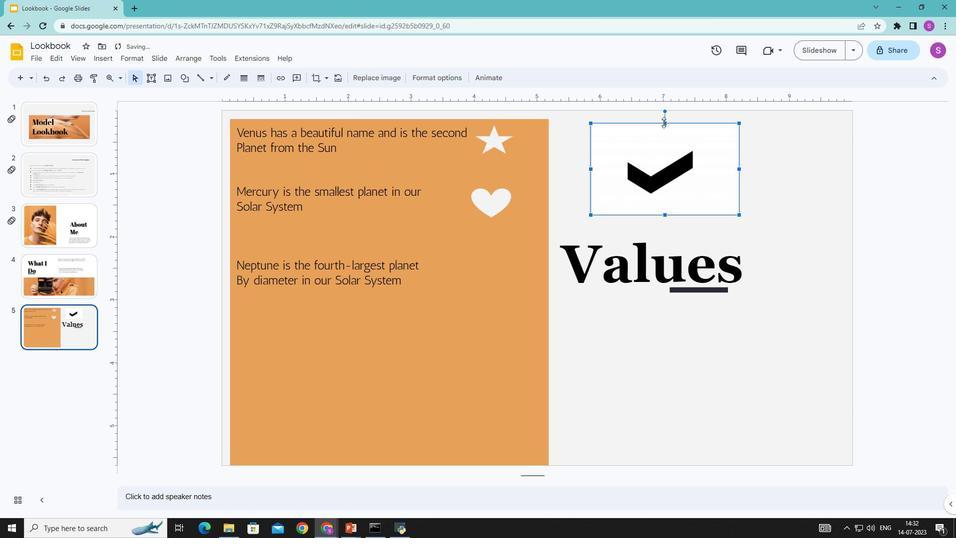 
Action: Mouse pressed left at (665, 122)
Screenshot: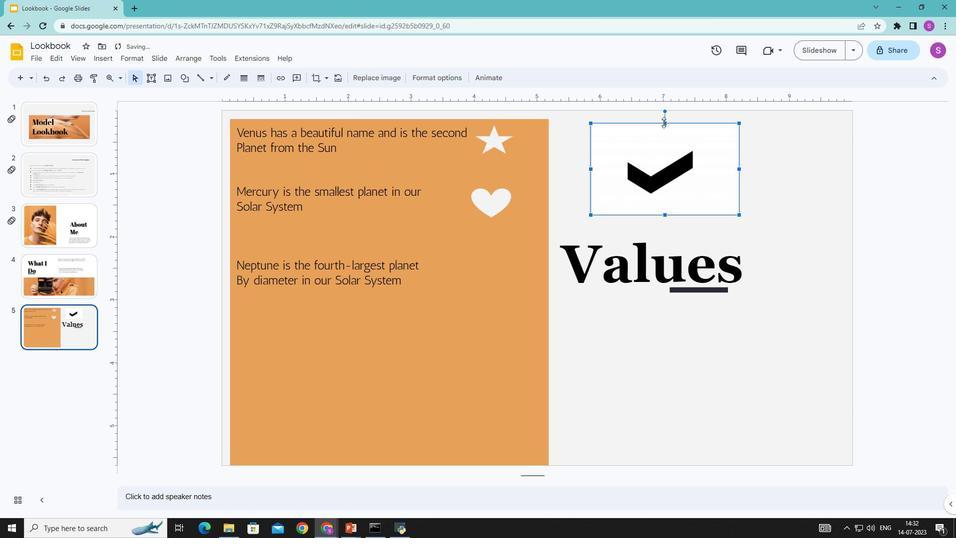 
Action: Mouse moved to (591, 180)
Screenshot: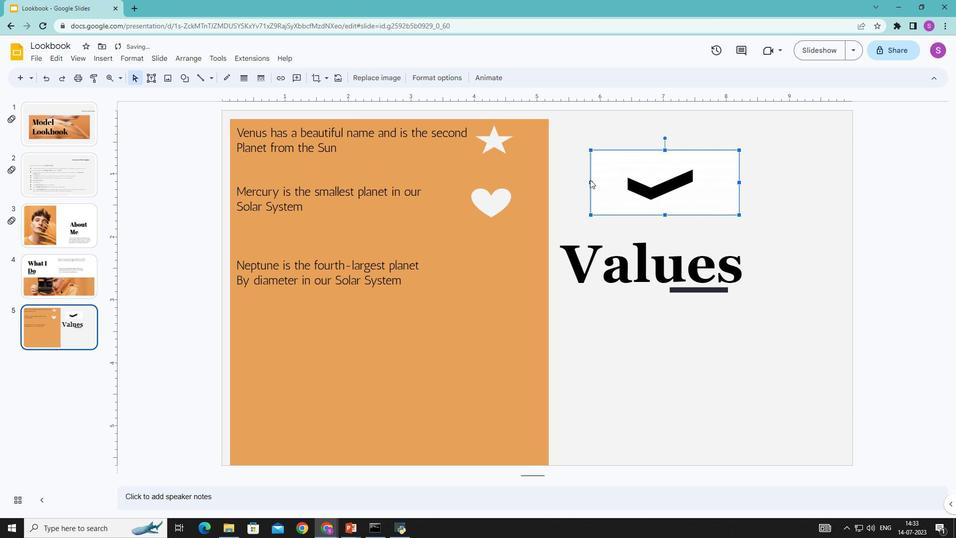 
Action: Mouse pressed left at (591, 180)
Screenshot: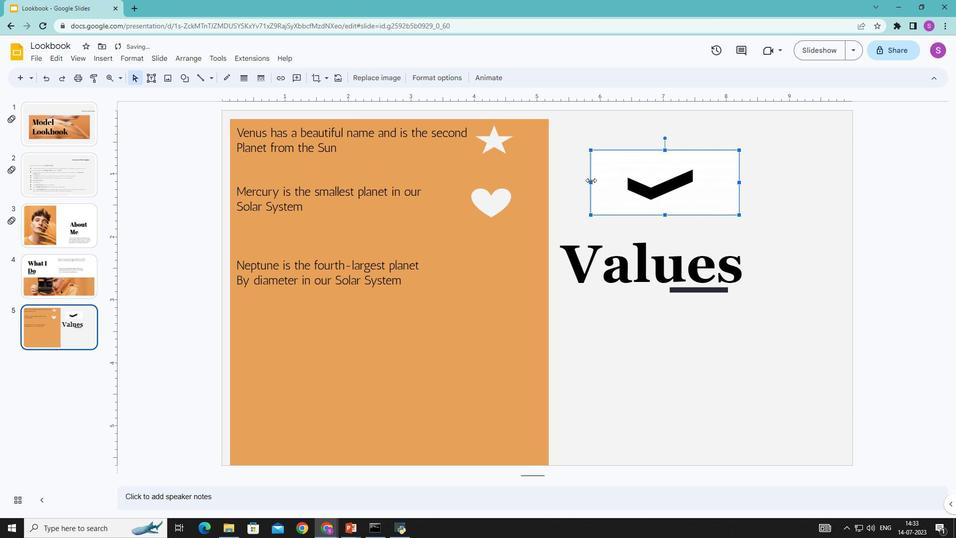 
Action: Mouse moved to (741, 182)
Screenshot: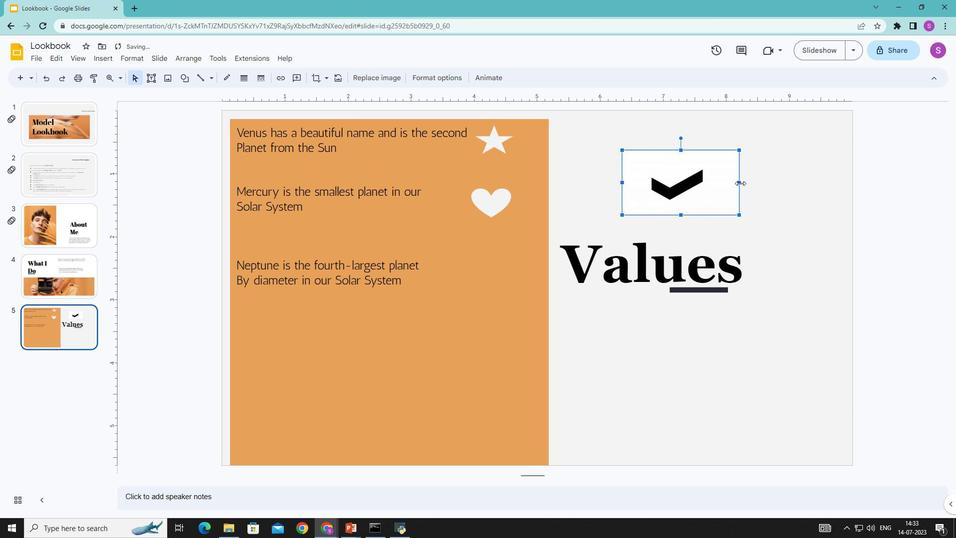 
Action: Mouse pressed left at (741, 182)
Screenshot: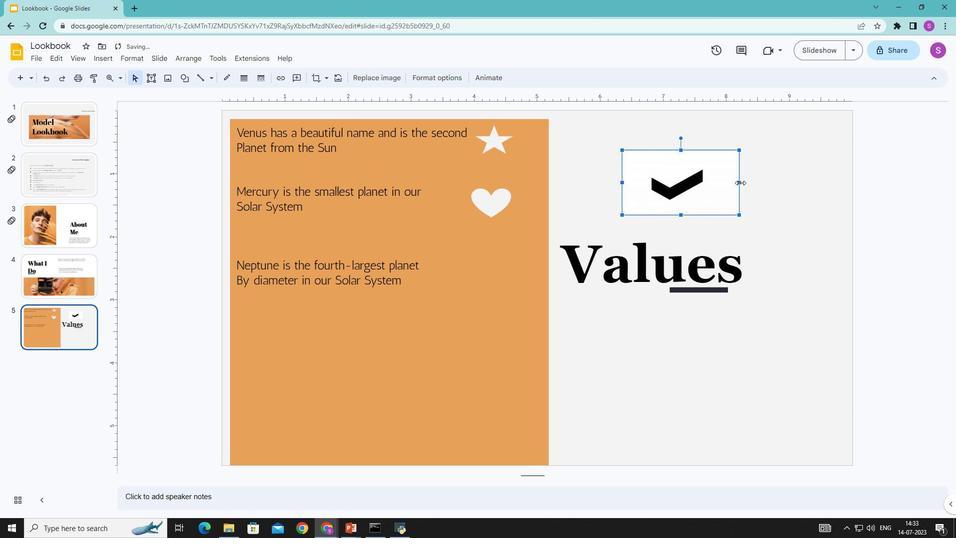 
Action: Mouse moved to (654, 188)
Screenshot: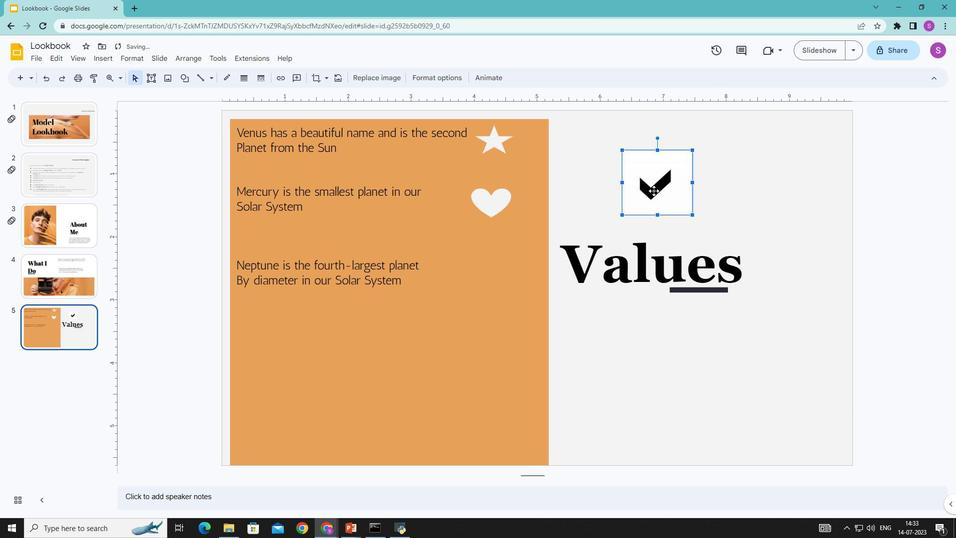 
Action: Mouse pressed left at (654, 188)
Screenshot: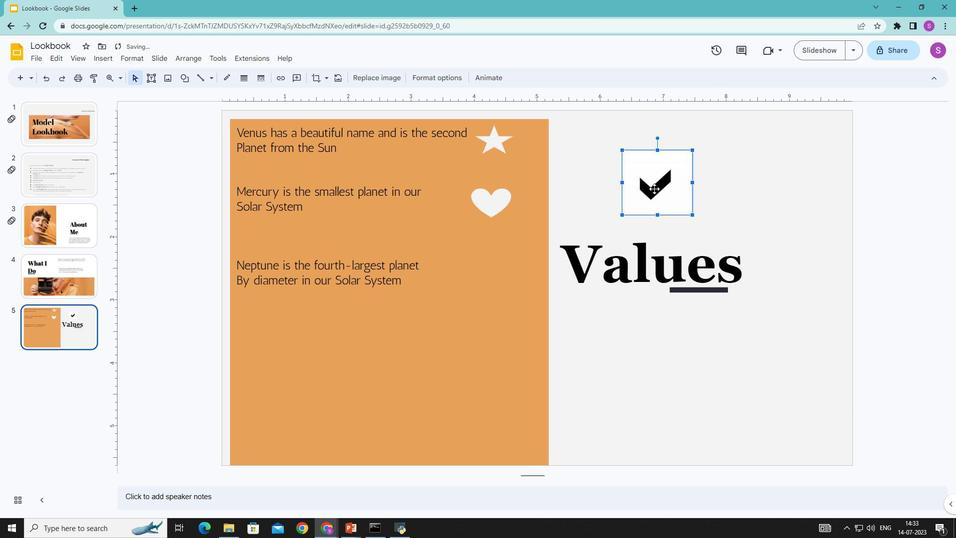 
Action: Mouse moved to (493, 338)
Screenshot: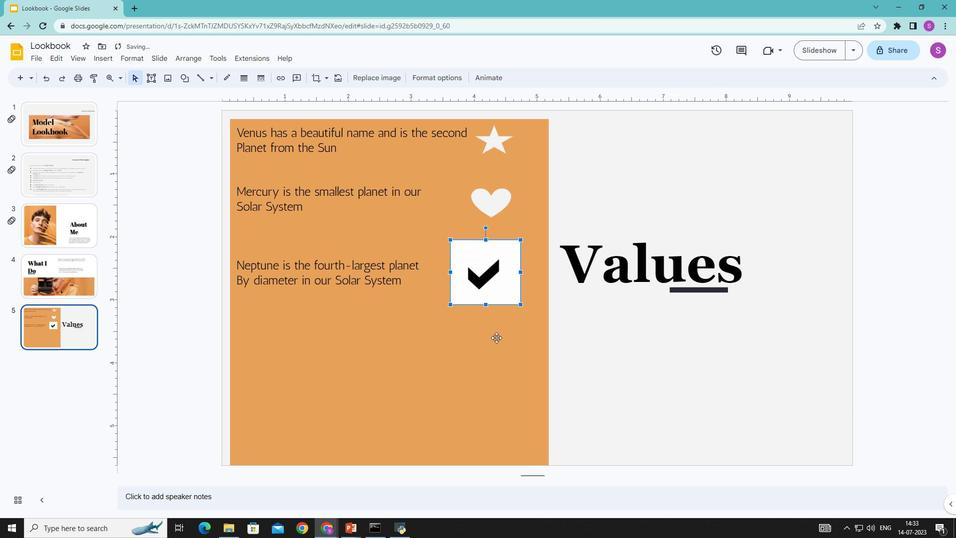 
Action: Mouse pressed left at (493, 338)
Screenshot: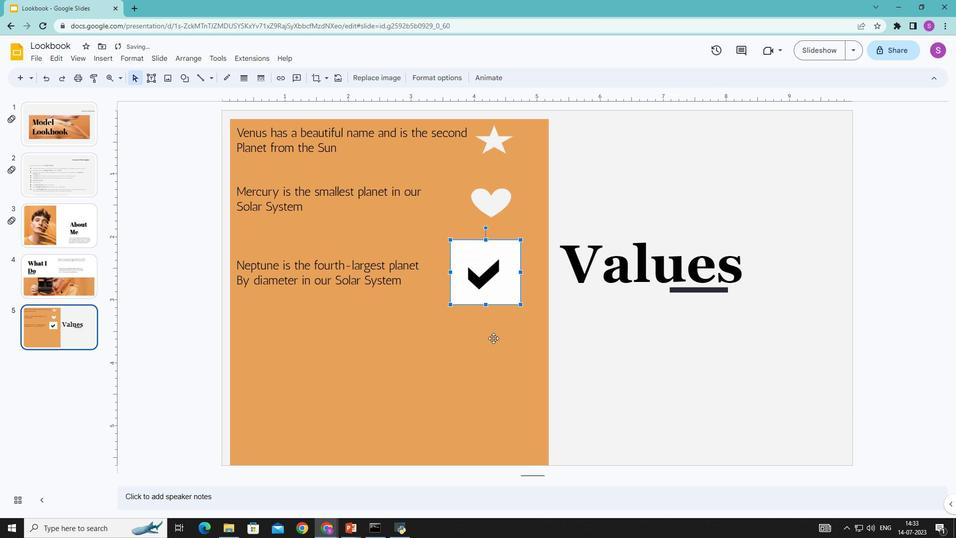 
Action: Mouse moved to (483, 275)
Screenshot: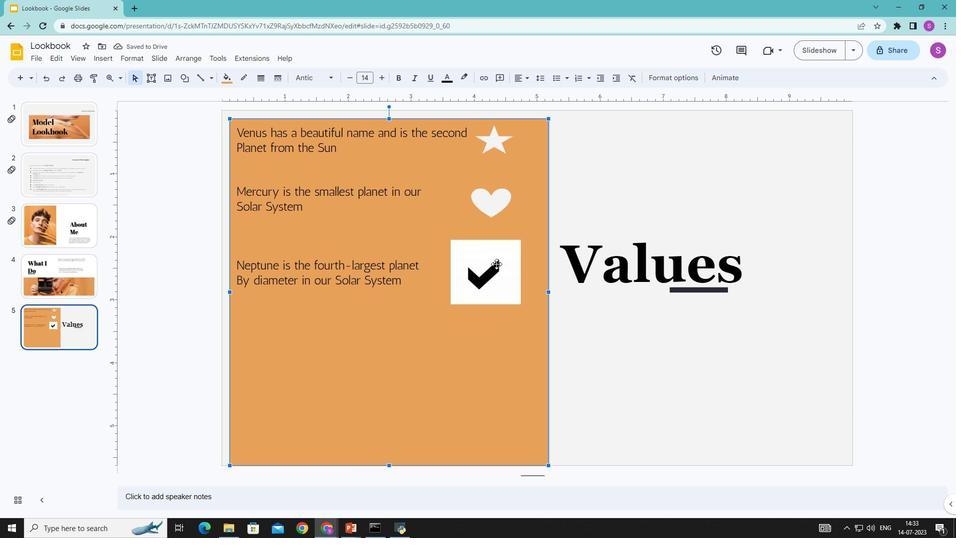 
Action: Mouse pressed left at (483, 275)
Screenshot: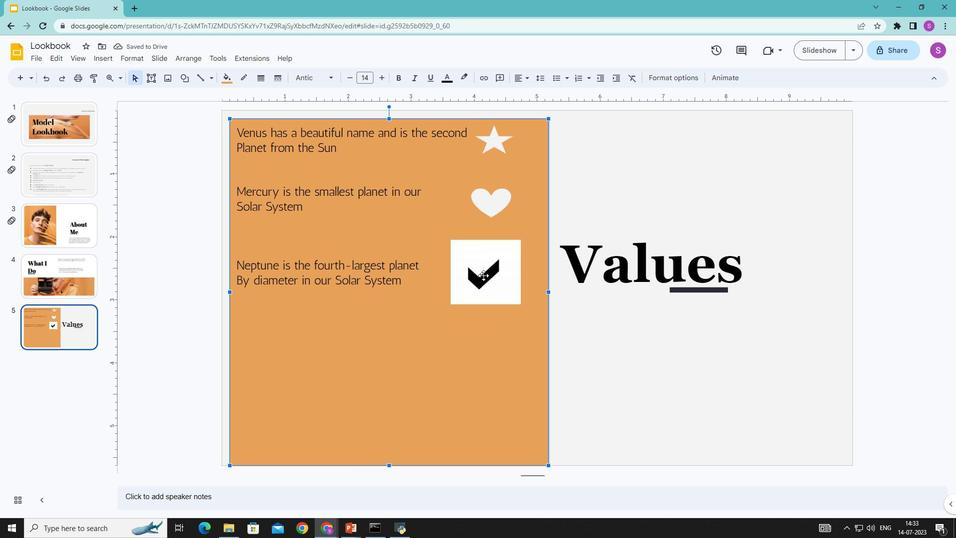 
Action: Mouse moved to (486, 239)
Screenshot: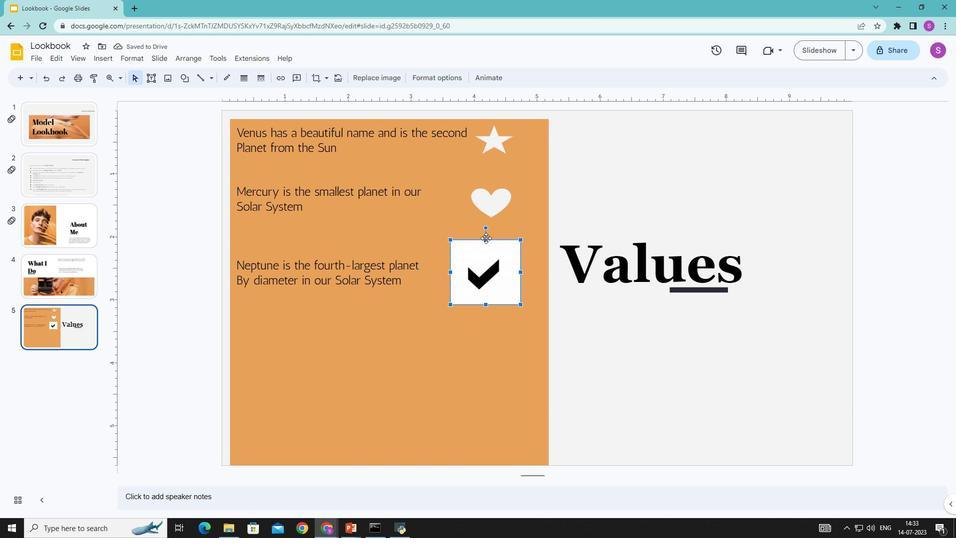 
Action: Mouse pressed left at (486, 239)
Screenshot: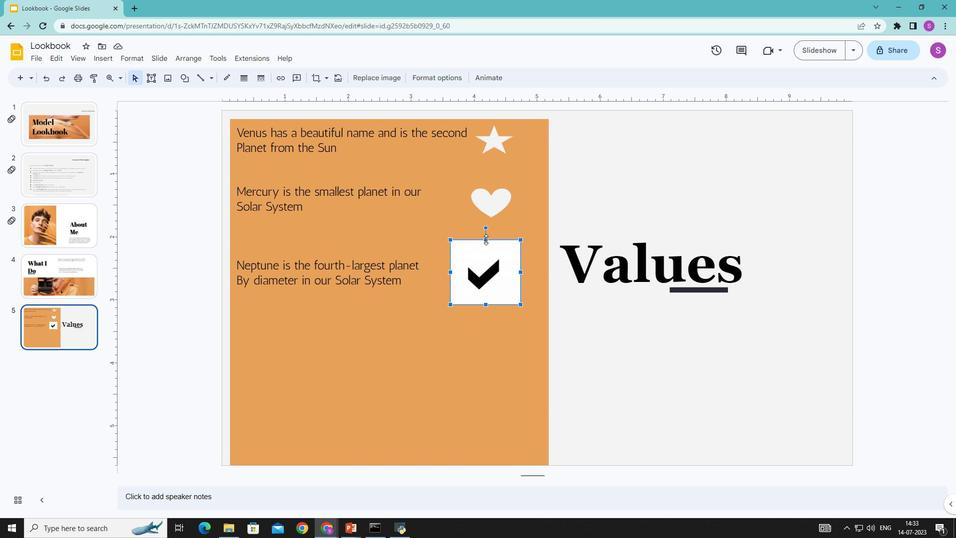 
Action: Mouse moved to (450, 278)
Screenshot: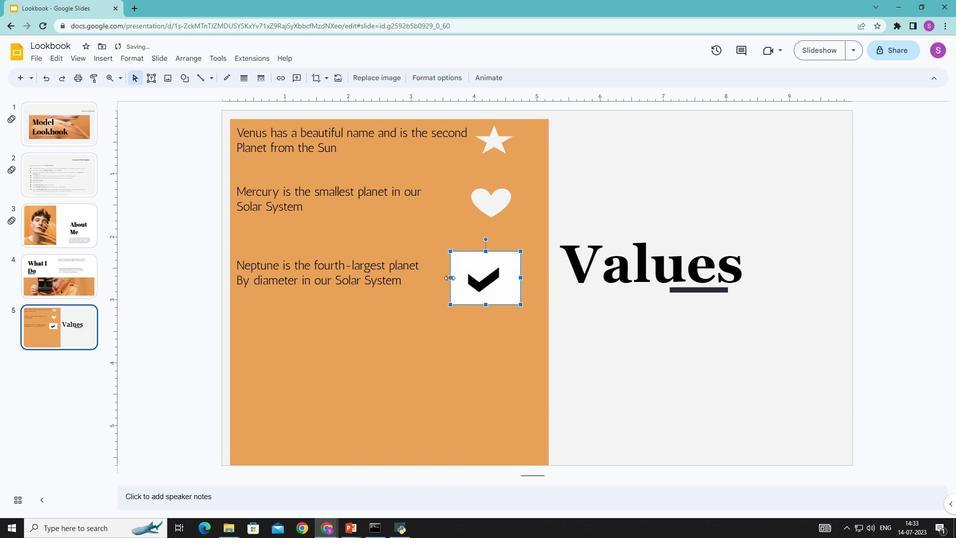 
Action: Mouse pressed left at (450, 278)
Screenshot: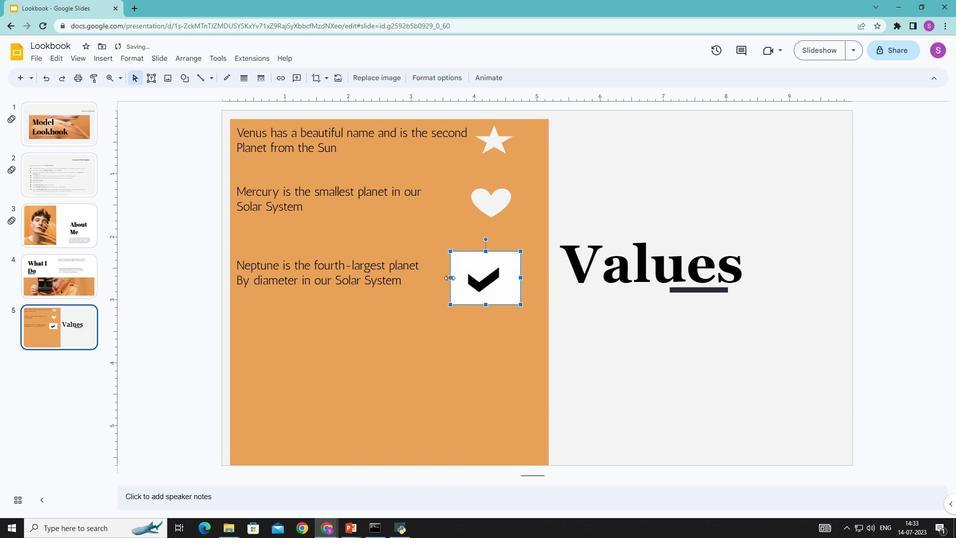 
Action: Mouse moved to (490, 305)
Screenshot: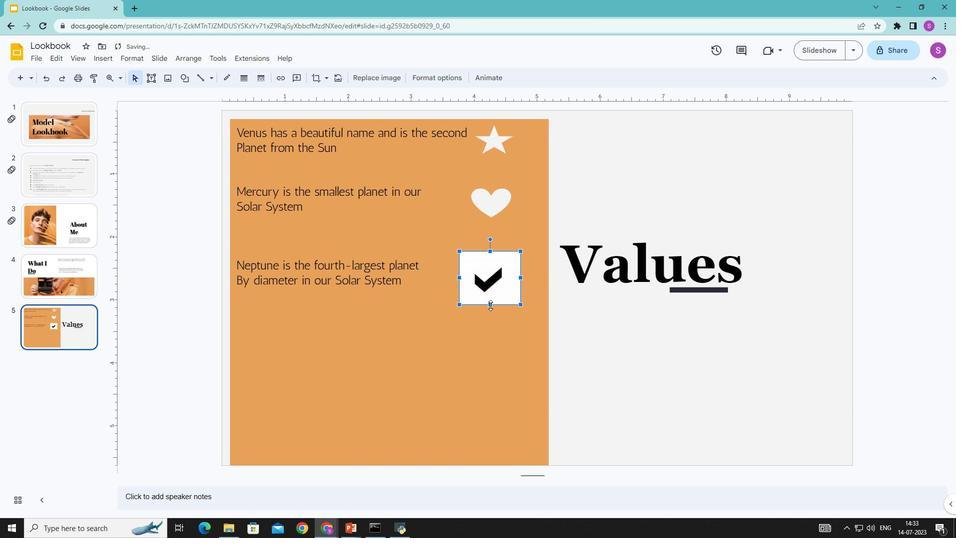 
Action: Mouse pressed left at (490, 305)
Screenshot: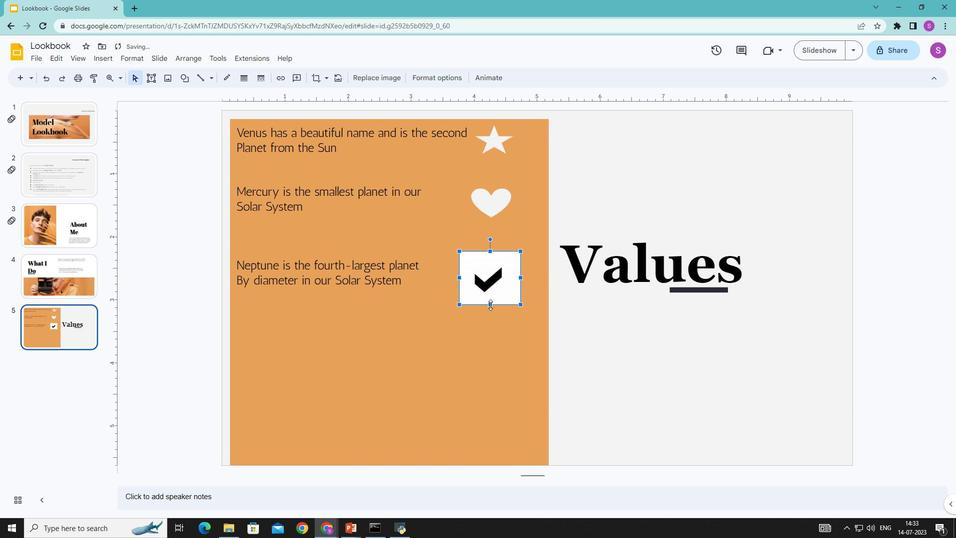 
Action: Mouse moved to (520, 273)
Screenshot: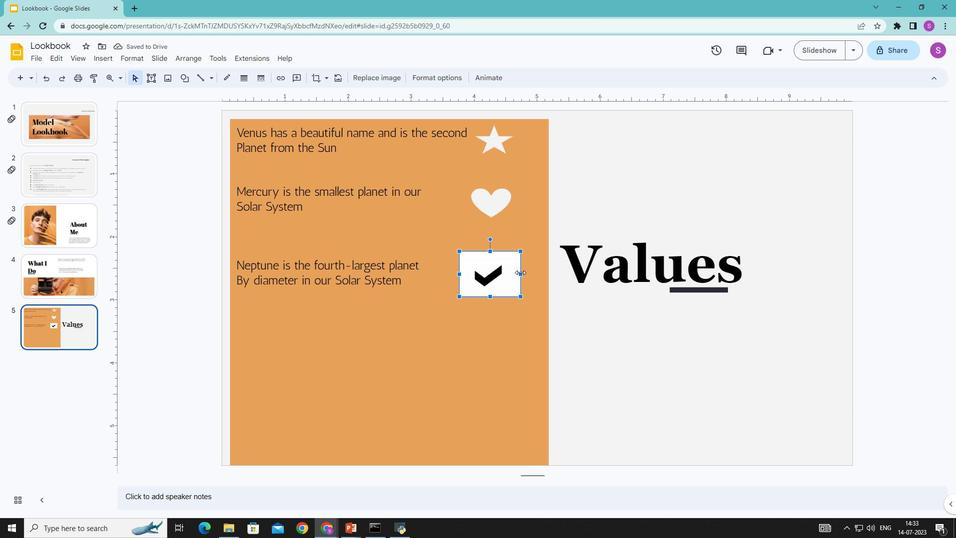 
Action: Mouse pressed left at (520, 273)
Screenshot: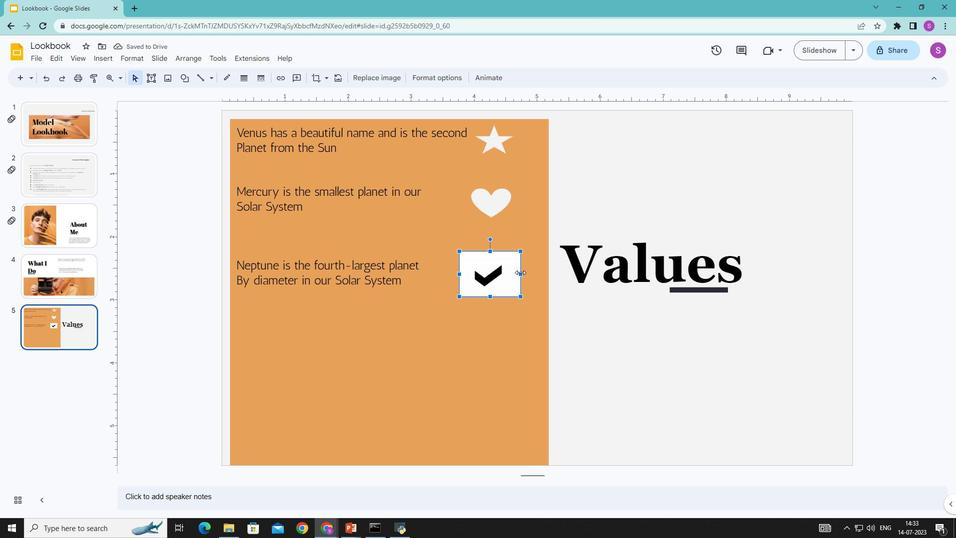 
Action: Mouse moved to (489, 277)
Screenshot: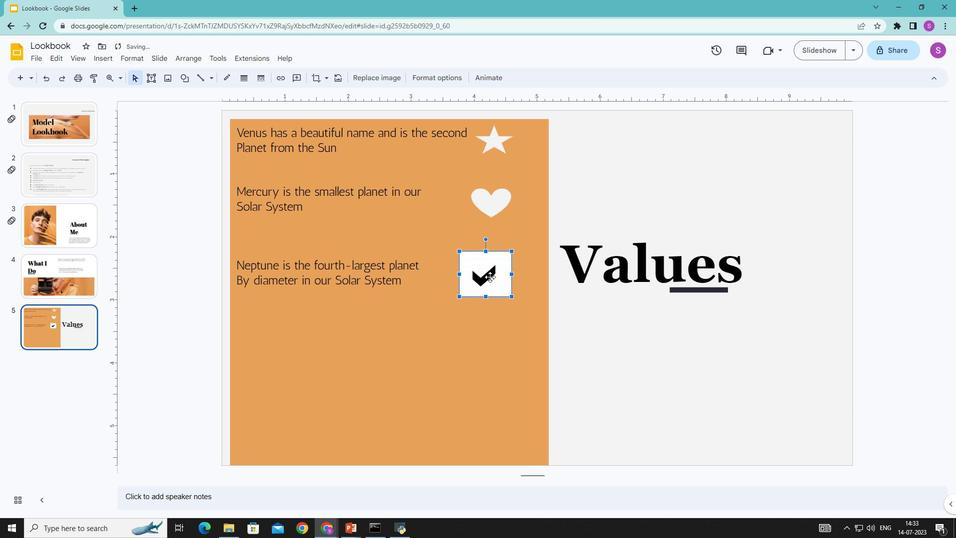 
Action: Mouse pressed left at (489, 277)
Screenshot: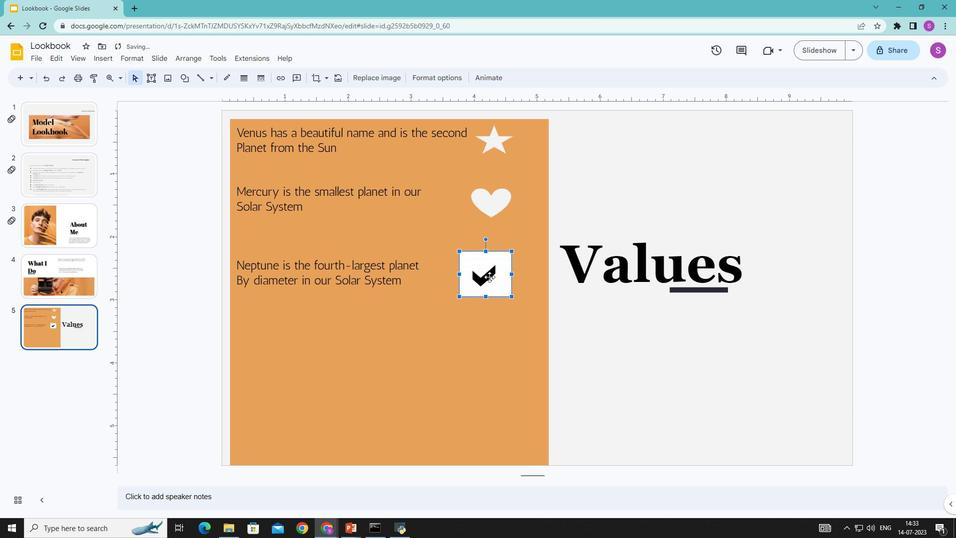 
Action: Mouse moved to (468, 354)
Screenshot: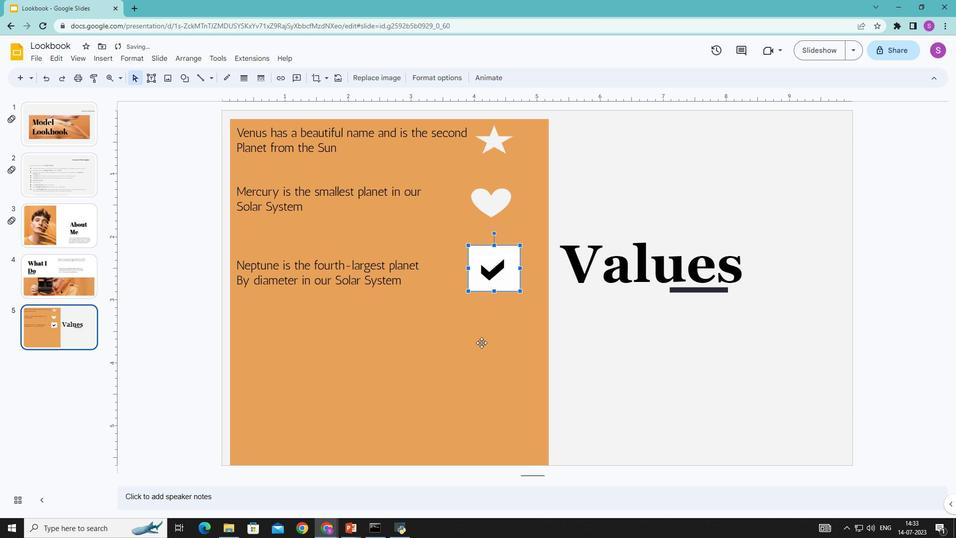 
Action: Mouse pressed left at (468, 354)
Screenshot: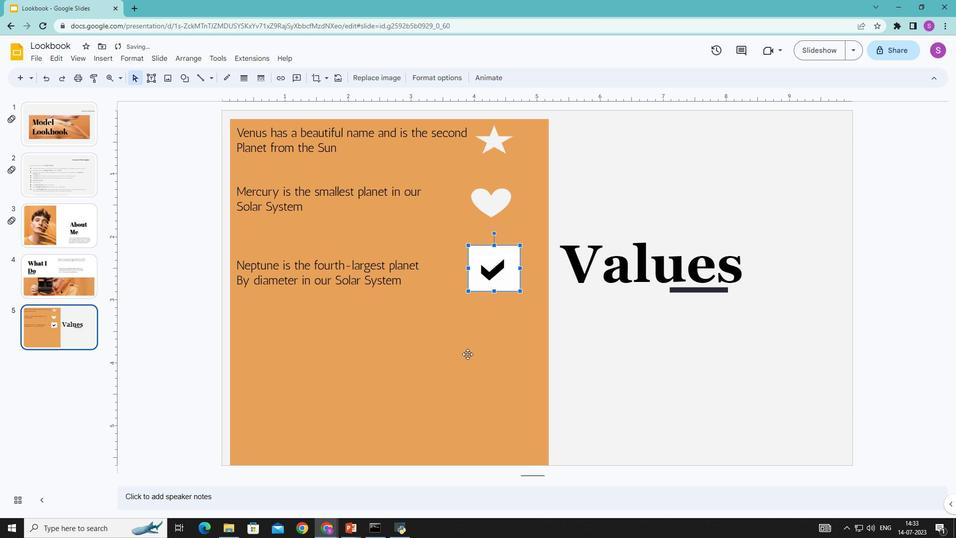 
Action: Mouse moved to (406, 285)
Screenshot: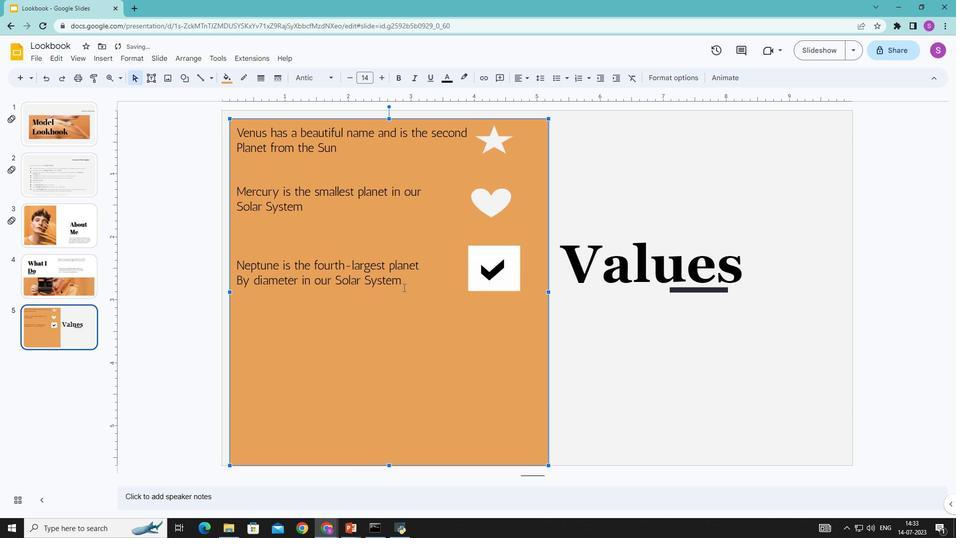 
Action: Mouse pressed left at (406, 285)
Screenshot: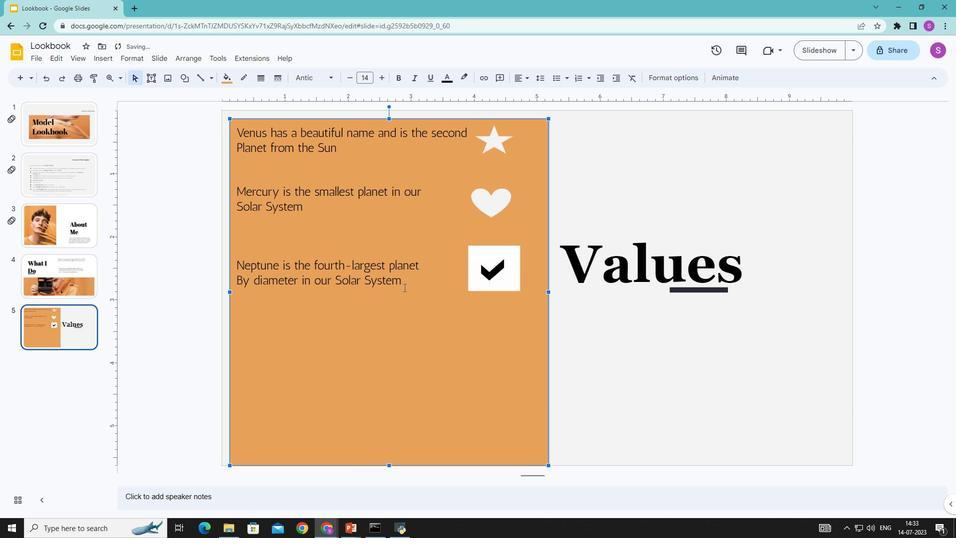 
Action: Key pressed <Key.enter><Key.enter><Key.enter><Key.enter><Key.enter>
Screenshot: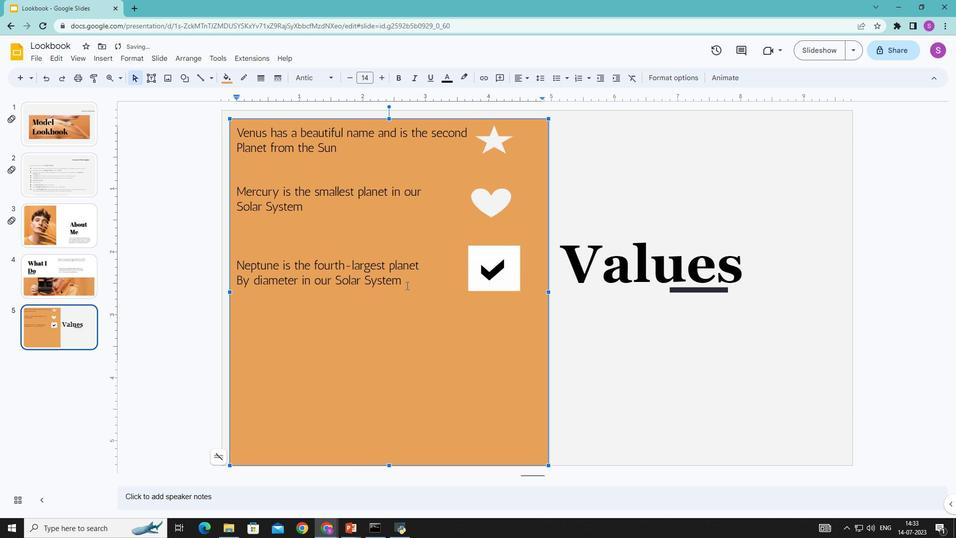 
Action: Mouse moved to (352, 371)
Screenshot: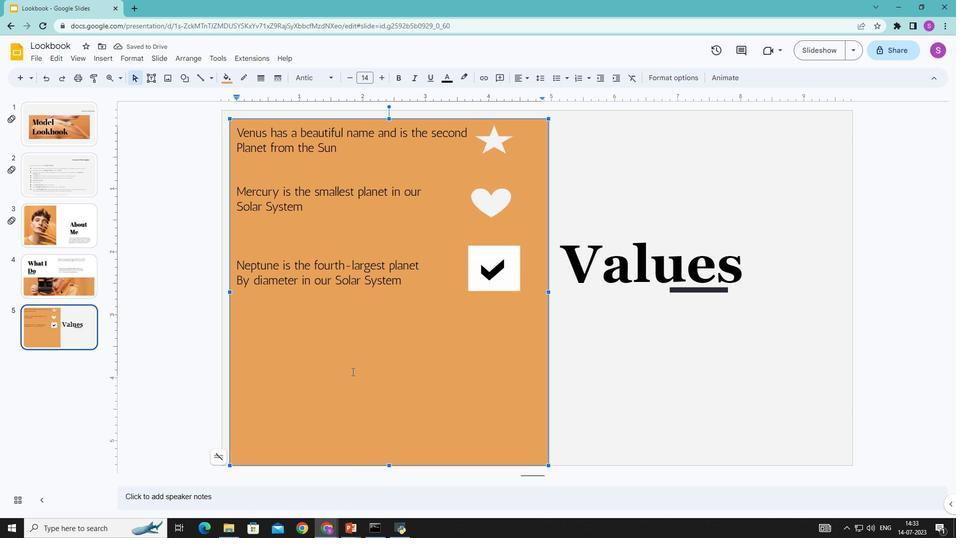 
Action: Key pressed <Key.shift>Satum<Key.space>is<Key.space>composed<Key.space>mostly<Key.space>of<Key.space>hydrogen<Key.enter>and<Key.space>helium
Screenshot: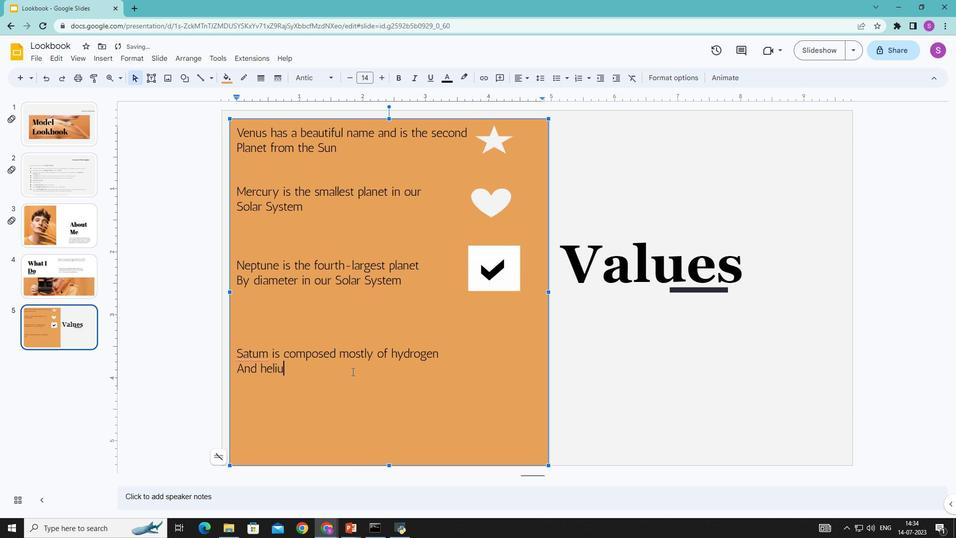 
Action: Mouse moved to (97, 59)
Screenshot: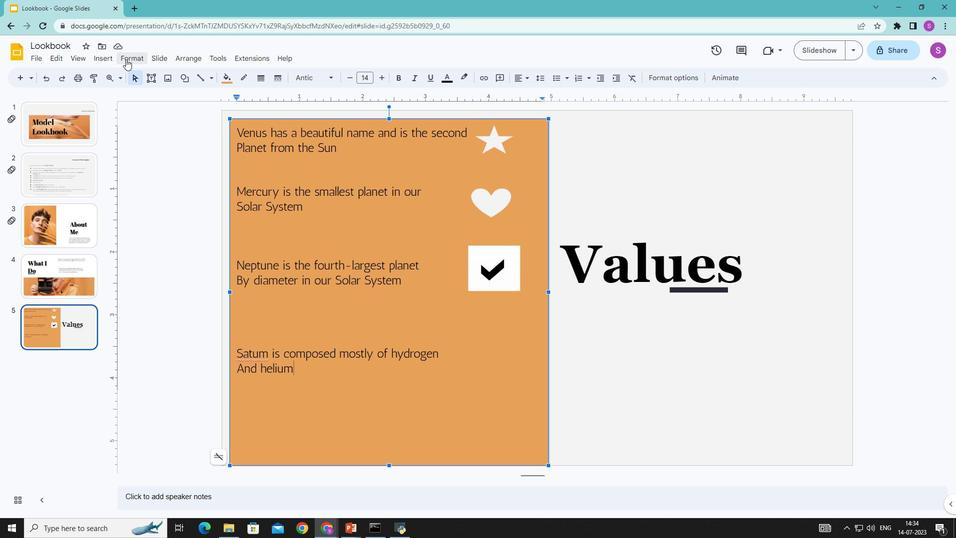 
Action: Mouse pressed left at (97, 59)
Screenshot: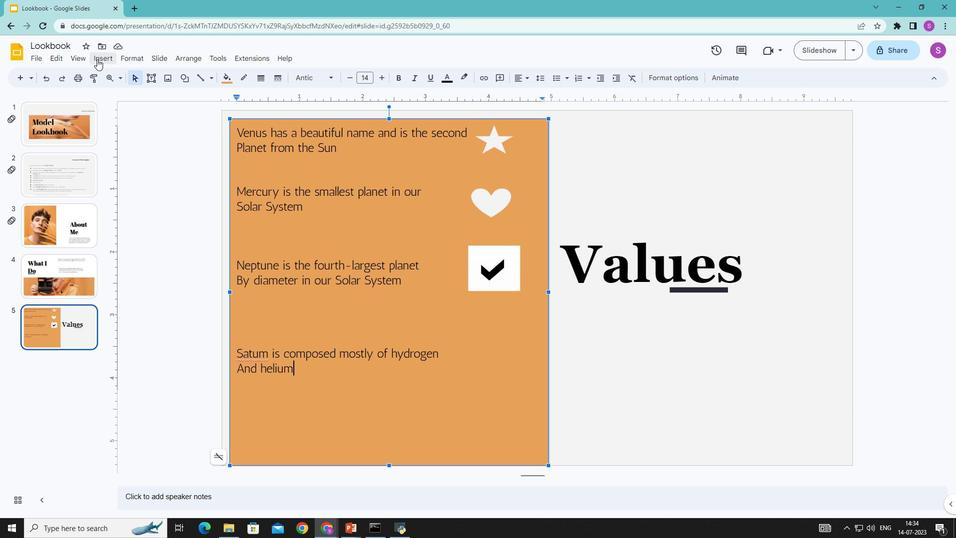 
Action: Mouse moved to (280, 90)
Screenshot: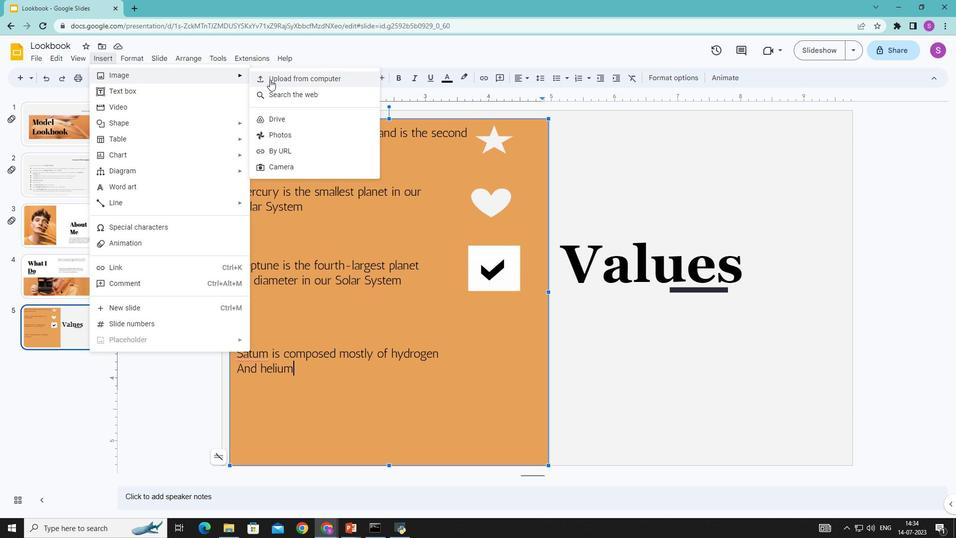 
Action: Mouse pressed left at (280, 90)
Screenshot: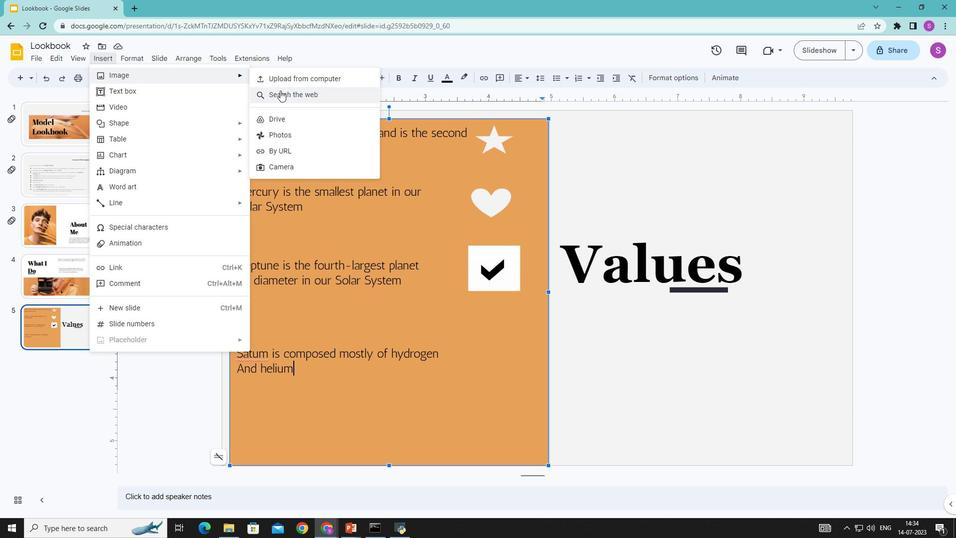 
Action: Mouse moved to (932, 84)
Screenshot: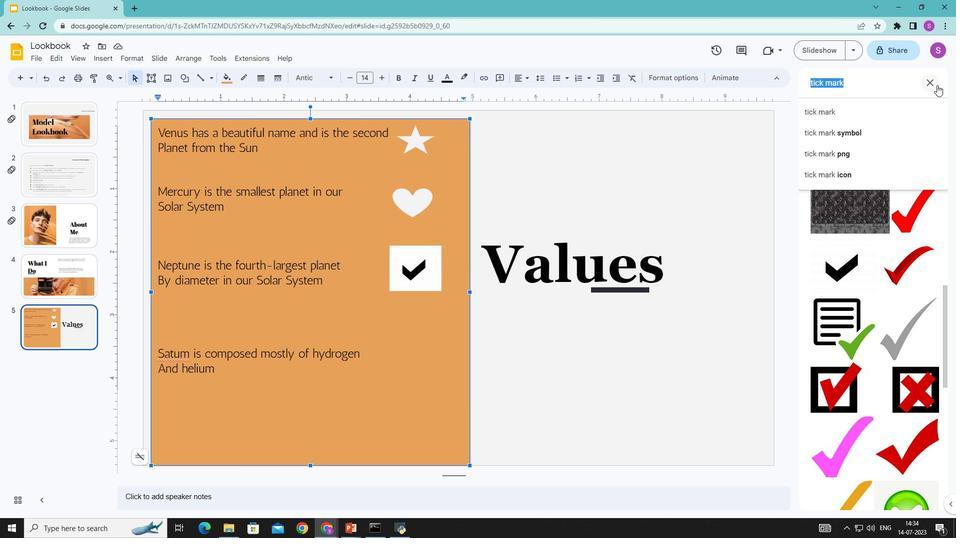 
Action: Mouse pressed left at (932, 84)
Screenshot: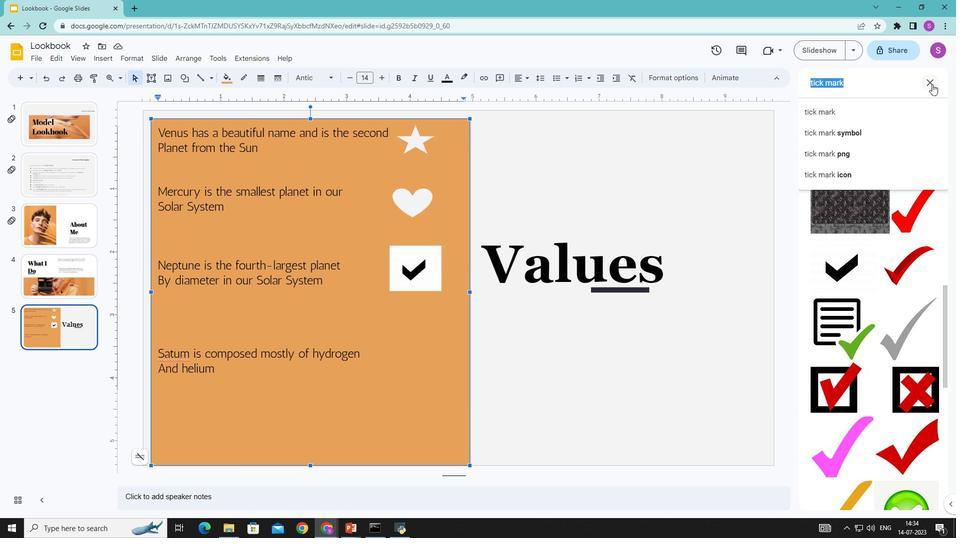
Action: Mouse moved to (580, 144)
Screenshot: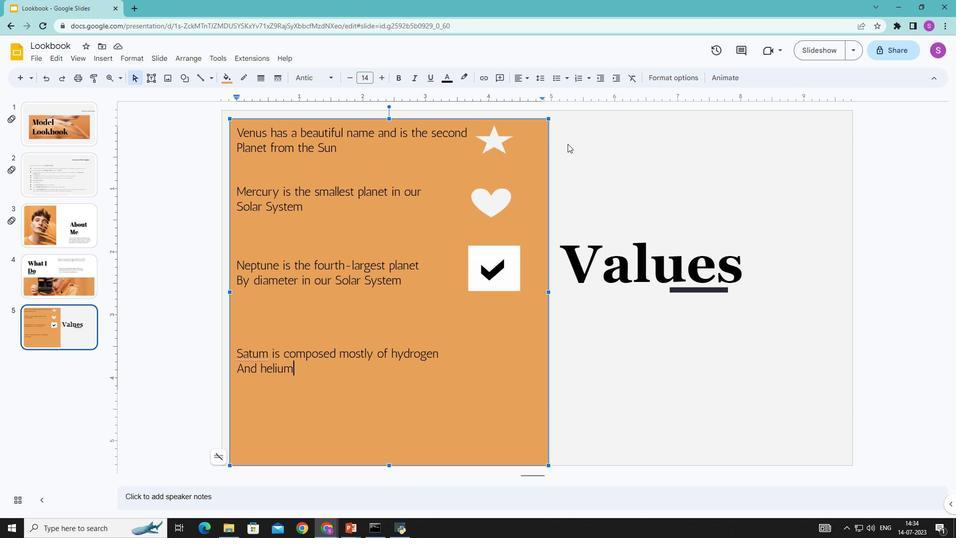 
Action: Mouse pressed left at (580, 144)
Screenshot: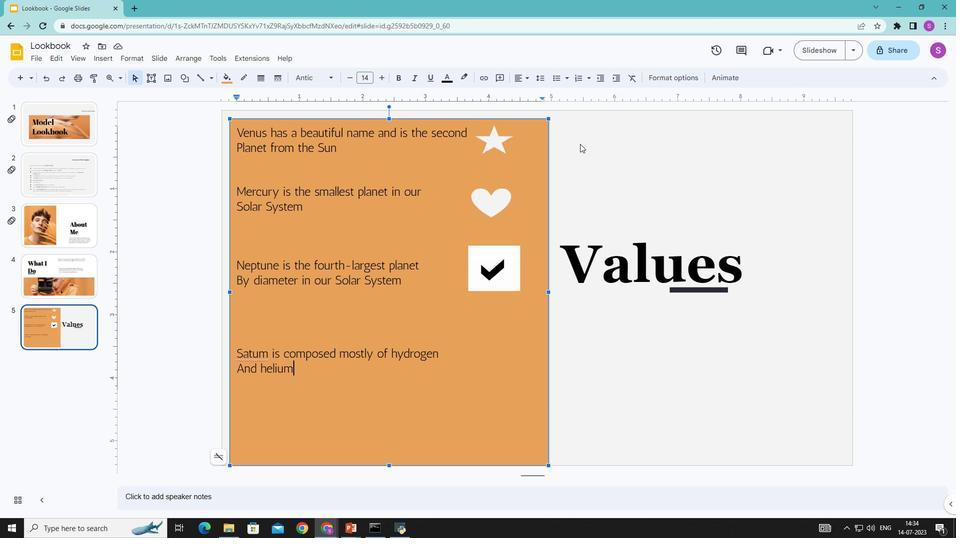 
Action: Mouse moved to (102, 58)
Screenshot: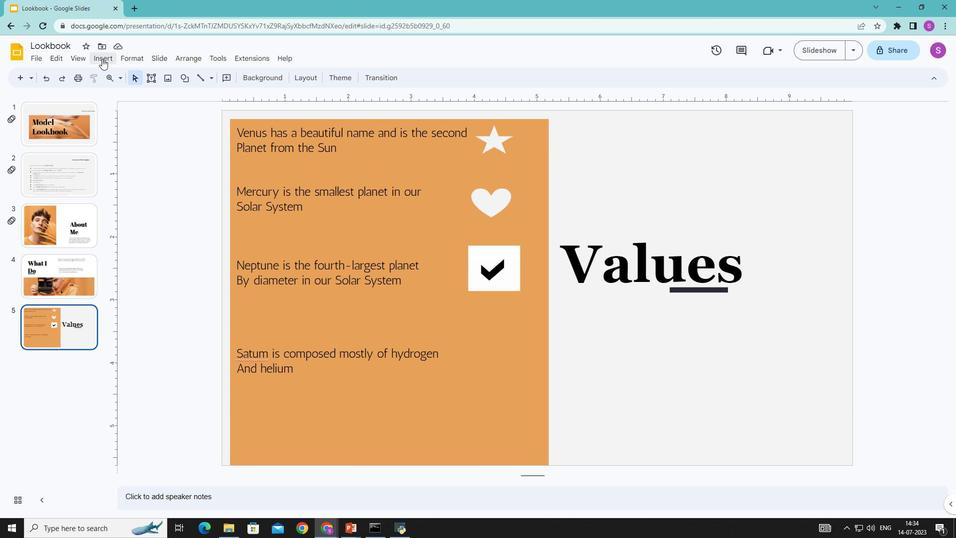 
Action: Mouse pressed left at (102, 58)
Screenshot: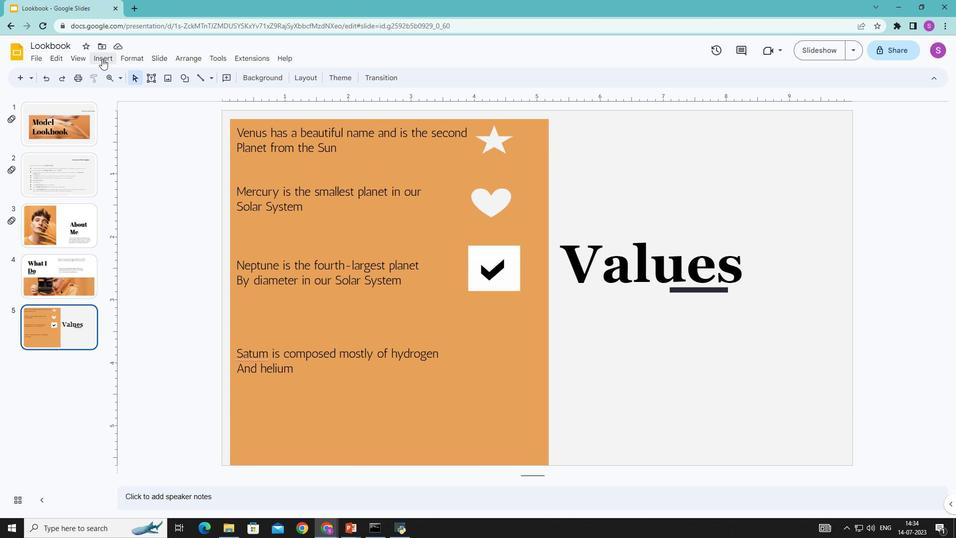 
Action: Mouse moved to (290, 92)
Screenshot: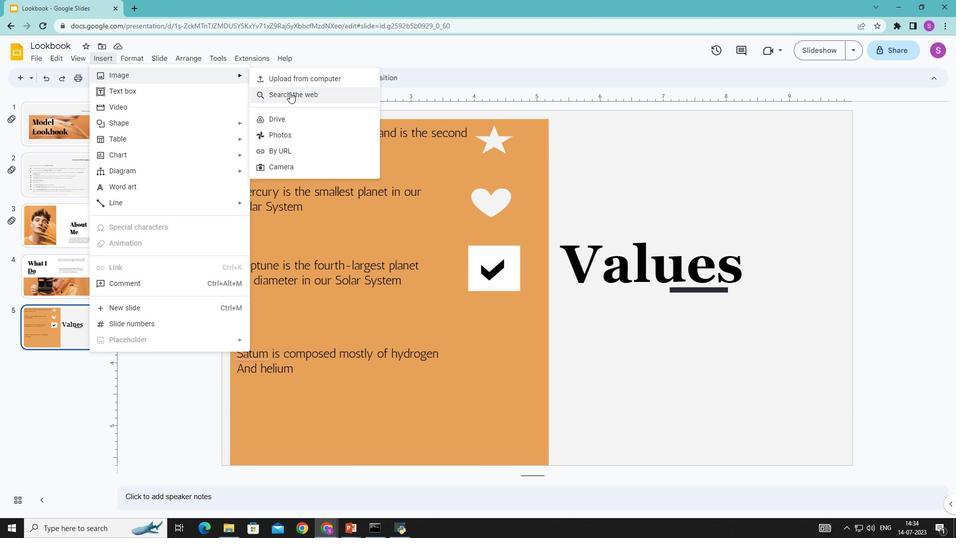 
Action: Mouse pressed left at (290, 92)
Screenshot: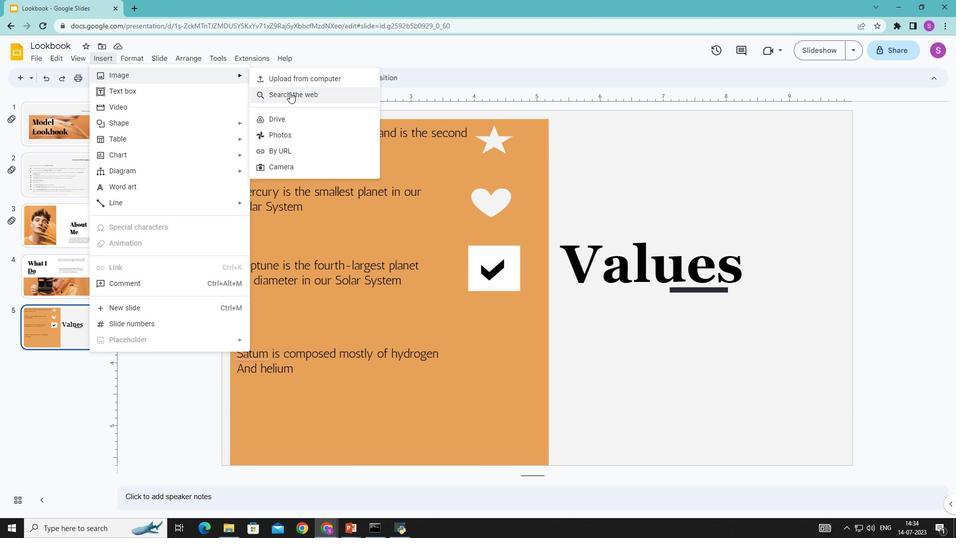 
Action: Mouse moved to (846, 82)
Screenshot: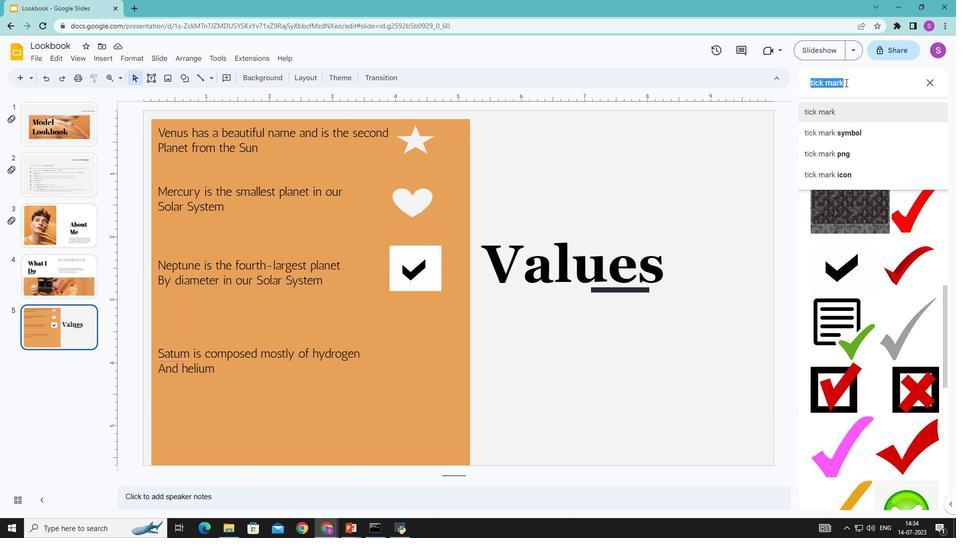 
Action: Key pressed <Key.backspace>
Screenshot: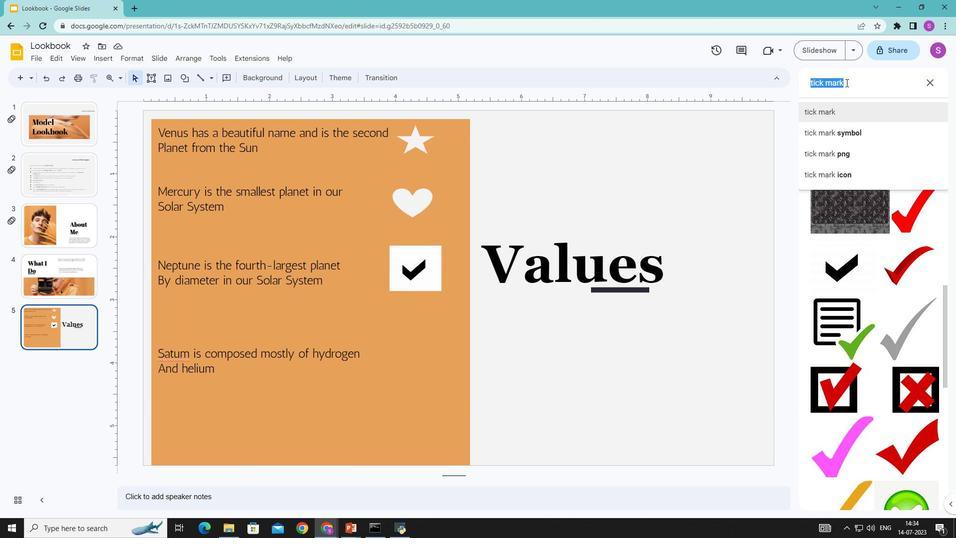 
Action: Mouse moved to (770, 40)
Screenshot: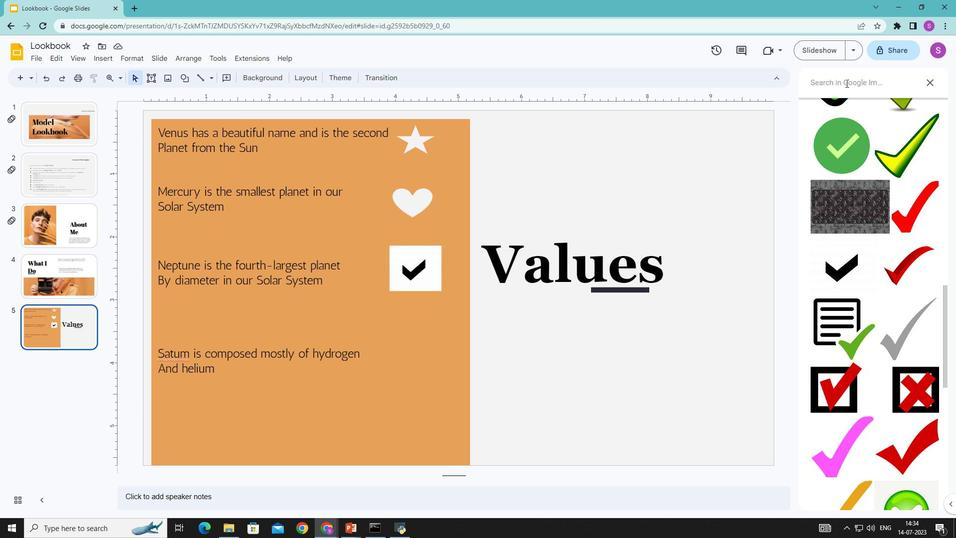 
Action: Key pressed <Key.shift>Bulb<Key.space>shap
Screenshot: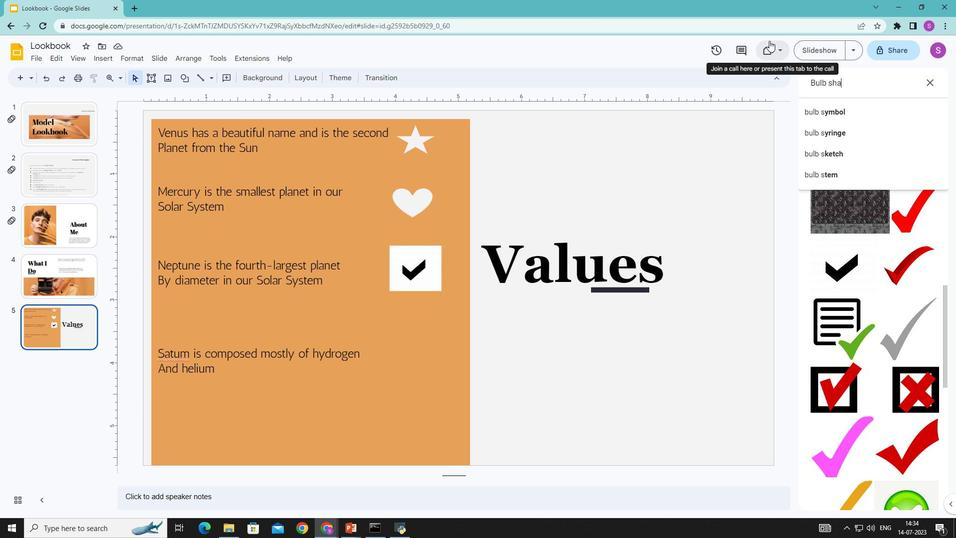 
Action: Mouse moved to (821, 115)
Screenshot: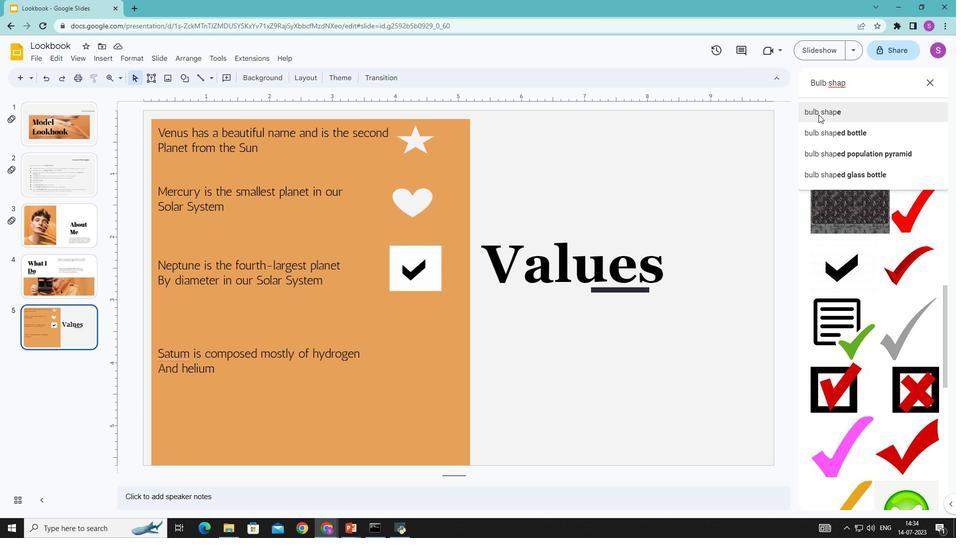 
Action: Mouse pressed left at (821, 115)
Screenshot: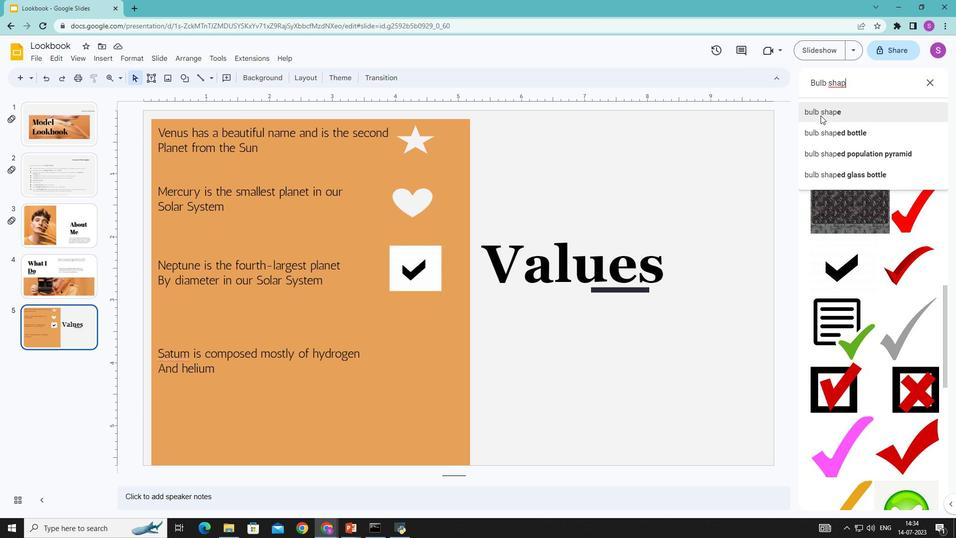 
Action: Mouse moved to (878, 265)
Screenshot: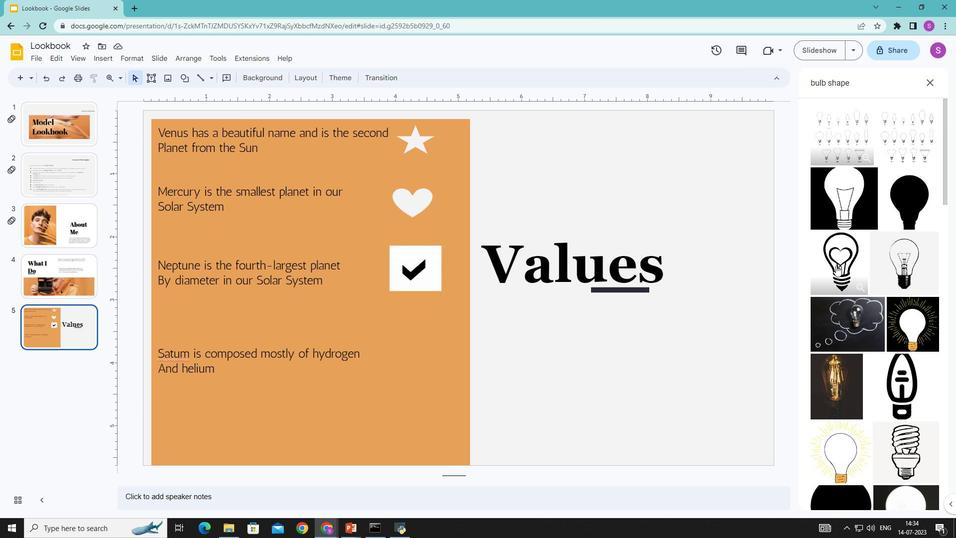 
Action: Mouse scrolled (878, 265) with delta (0, 0)
Screenshot: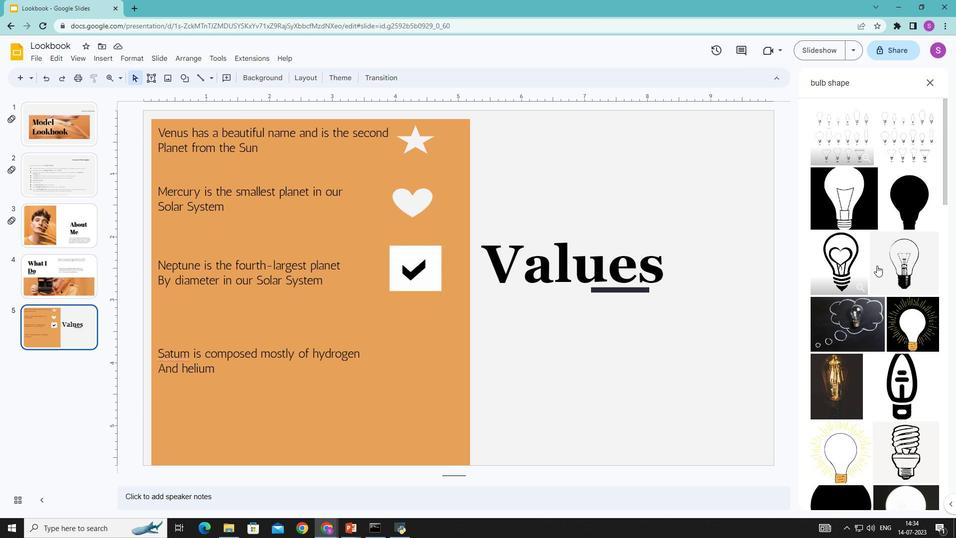 
Action: Mouse scrolled (878, 265) with delta (0, 0)
Screenshot: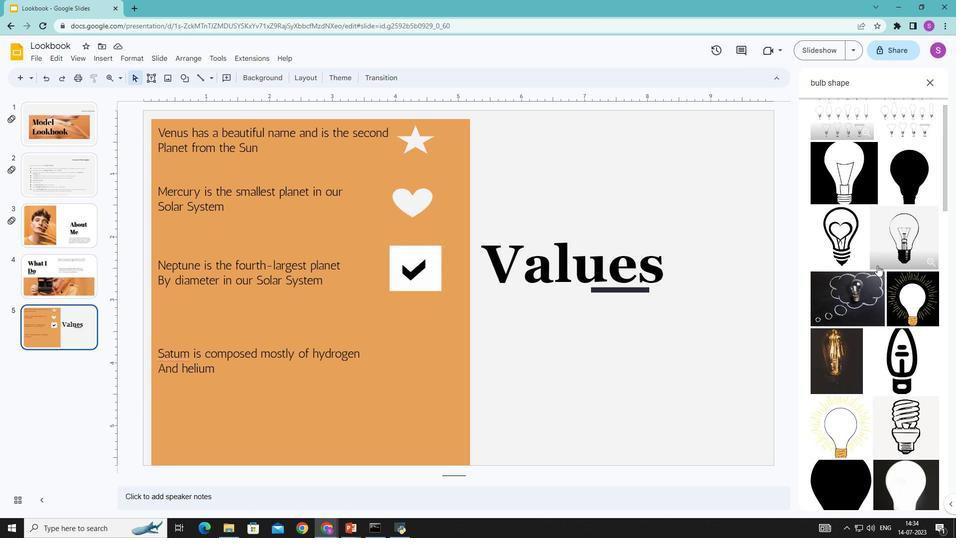 
Action: Mouse moved to (925, 219)
Screenshot: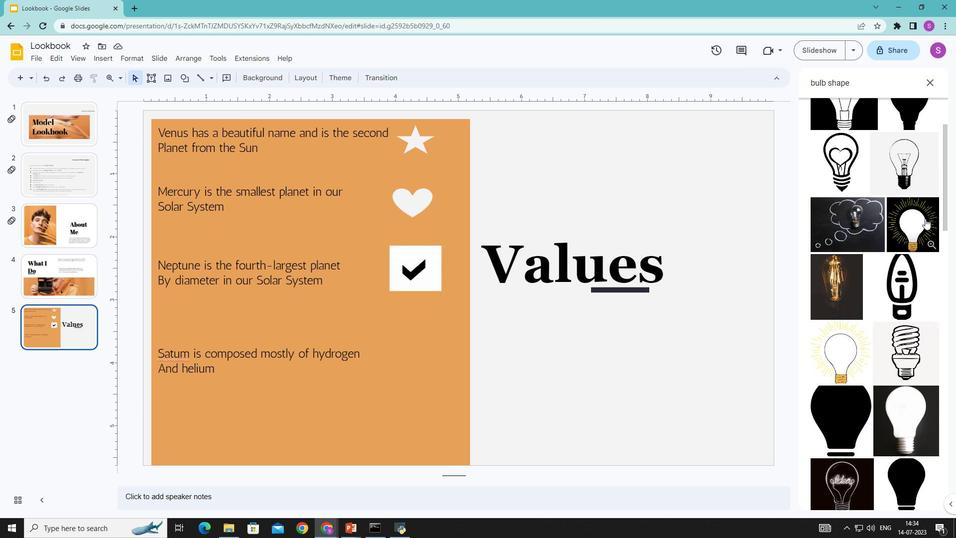 
Action: Mouse pressed left at (925, 219)
Screenshot: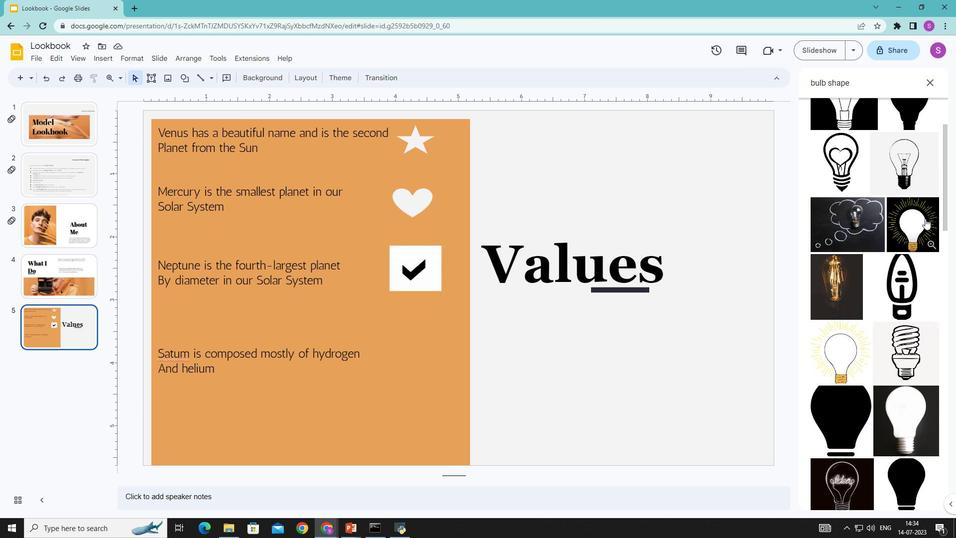 
Action: Mouse moved to (912, 494)
Screenshot: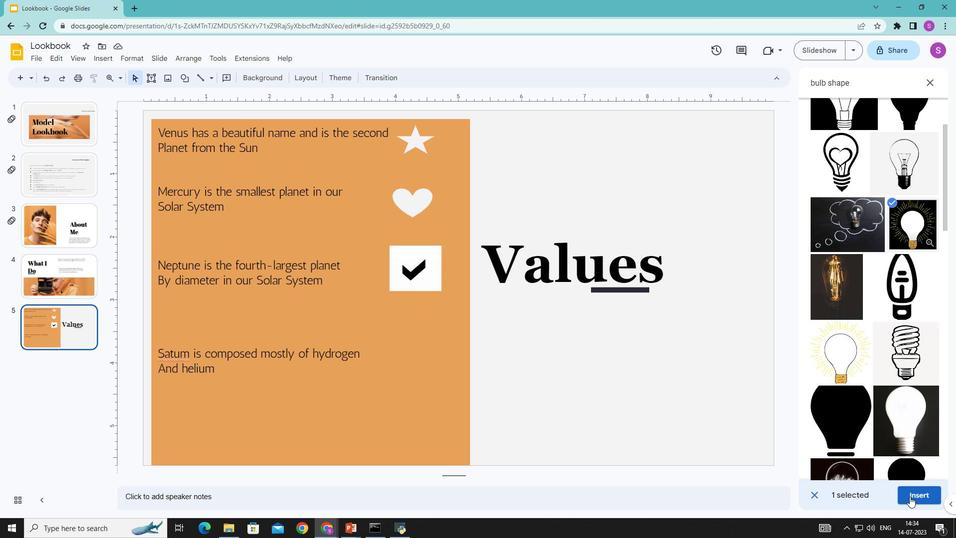 
Action: Mouse pressed left at (912, 494)
Screenshot: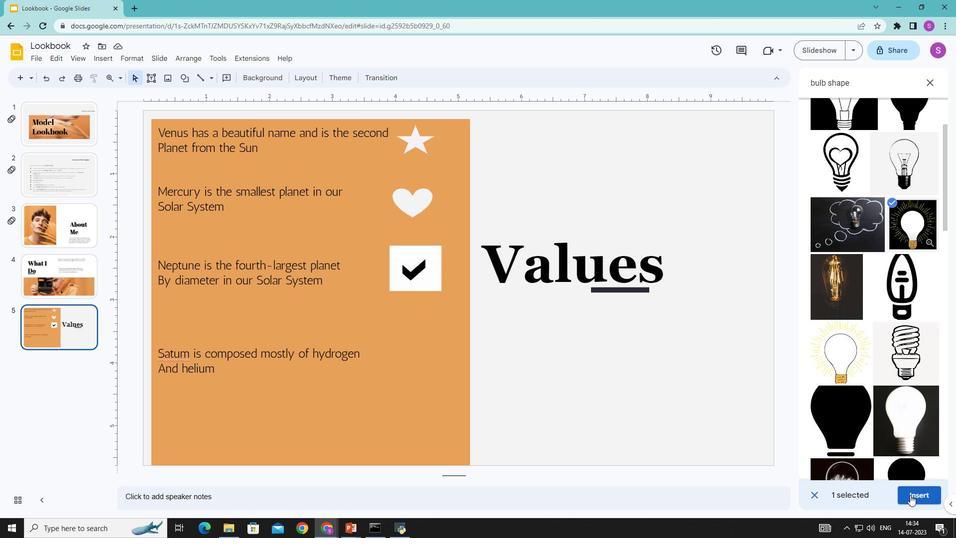 
Action: Mouse moved to (361, 287)
Screenshot: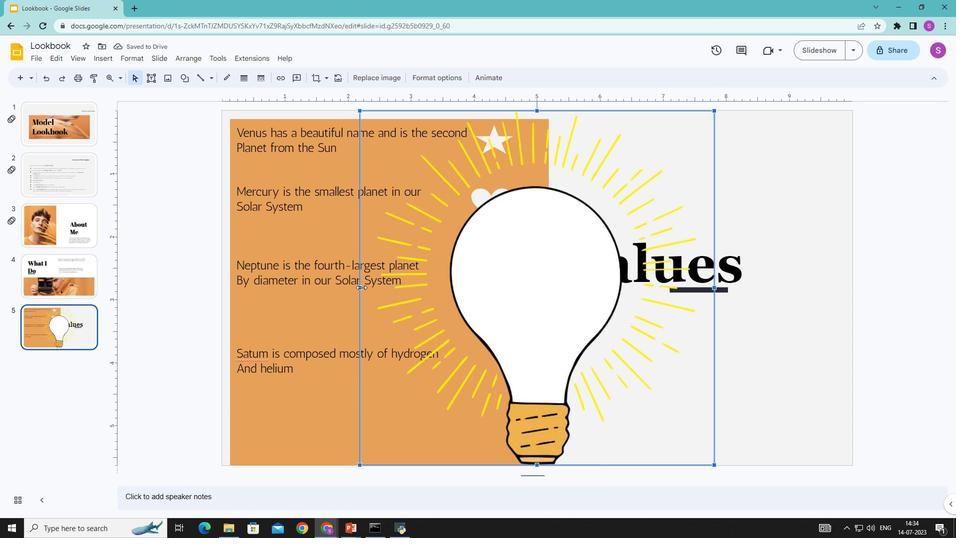 
Action: Mouse pressed left at (361, 287)
Screenshot: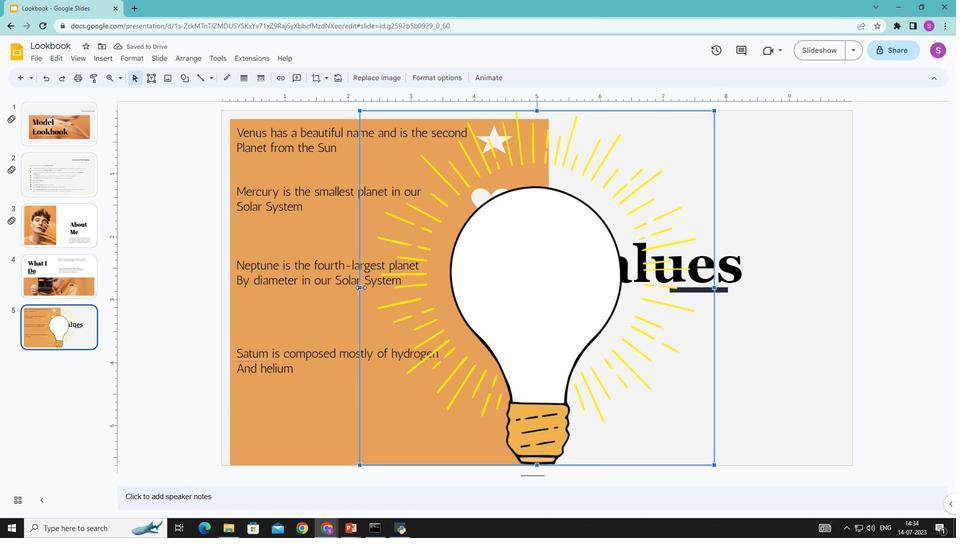 
Action: Mouse moved to (639, 109)
Screenshot: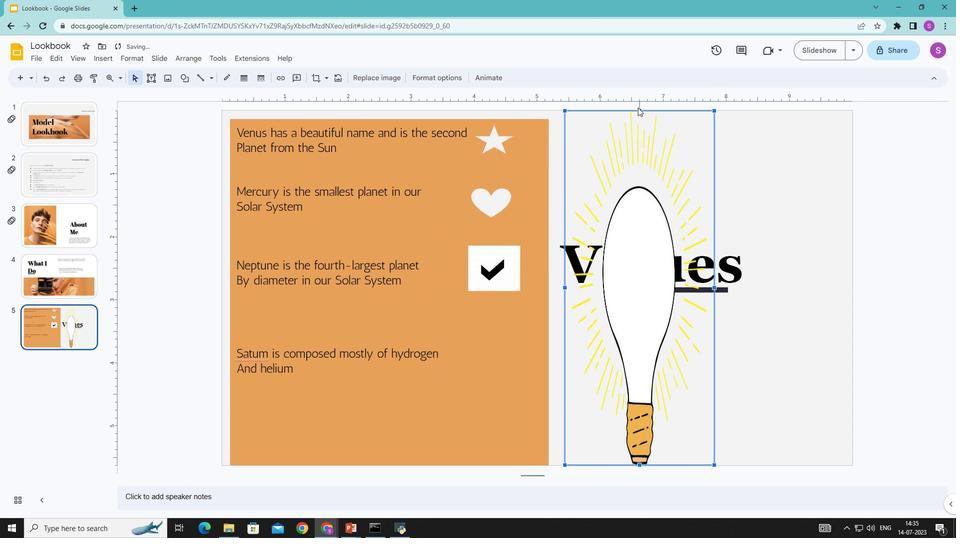 
Action: Mouse pressed left at (639, 109)
Screenshot: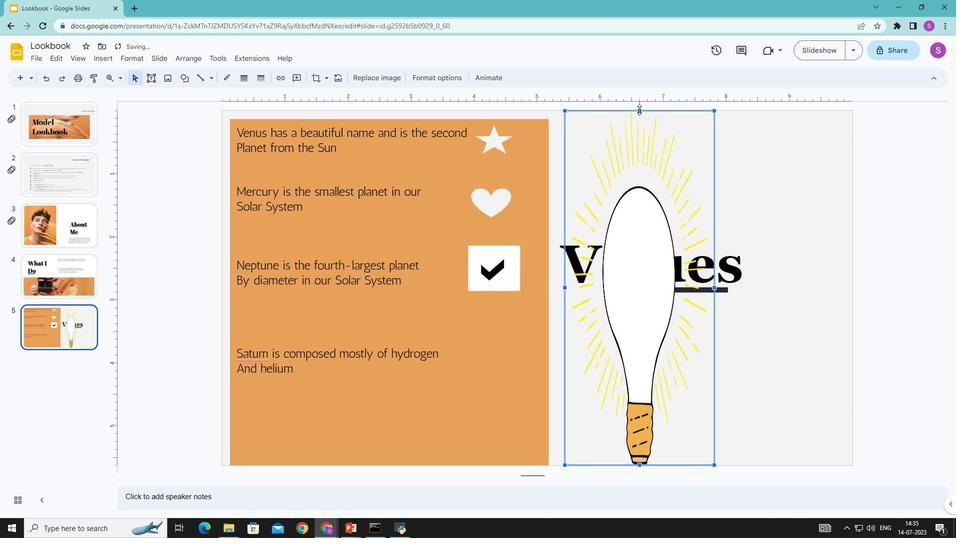 
Action: Mouse moved to (641, 466)
Screenshot: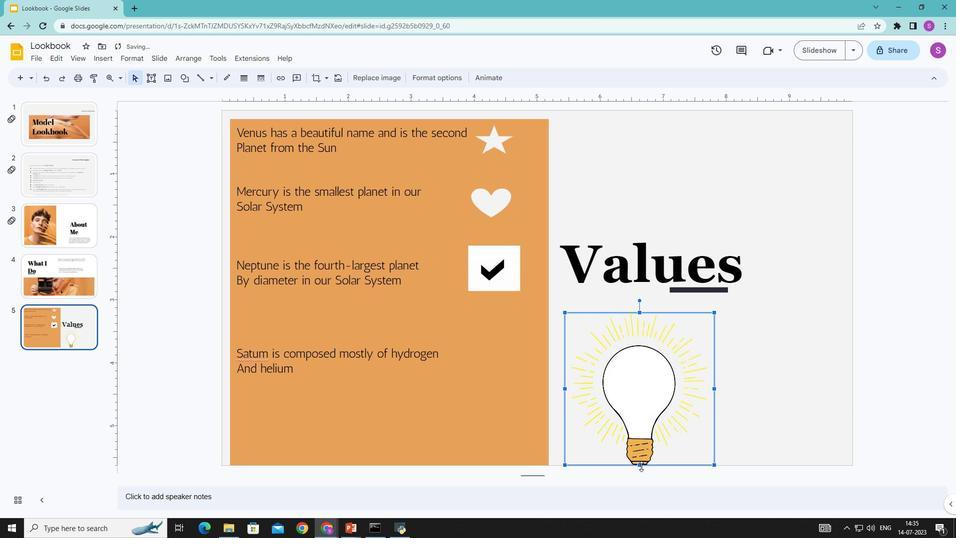 
Action: Mouse pressed left at (641, 466)
Screenshot: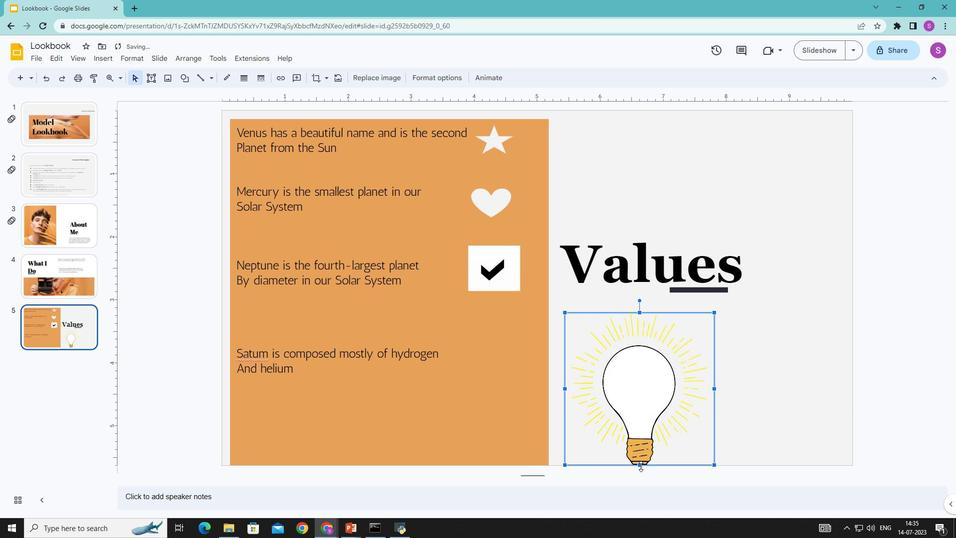 
Action: Mouse moved to (565, 348)
Screenshot: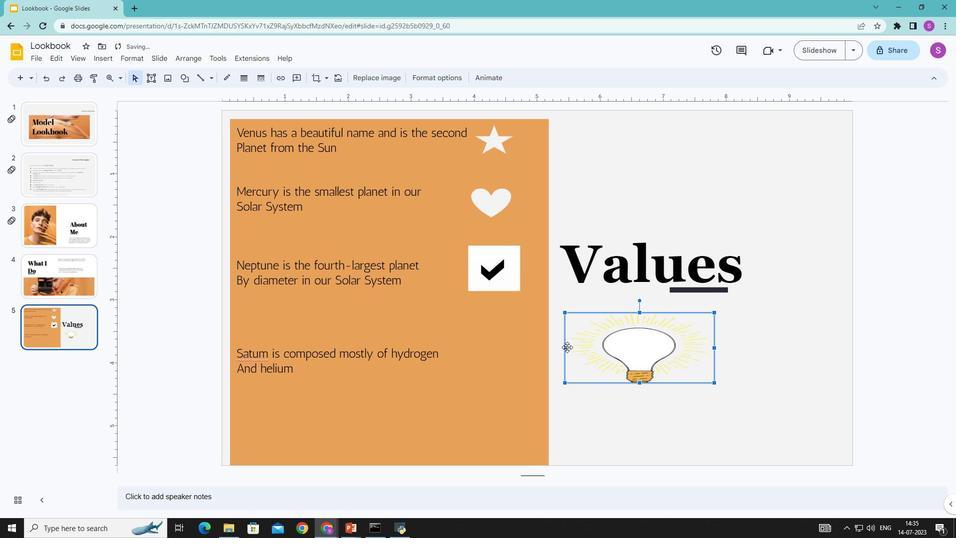 
Action: Mouse pressed left at (565, 348)
Screenshot: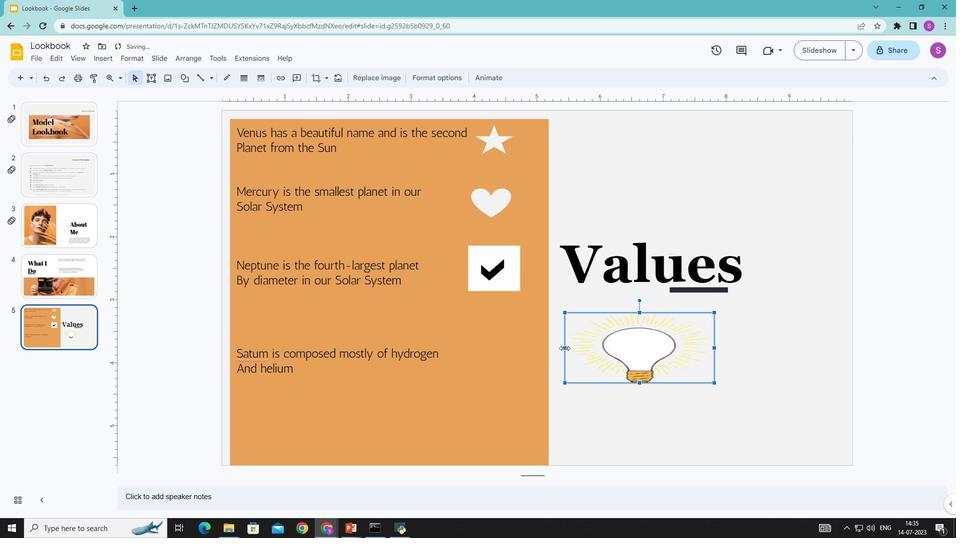 
Action: Mouse moved to (714, 347)
Screenshot: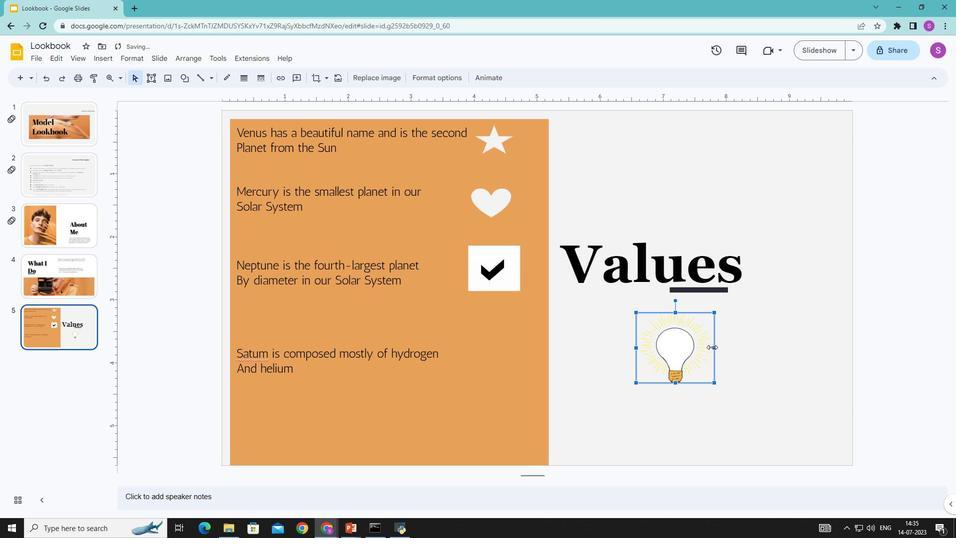 
Action: Mouse pressed left at (714, 347)
Screenshot: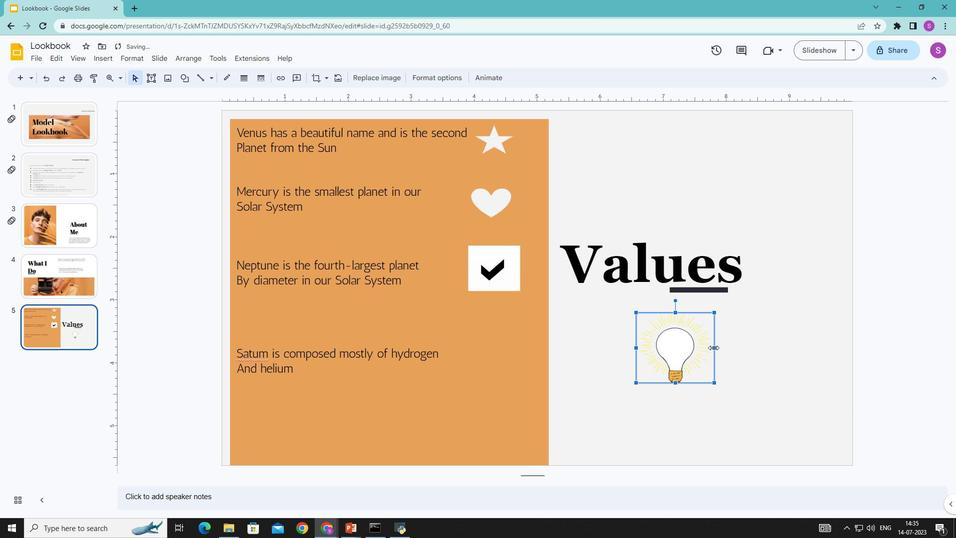
Action: Mouse moved to (667, 383)
Screenshot: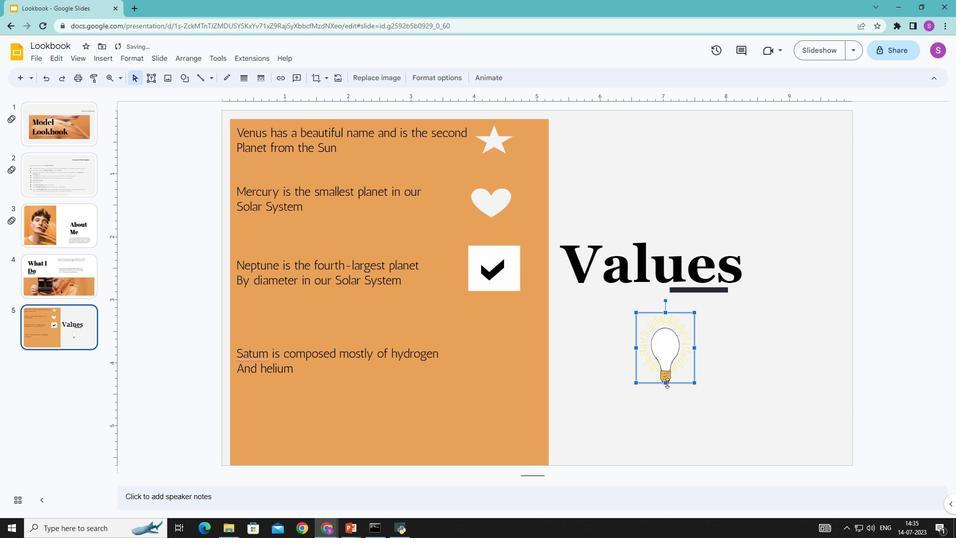 
Action: Mouse pressed left at (667, 383)
Screenshot: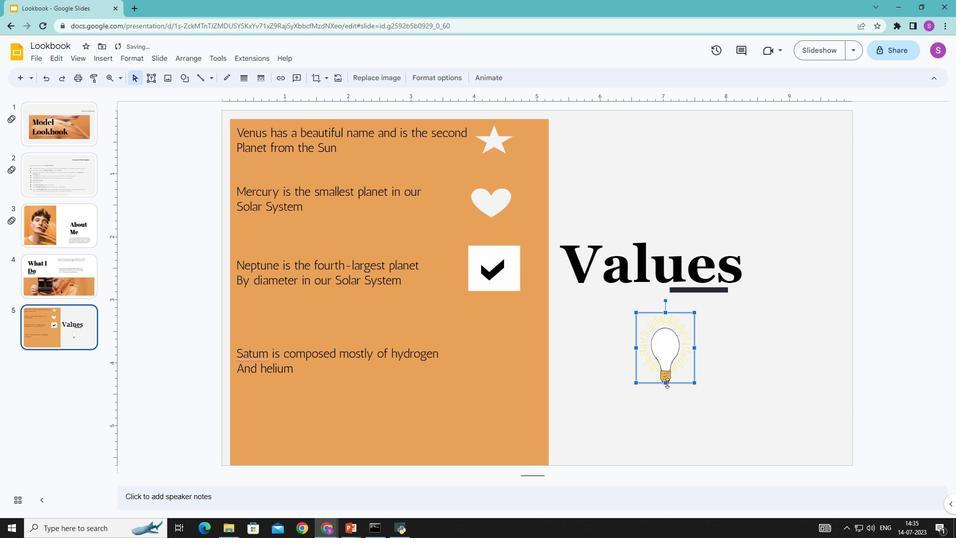 
Action: Mouse moved to (666, 333)
Screenshot: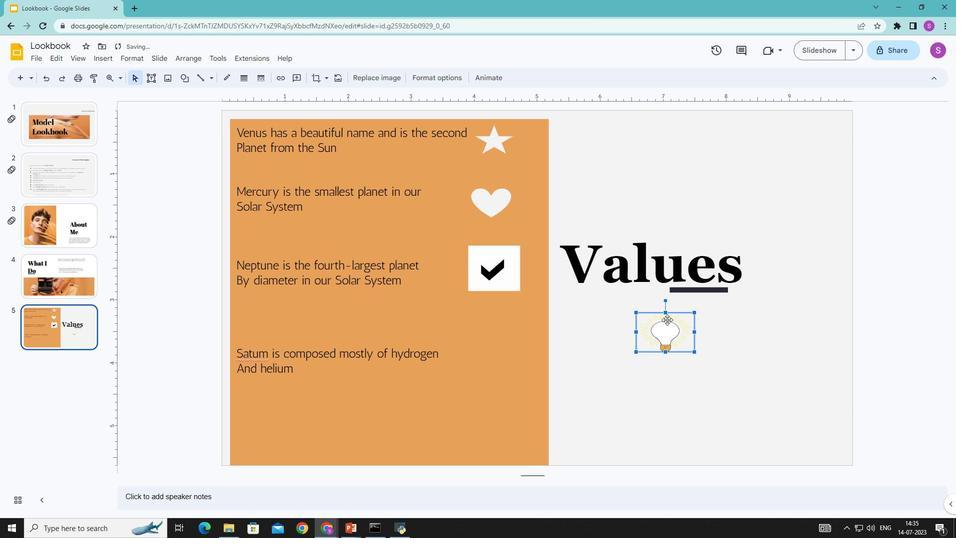 
Action: Mouse pressed left at (666, 333)
Screenshot: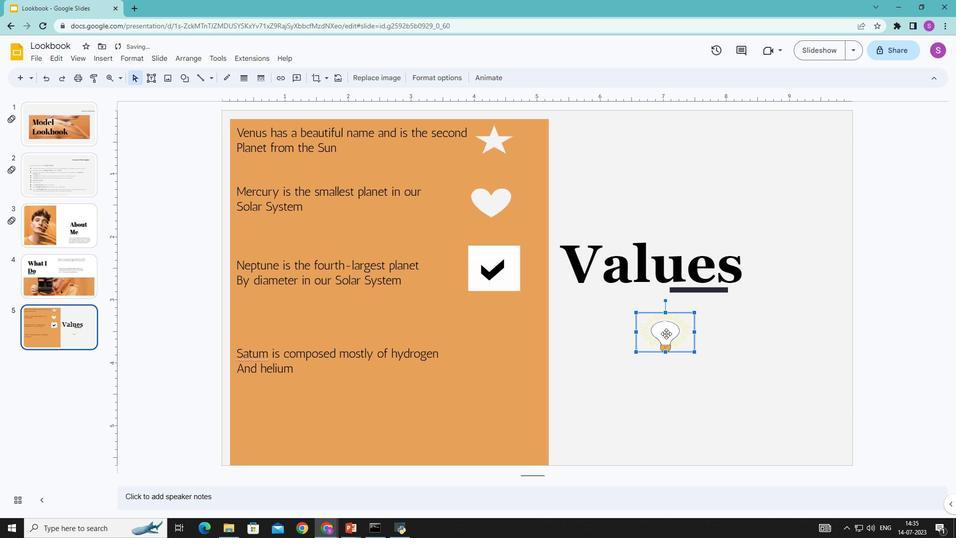 
Action: Mouse moved to (607, 368)
Screenshot: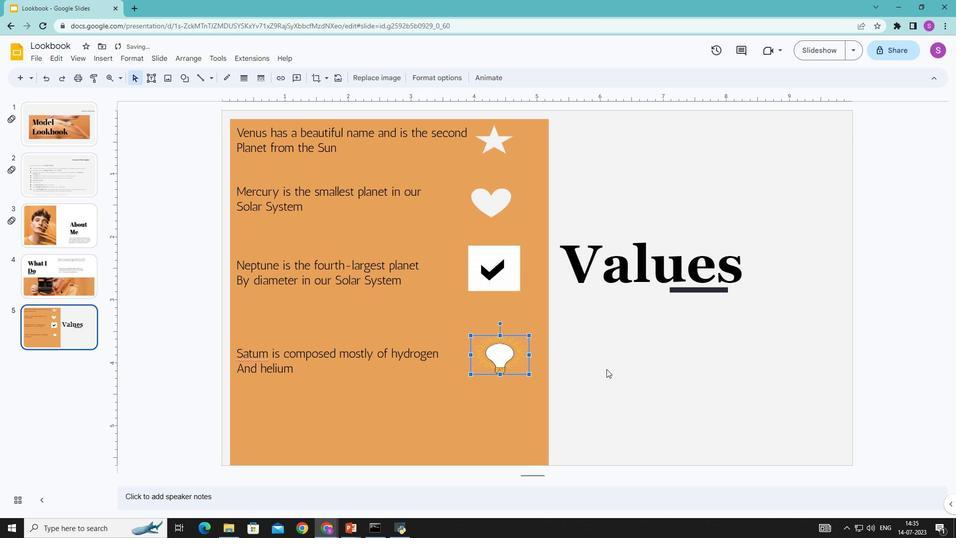 
Action: Mouse pressed left at (607, 368)
Screenshot: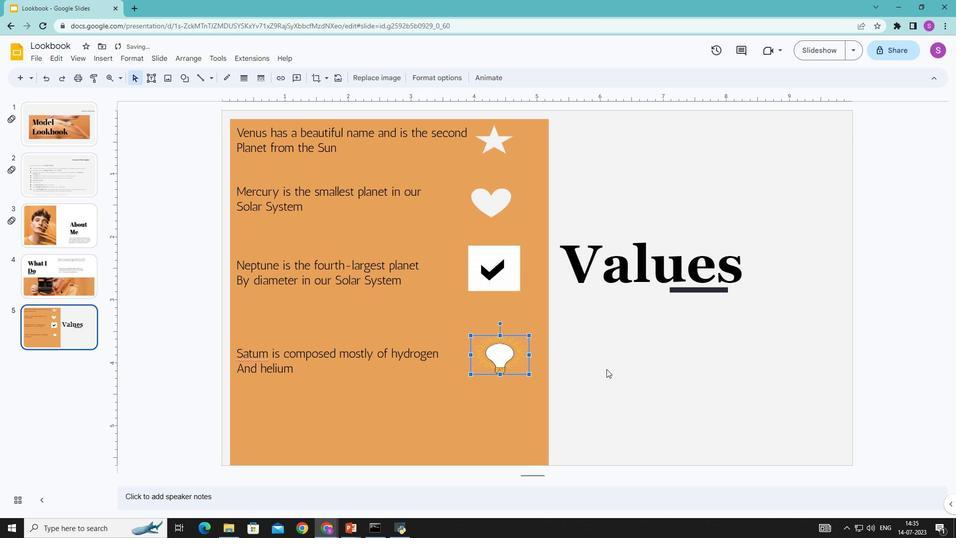 
Action: Mouse moved to (336, 149)
Screenshot: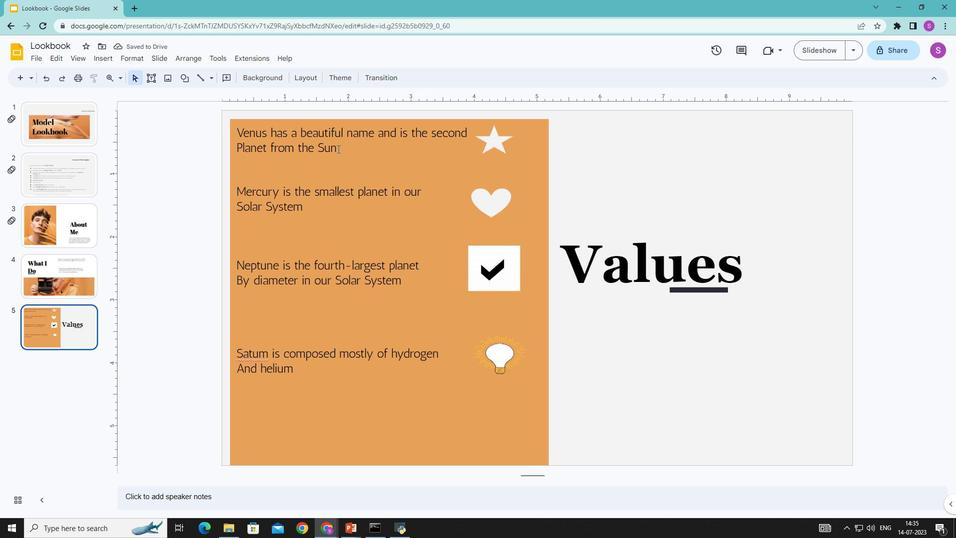 
Action: Mouse pressed left at (336, 149)
Screenshot: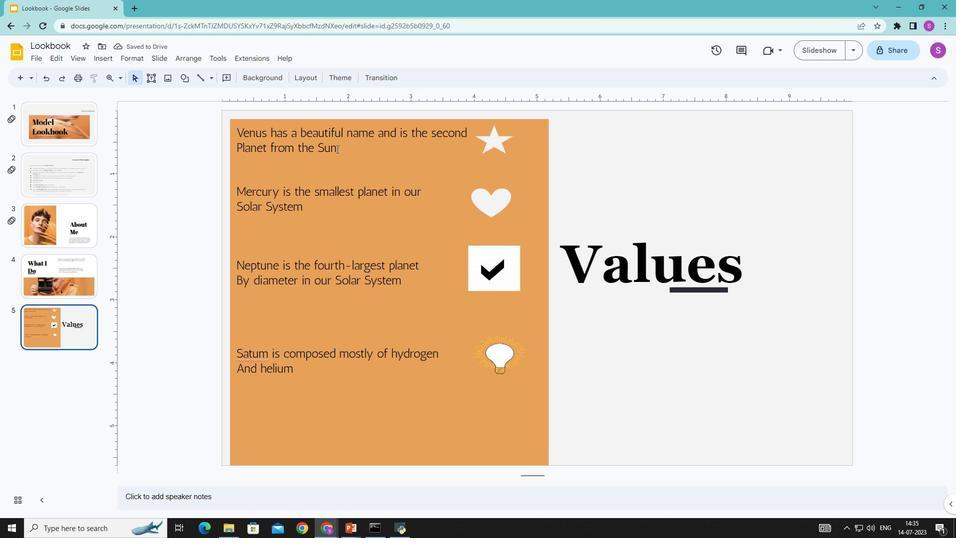 
Action: Mouse moved to (444, 79)
Screenshot: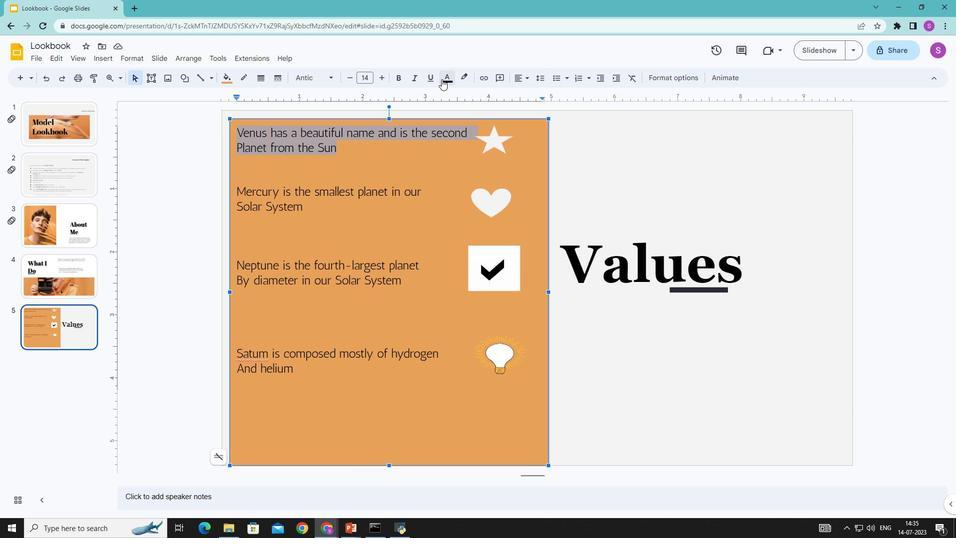 
Action: Mouse pressed left at (444, 79)
Screenshot: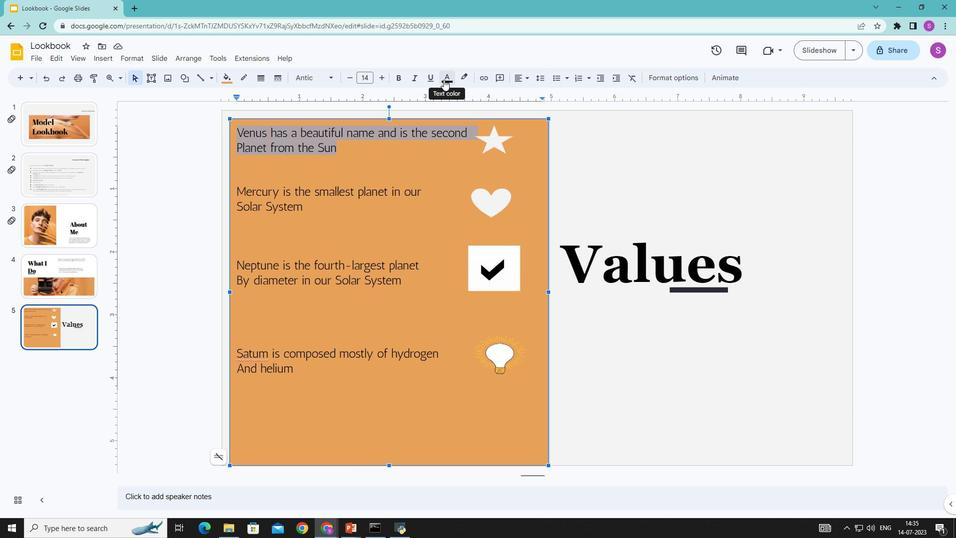 
Action: Mouse moved to (447, 107)
Screenshot: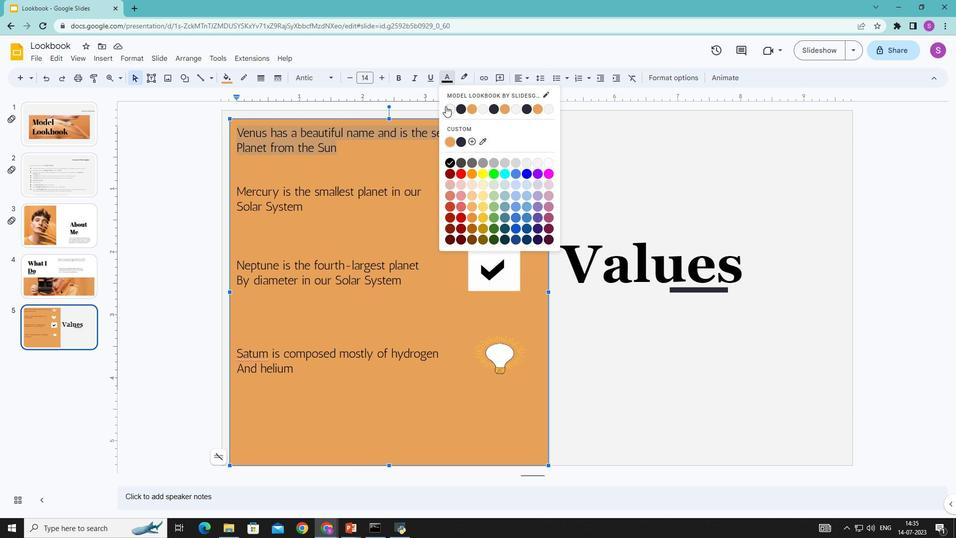 
Action: Mouse pressed left at (447, 107)
Screenshot: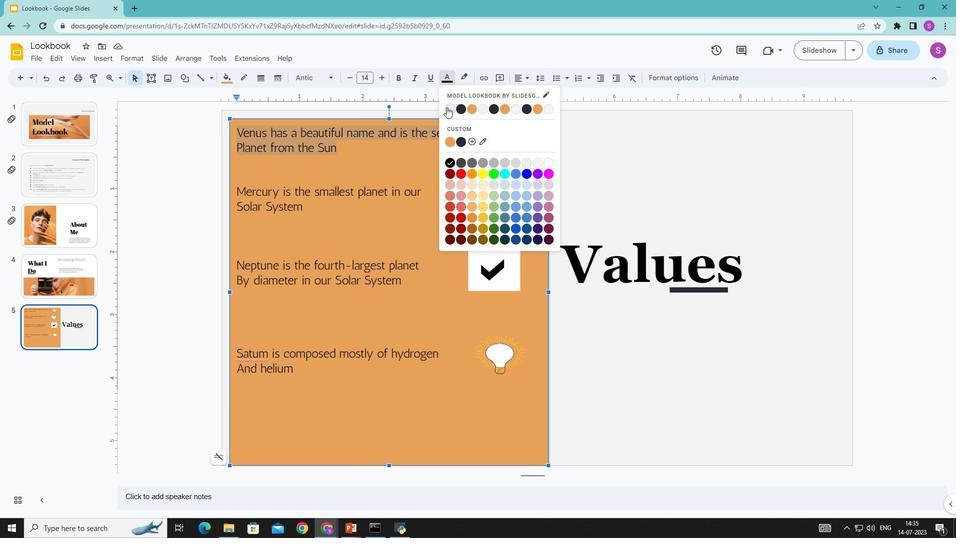 
Action: Mouse moved to (417, 214)
Screenshot: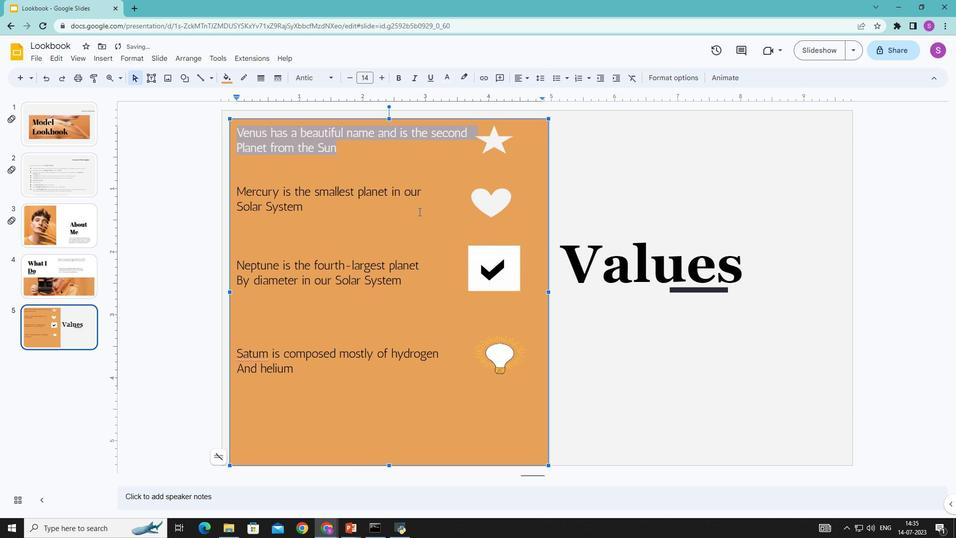 
Action: Mouse pressed left at (417, 214)
Screenshot: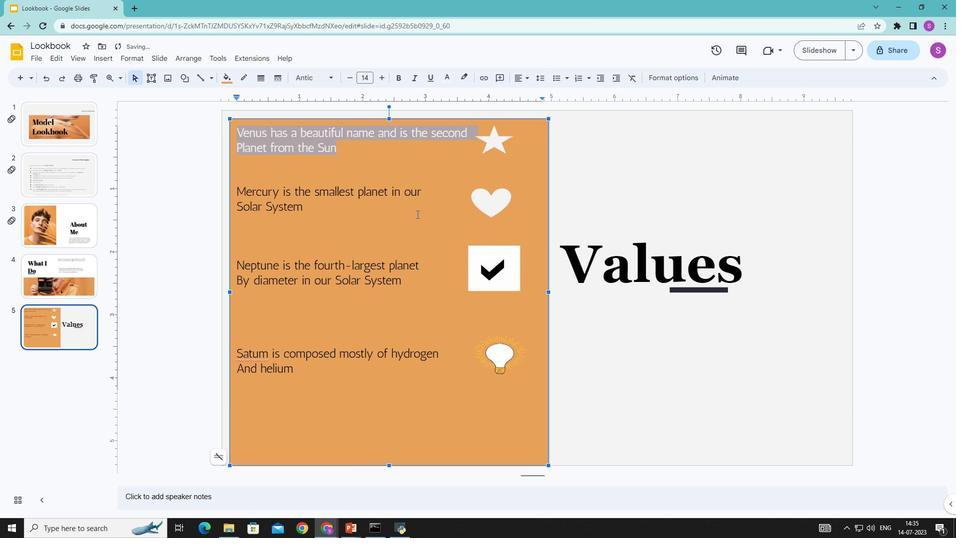 
Action: Mouse moved to (306, 204)
Screenshot: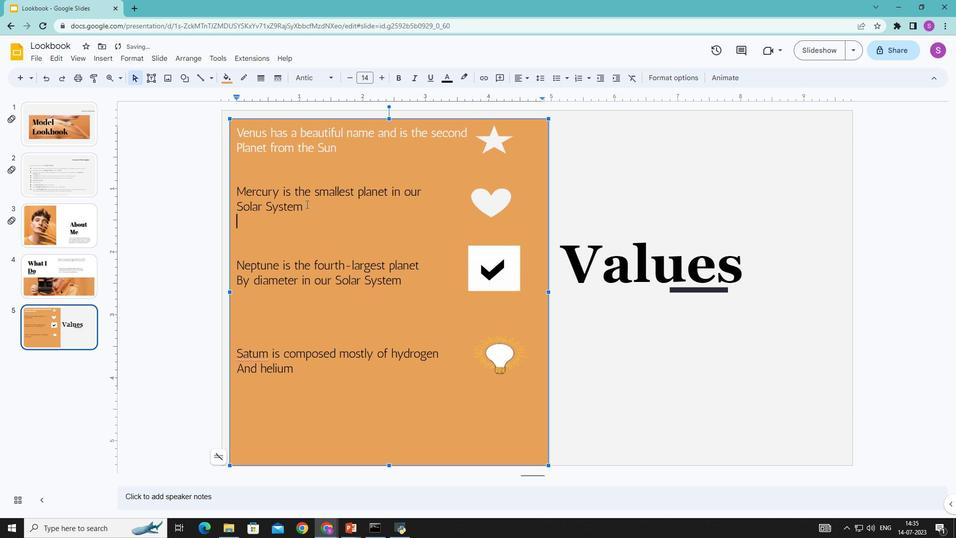 
Action: Mouse pressed left at (306, 204)
Screenshot: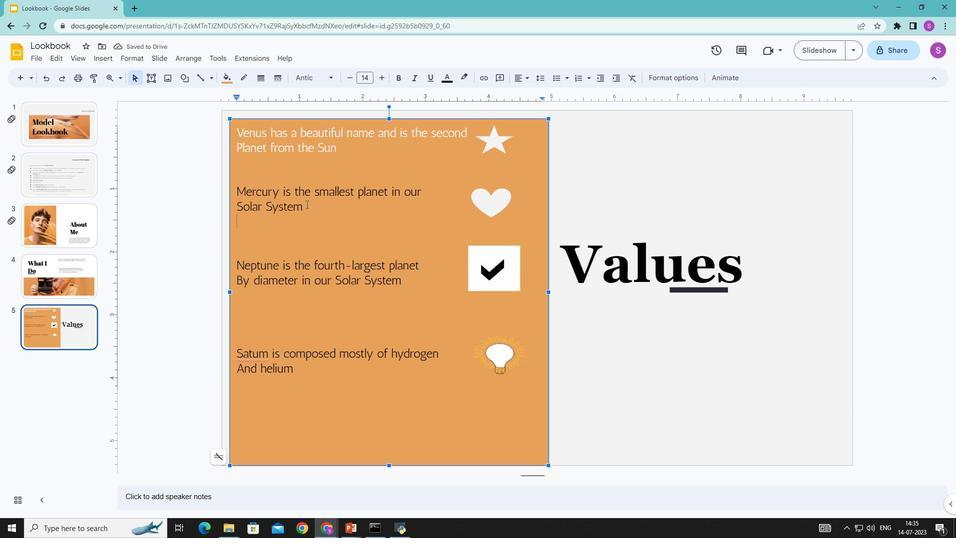 
Action: Mouse moved to (443, 78)
Screenshot: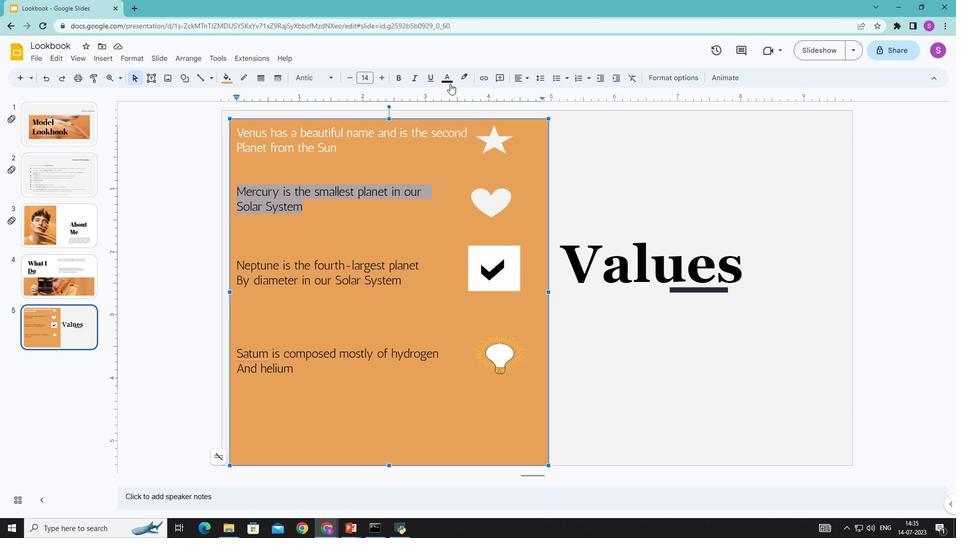 
Action: Mouse pressed left at (443, 78)
Screenshot: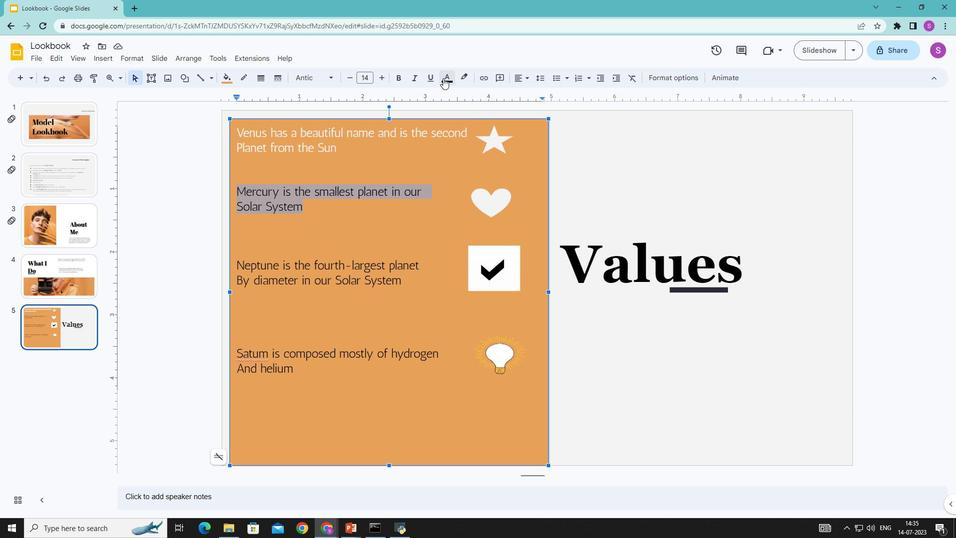 
Action: Mouse moved to (449, 106)
Screenshot: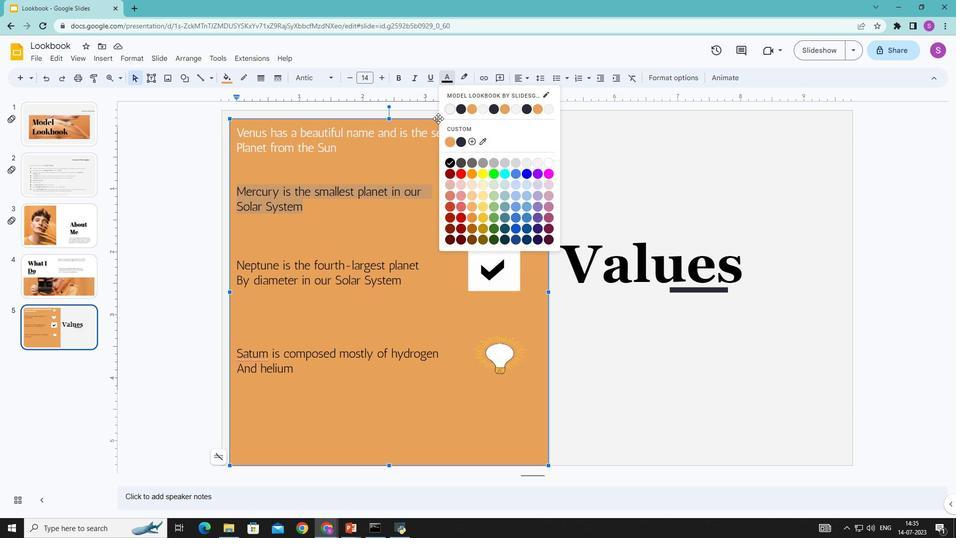 
Action: Mouse pressed left at (449, 106)
Screenshot: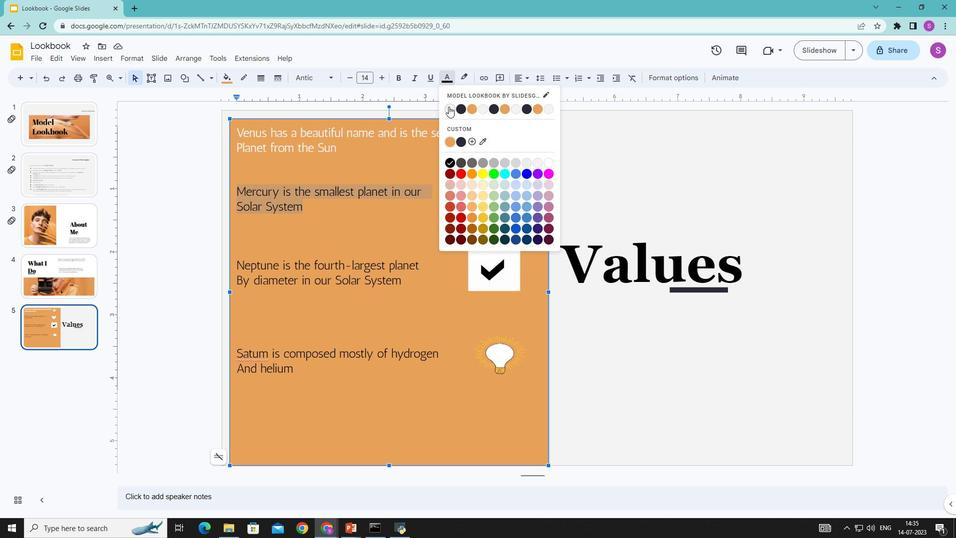 
Action: Mouse moved to (401, 281)
Screenshot: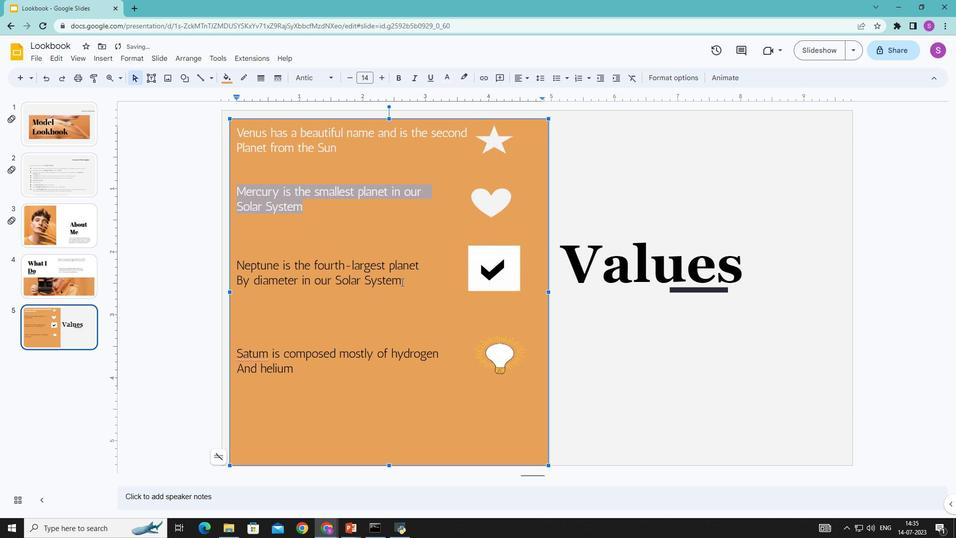 
Action: Mouse pressed left at (401, 281)
Screenshot: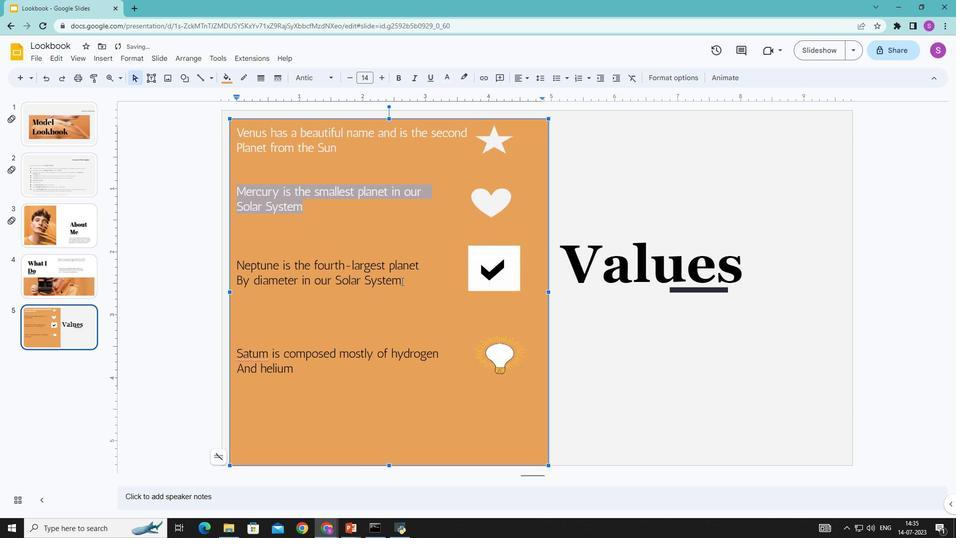 
Action: Mouse moved to (450, 79)
Screenshot: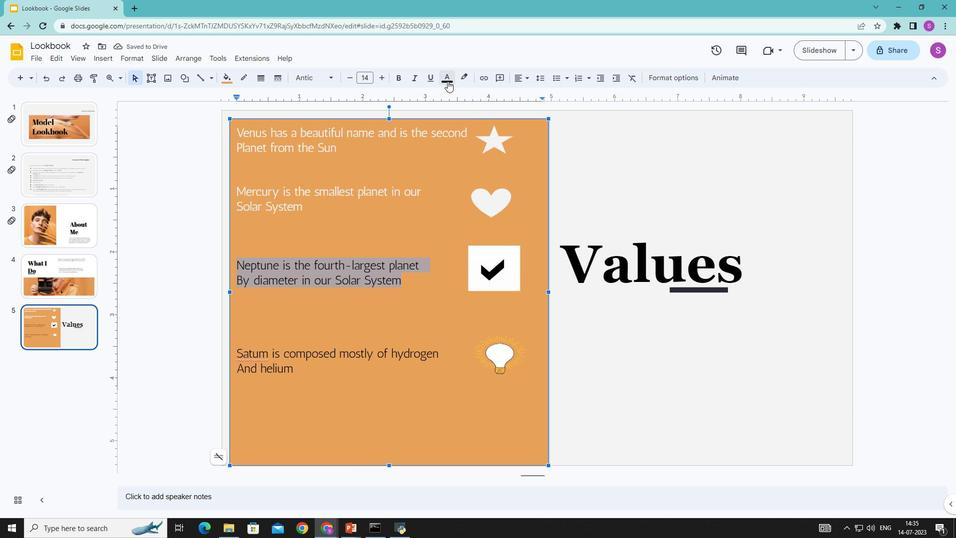 
Action: Mouse pressed left at (450, 79)
Screenshot: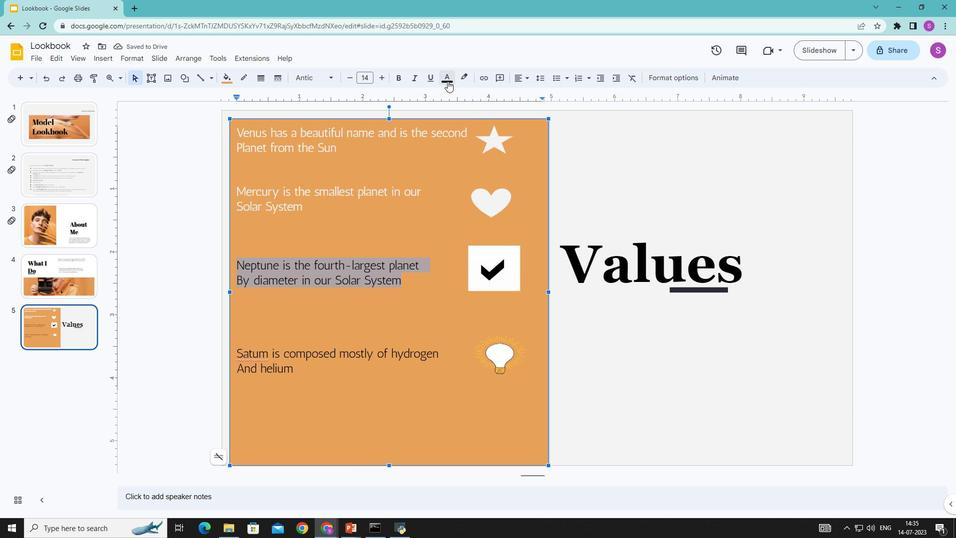 
Action: Mouse moved to (451, 112)
Screenshot: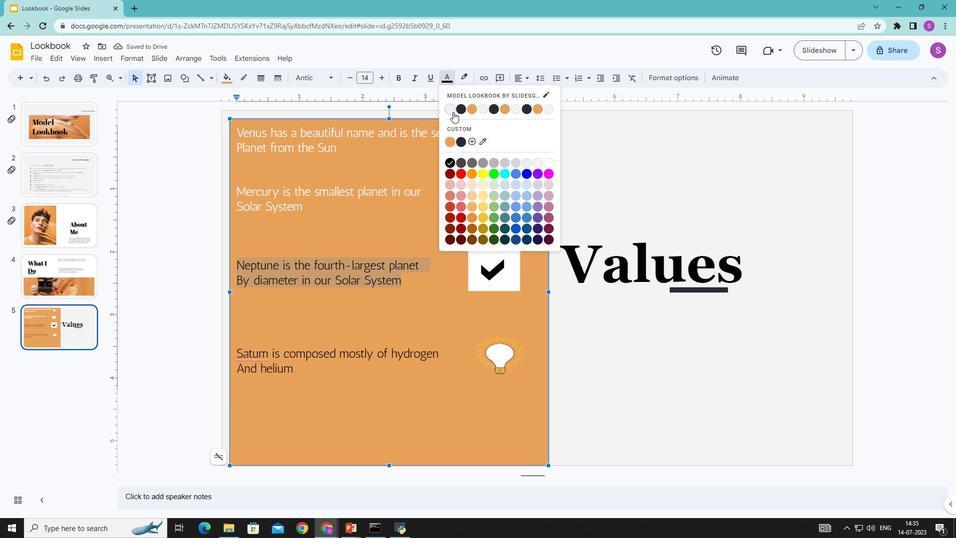 
Action: Mouse pressed left at (451, 112)
Screenshot: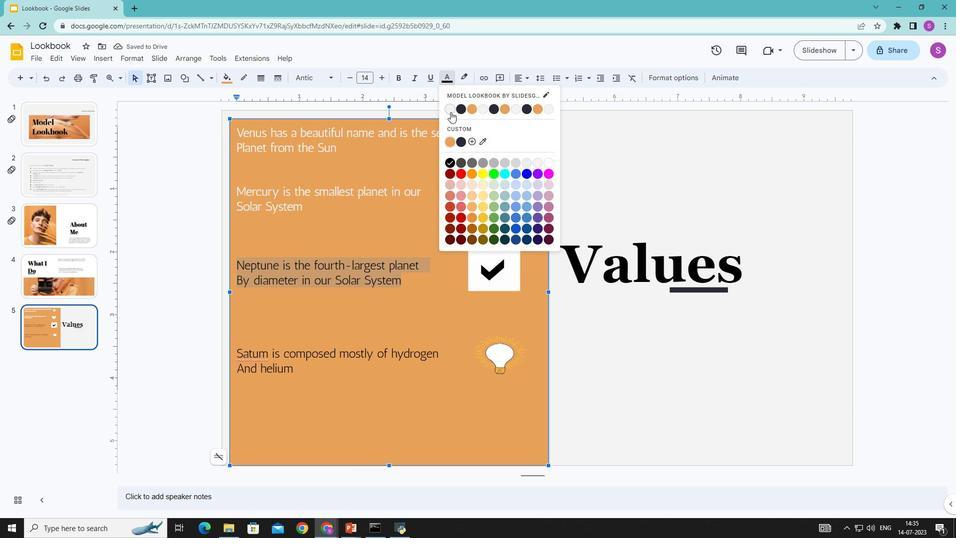 
Action: Mouse moved to (296, 368)
Screenshot: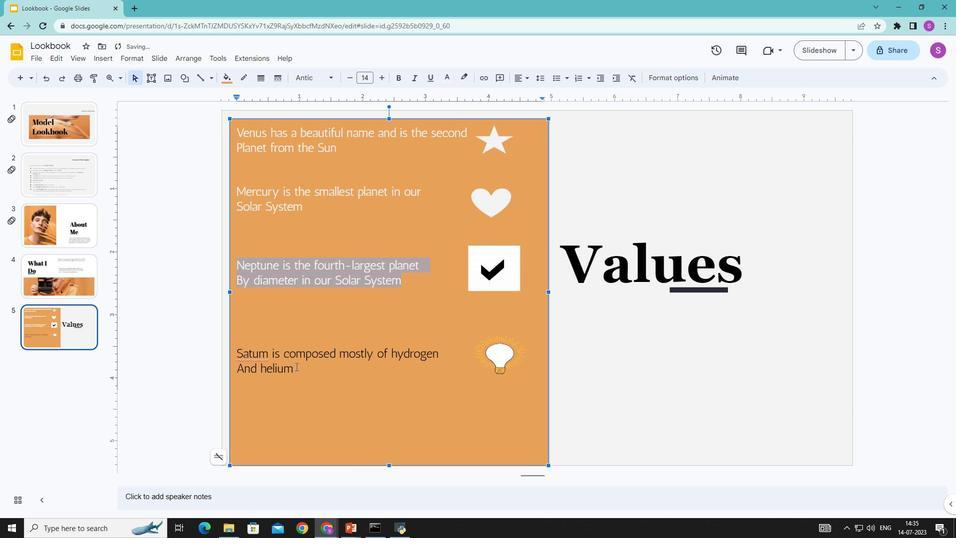 
Action: Mouse pressed left at (296, 368)
Screenshot: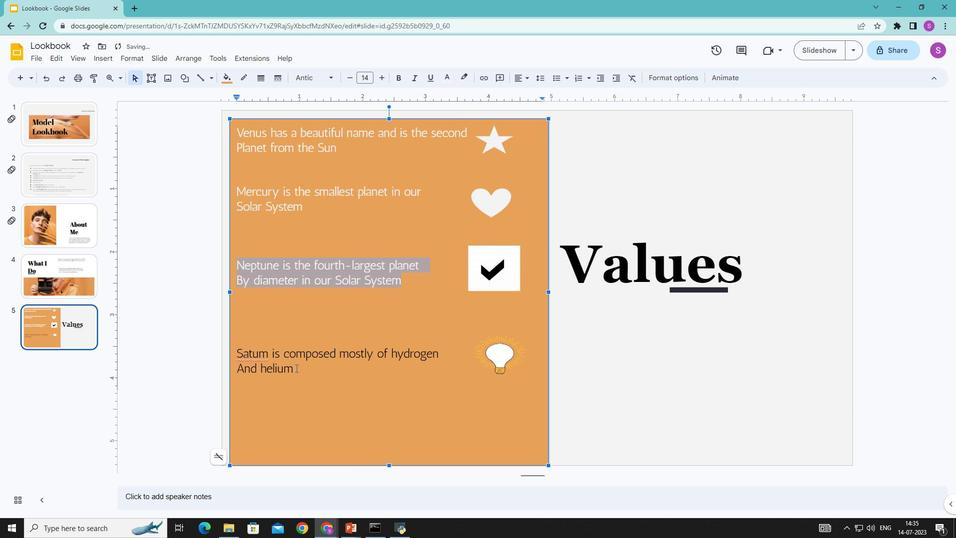 
Action: Mouse moved to (448, 81)
Screenshot: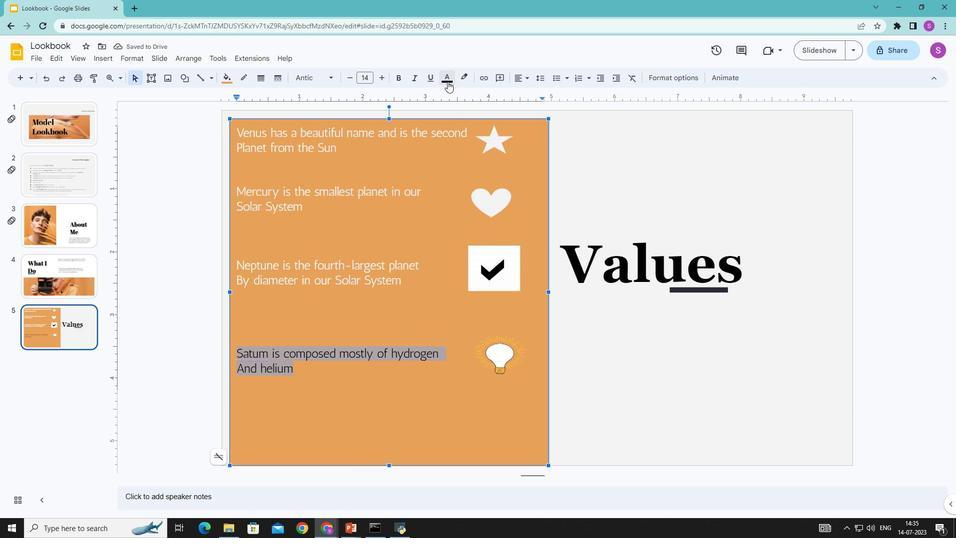 
Action: Mouse pressed left at (448, 81)
Screenshot: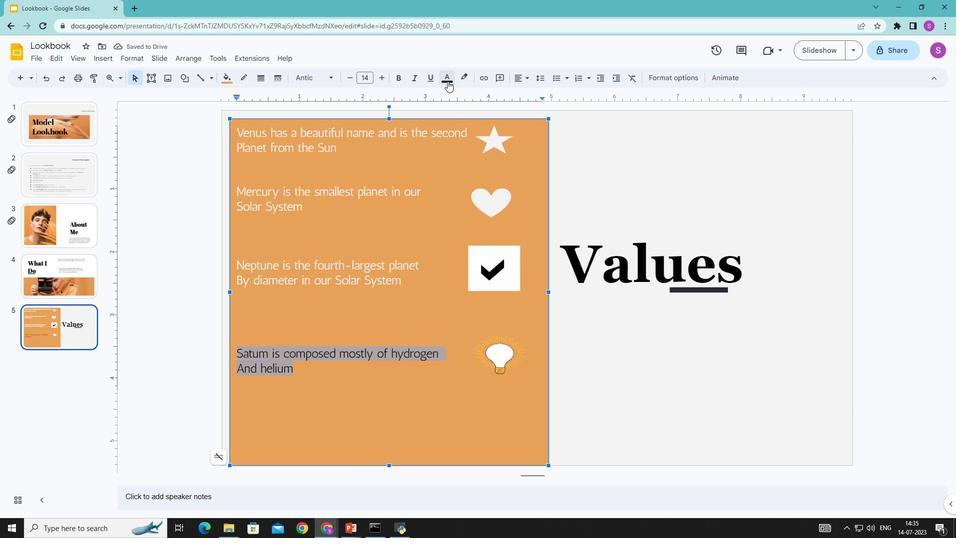 
Action: Mouse moved to (448, 109)
Screenshot: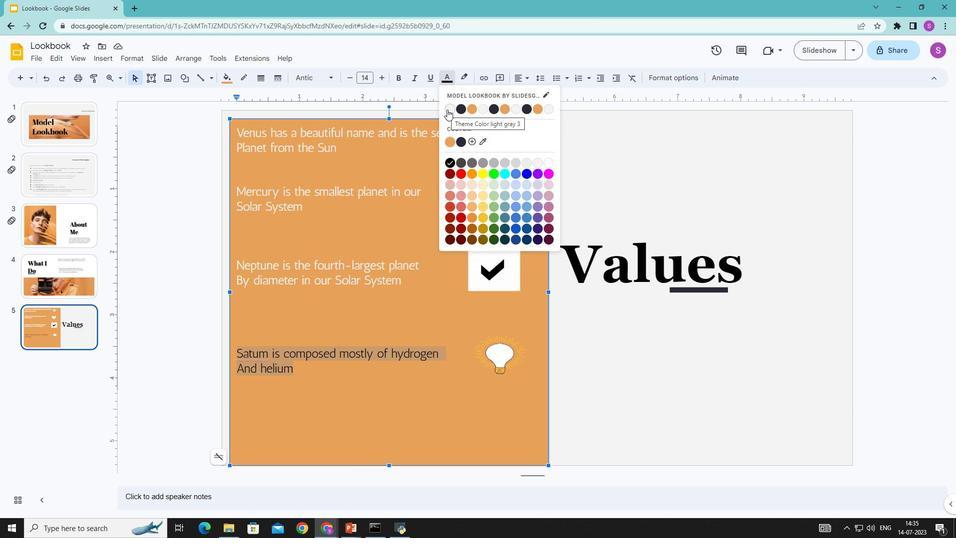 
Action: Mouse pressed left at (448, 109)
Screenshot: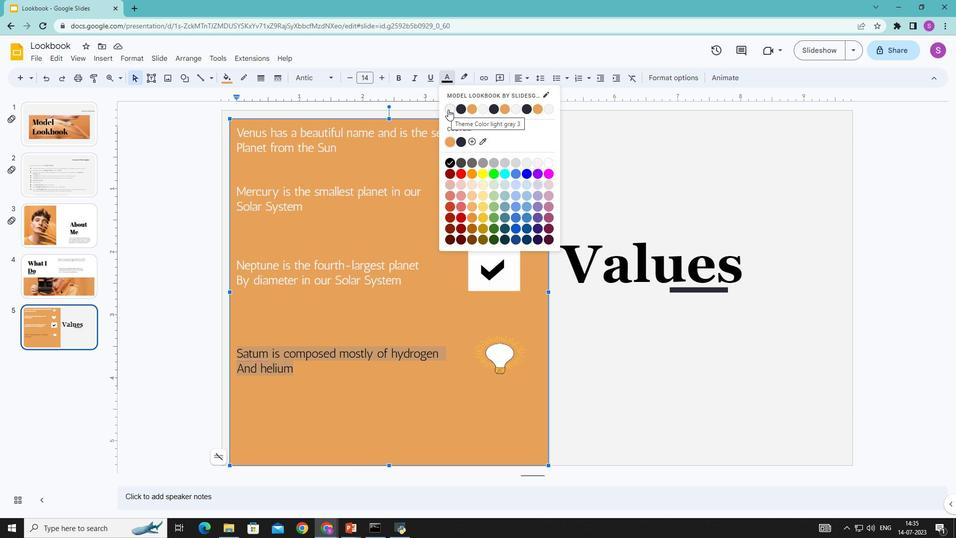 
Action: Mouse moved to (452, 411)
Screenshot: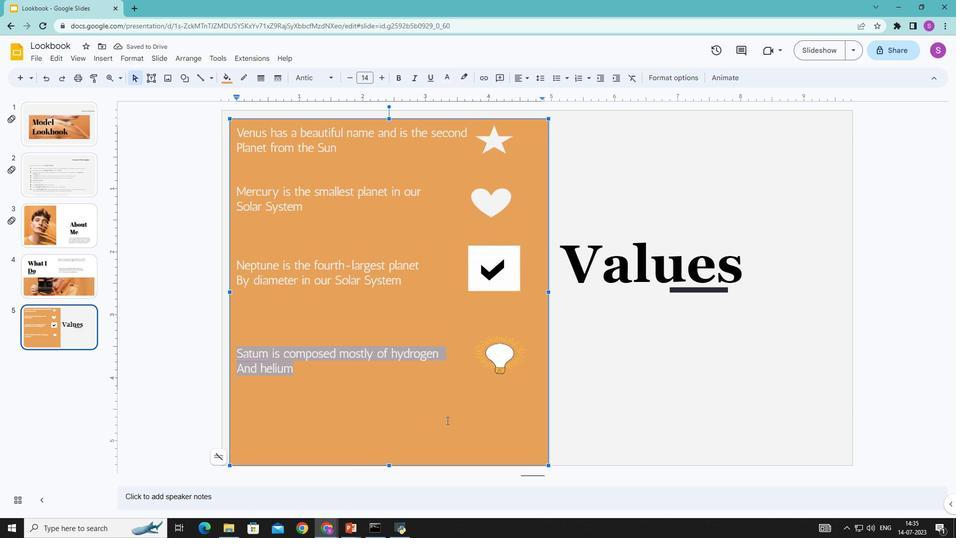 
Action: Mouse pressed left at (452, 411)
Screenshot: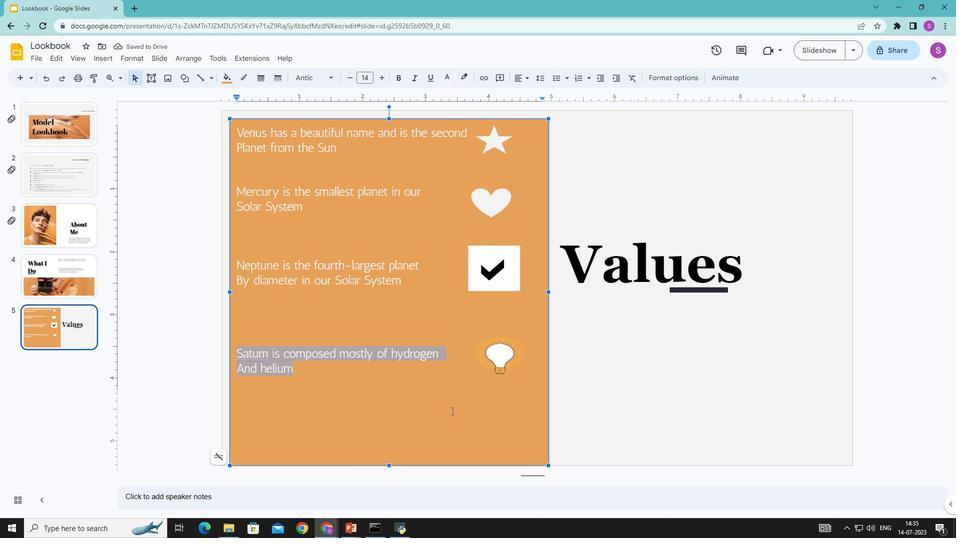 
Action: Mouse moved to (764, 264)
Screenshot: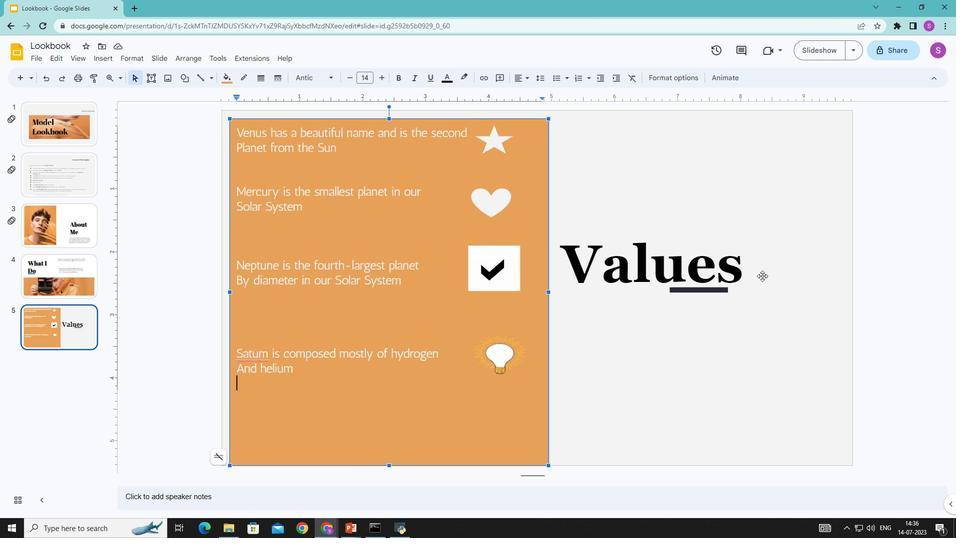
Action: Mouse pressed left at (764, 264)
Screenshot: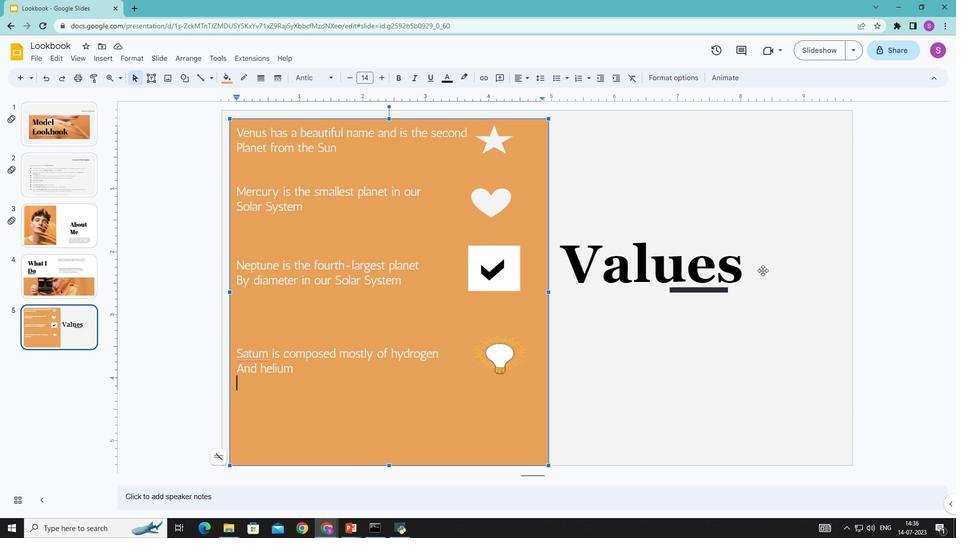 
Action: Mouse moved to (648, 237)
Screenshot: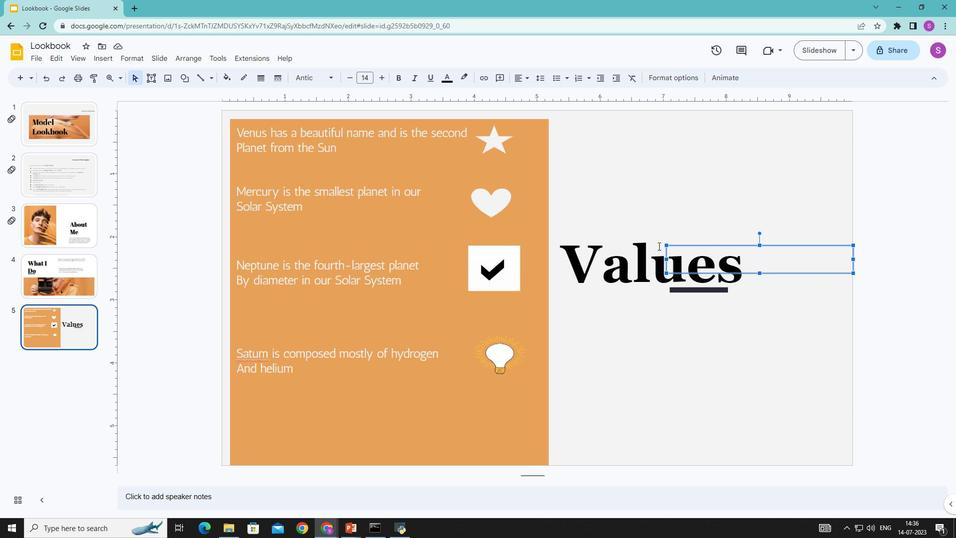 
Action: Mouse pressed left at (648, 237)
Screenshot: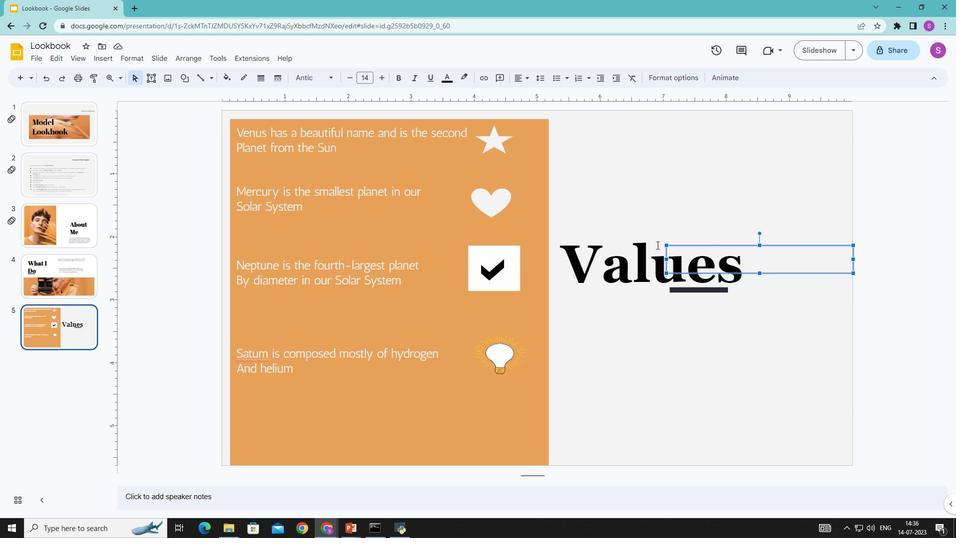 
Action: Mouse moved to (746, 270)
Screenshot: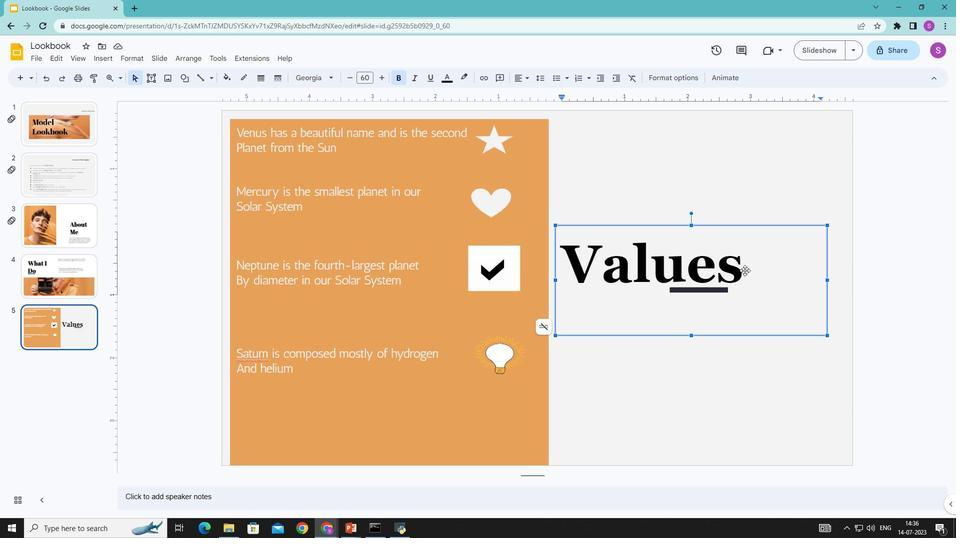
Action: Mouse pressed left at (746, 270)
Screenshot: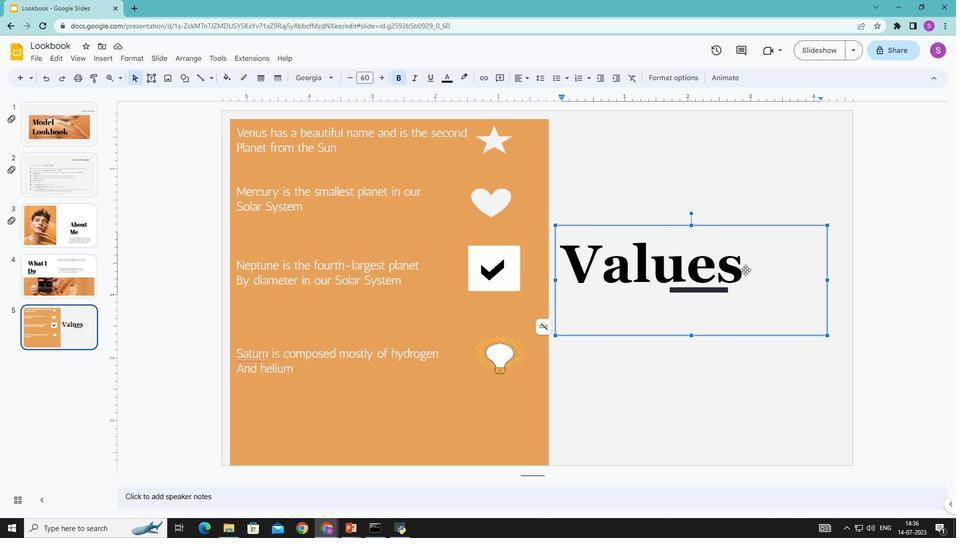
Action: Mouse moved to (575, 266)
Screenshot: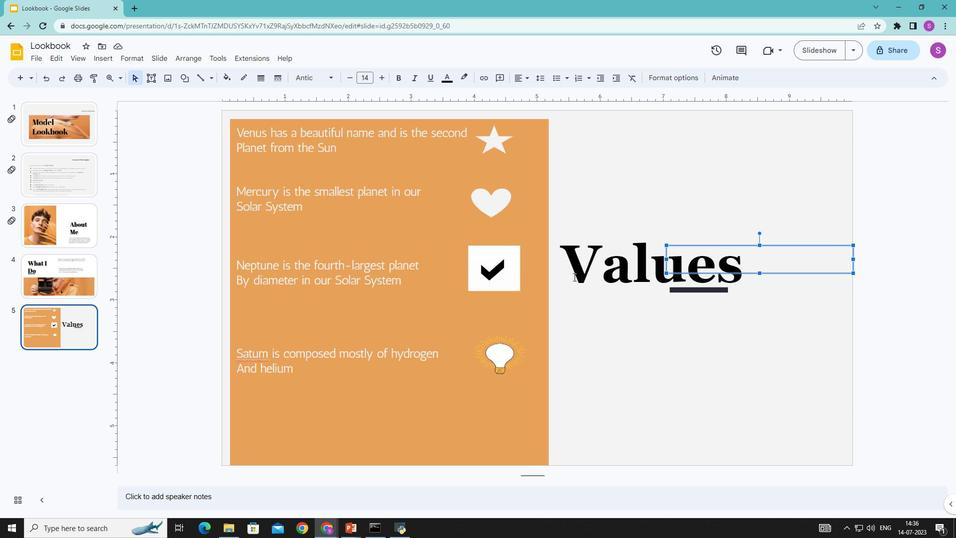 
Action: Mouse pressed left at (575, 266)
Screenshot: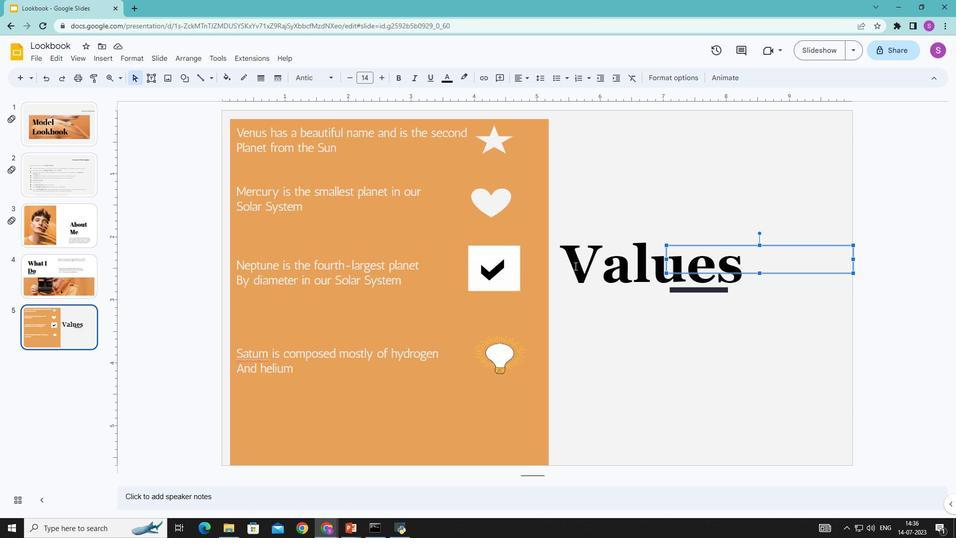 
Action: Mouse moved to (669, 158)
Screenshot: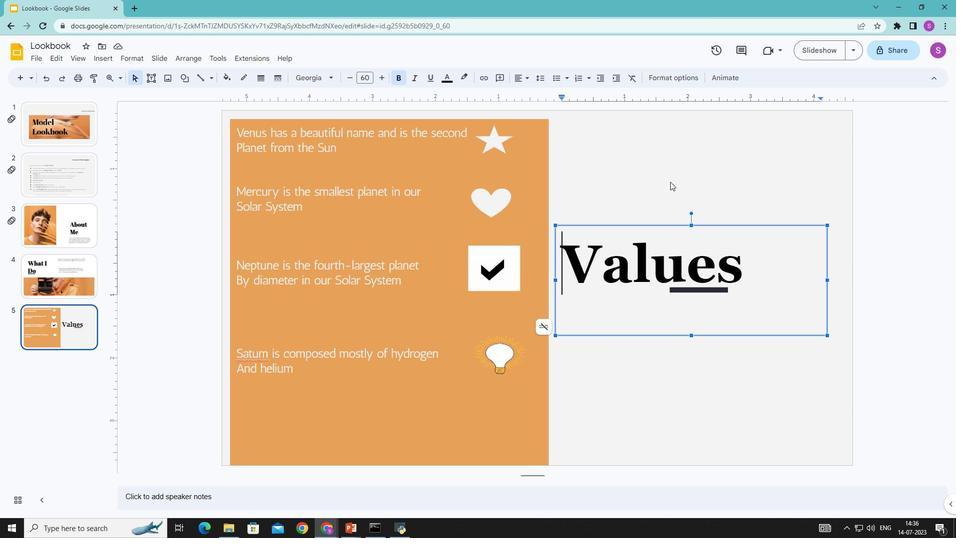 
Action: Mouse pressed left at (669, 158)
Screenshot: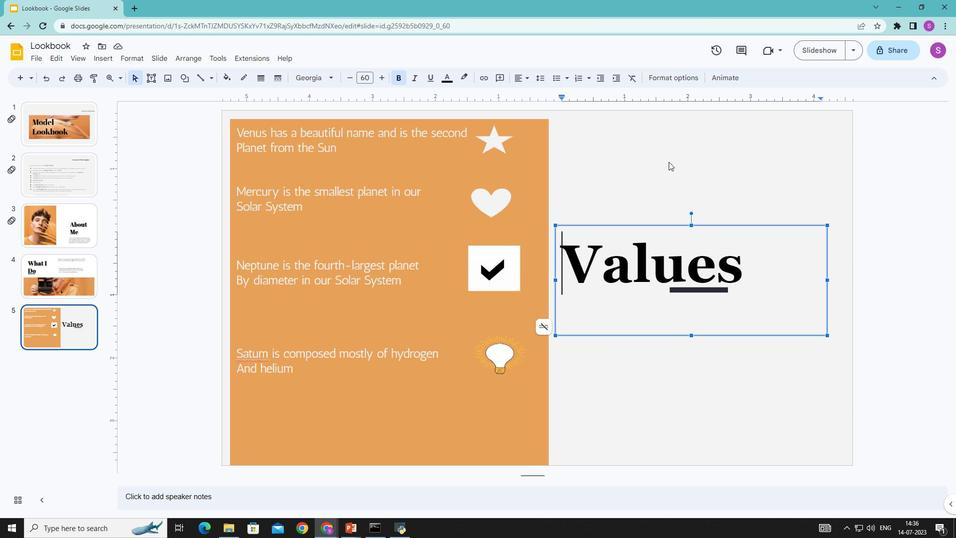 
Action: Mouse moved to (694, 375)
Screenshot: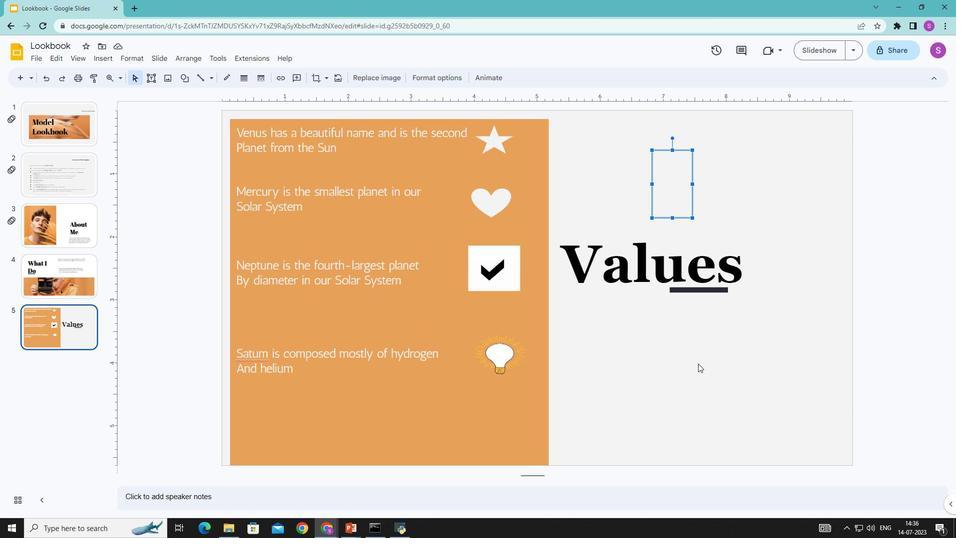 
Action: Mouse pressed left at (694, 375)
Screenshot: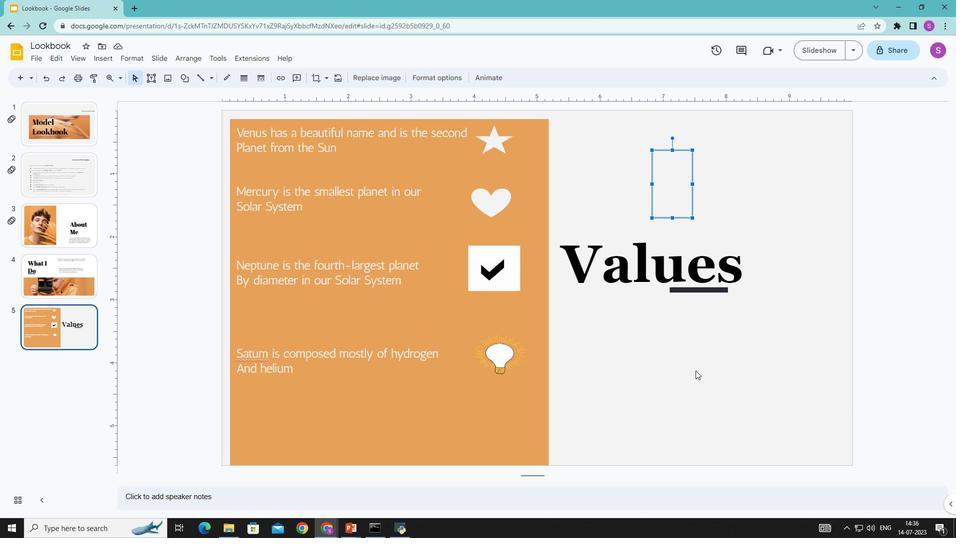 
Action: Mouse moved to (388, 78)
Screenshot: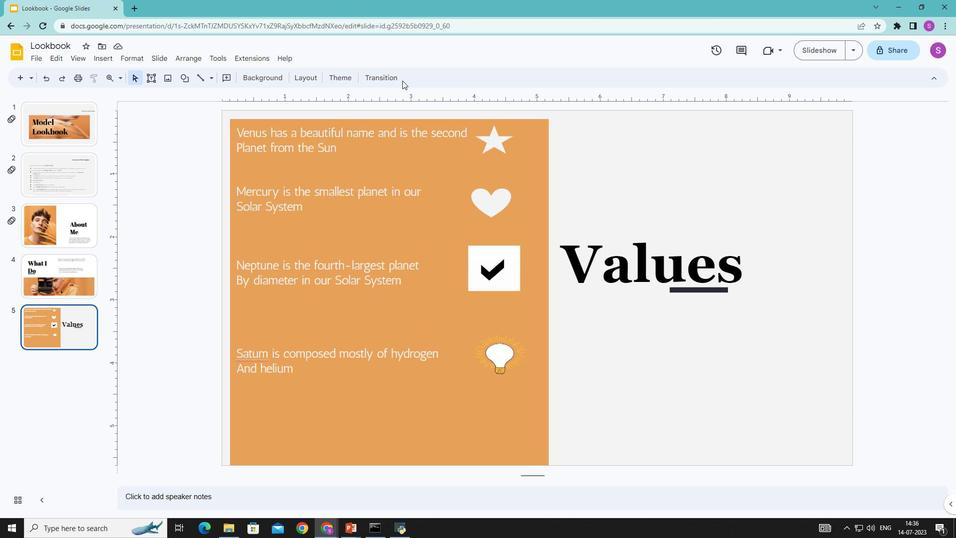 
Action: Mouse pressed left at (388, 78)
Screenshot: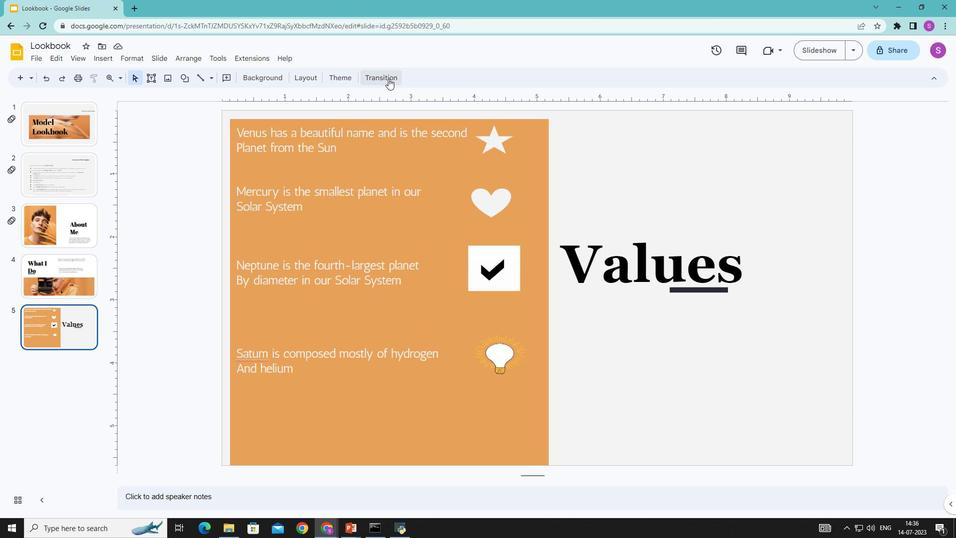 
Action: Mouse moved to (930, 169)
Screenshot: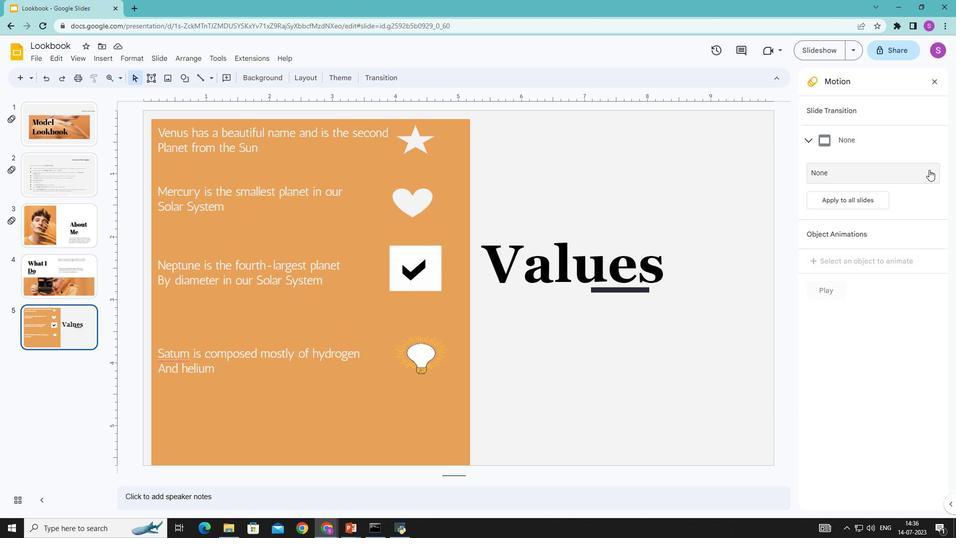 
Action: Mouse pressed left at (930, 169)
Screenshot: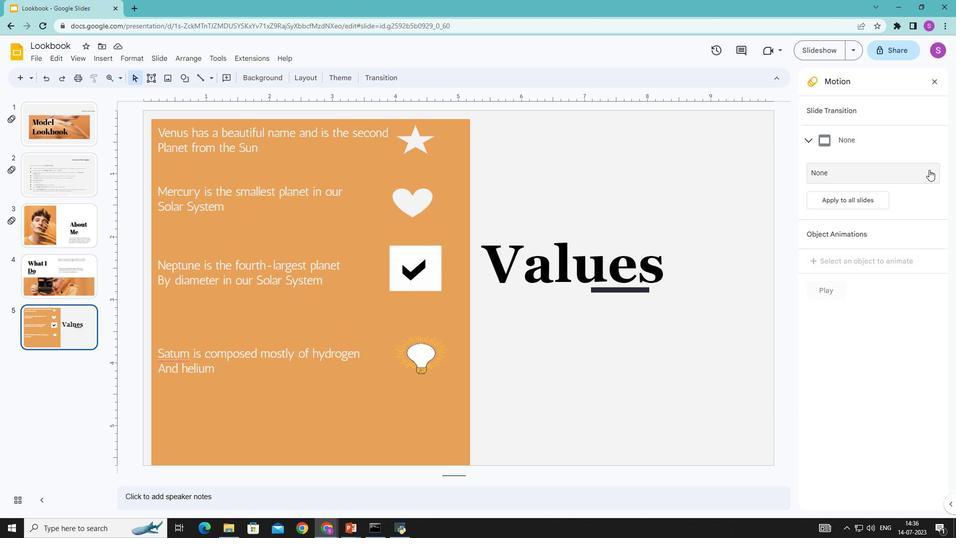
Action: Mouse moved to (844, 284)
Screenshot: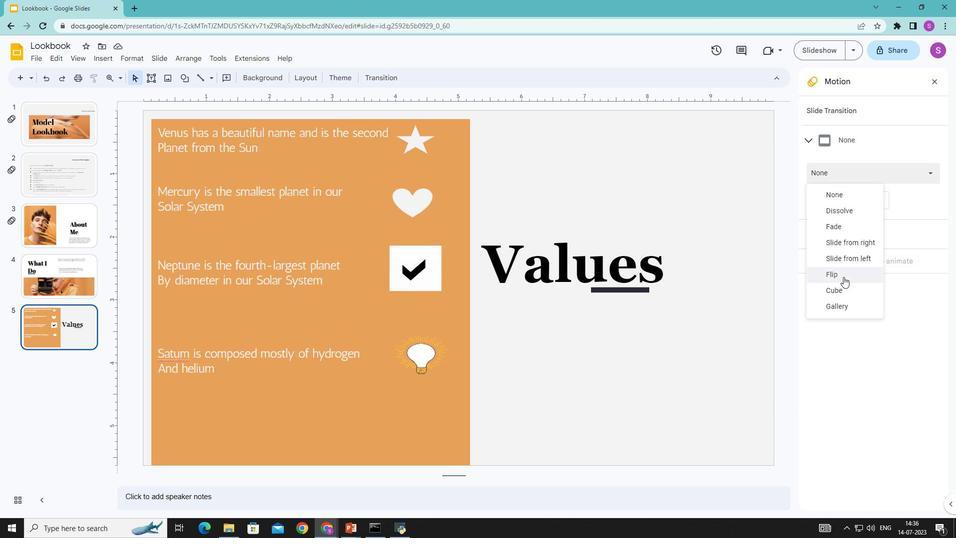 
Action: Mouse pressed left at (844, 284)
Screenshot: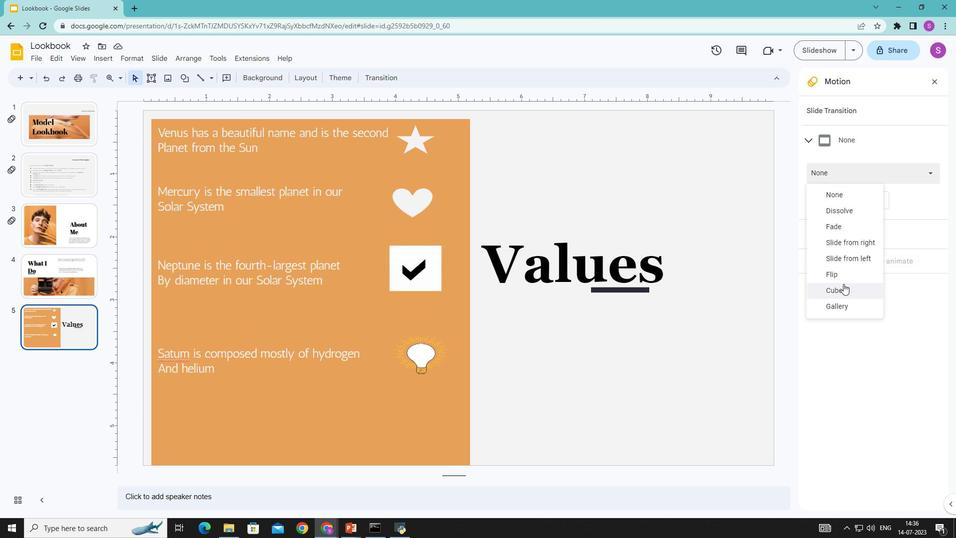 
Action: Mouse moved to (827, 322)
Screenshot: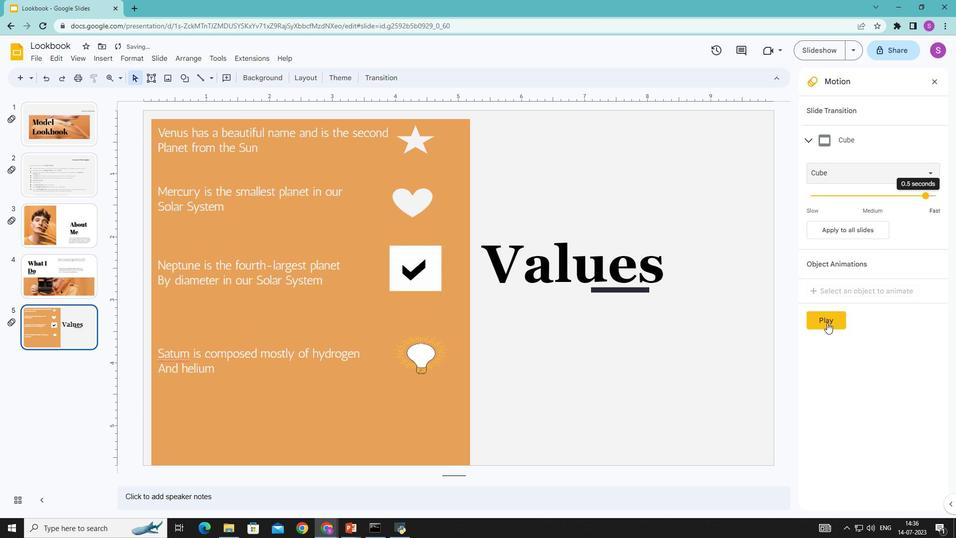 
Action: Mouse pressed left at (827, 322)
Screenshot: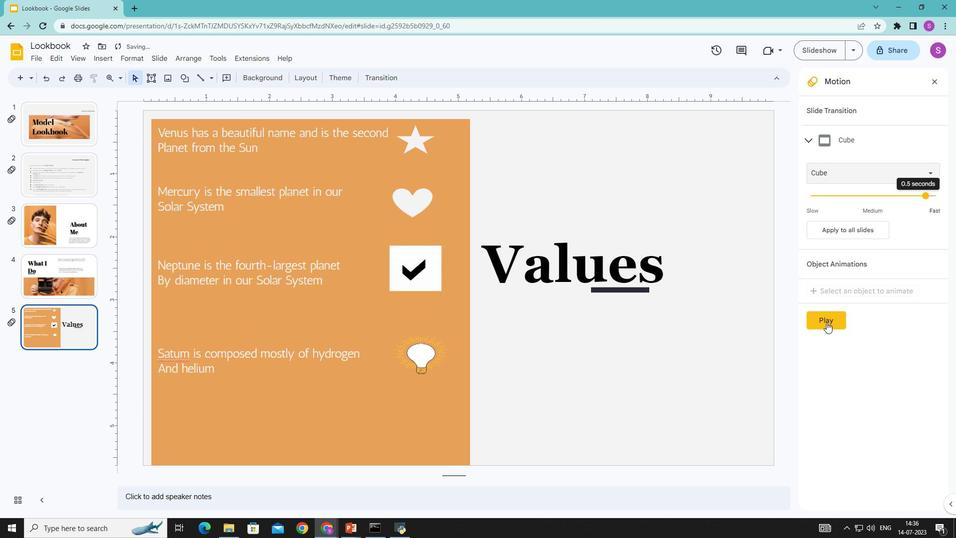 
Action: Mouse moved to (827, 339)
Screenshot: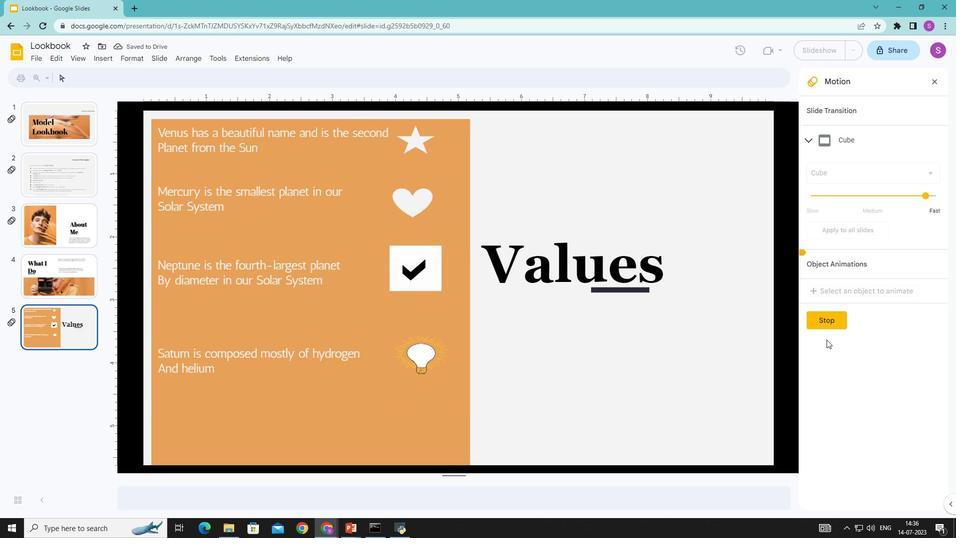 
